 Task: Look for space in Vratsa, Bulgaria from 3rd August, 2023 to 17th August, 2023 for 3 adults, 1 child in price range Rs.3000 to Rs.15000. Place can be entire place with 3 bedrooms having 4 beds and 2 bathrooms. Property type can be house. Booking option can be shelf check-in. Required host language is English.
Action: Mouse moved to (521, 155)
Screenshot: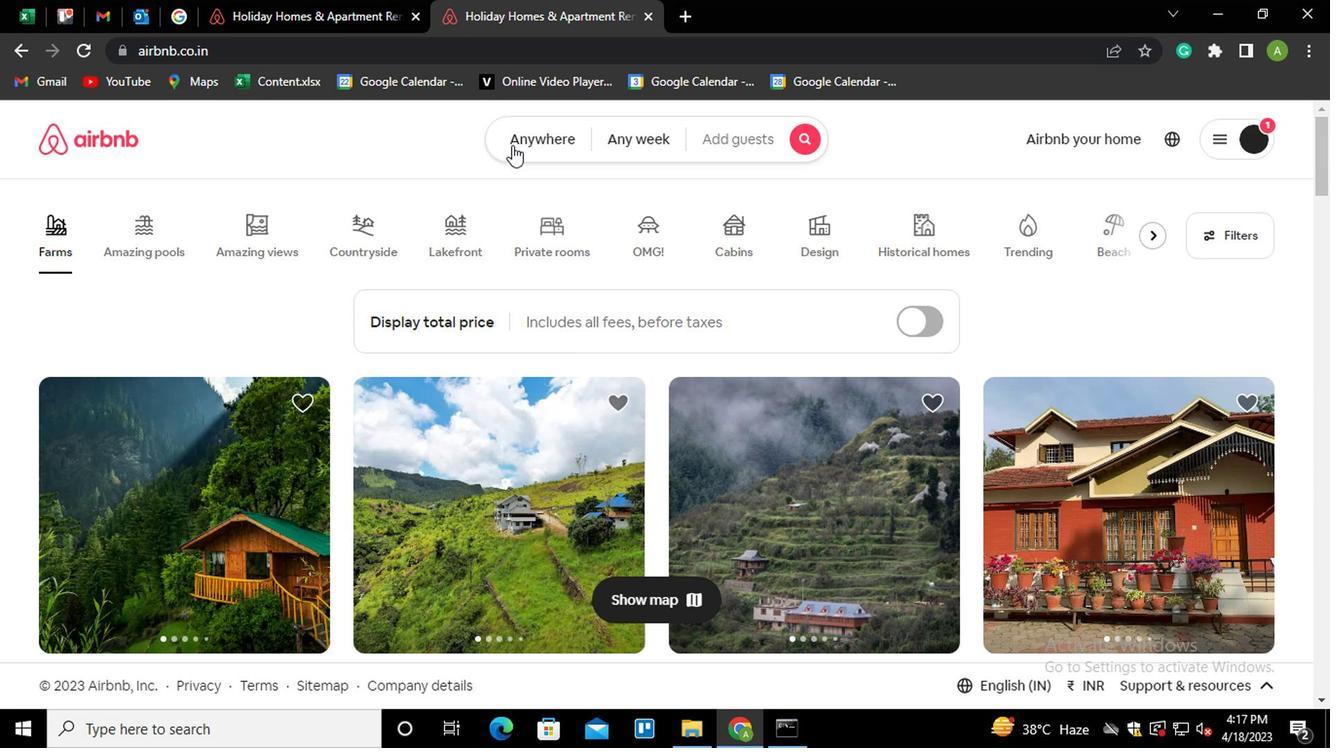 
Action: Mouse pressed left at (521, 155)
Screenshot: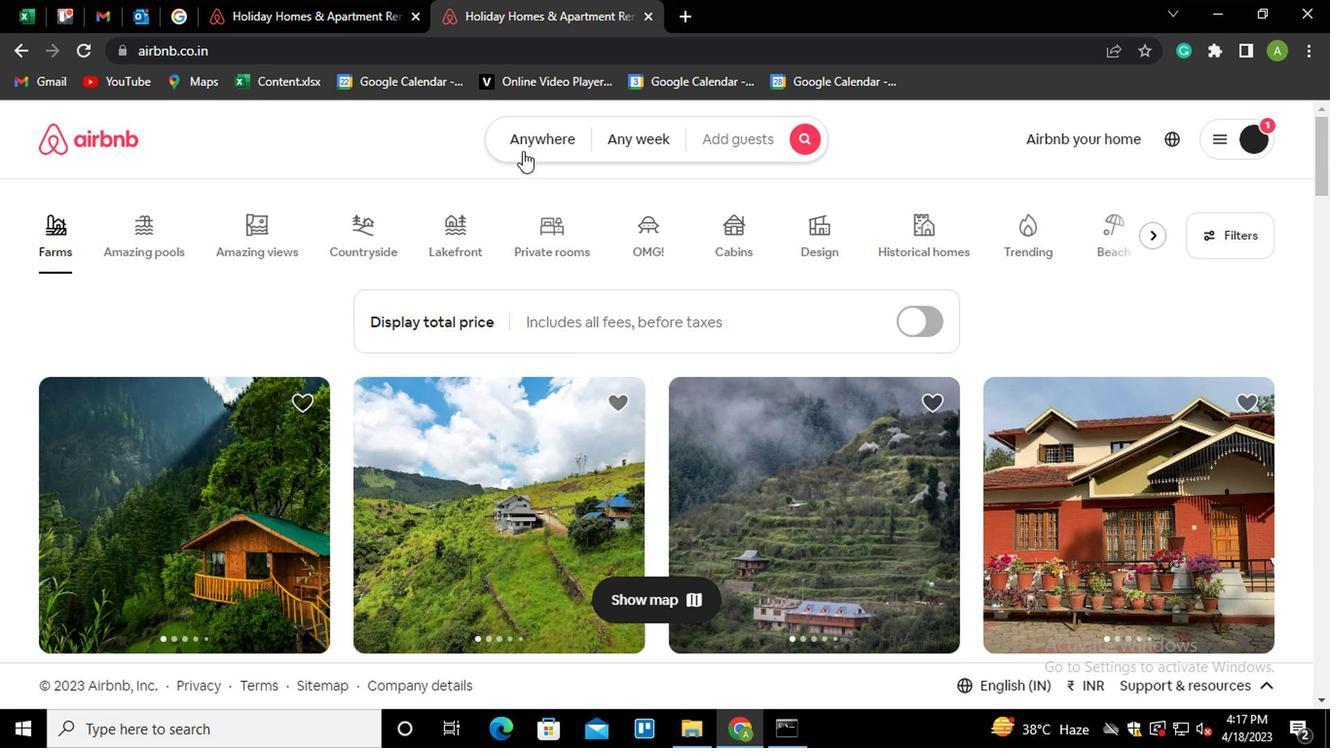 
Action: Mouse moved to (347, 225)
Screenshot: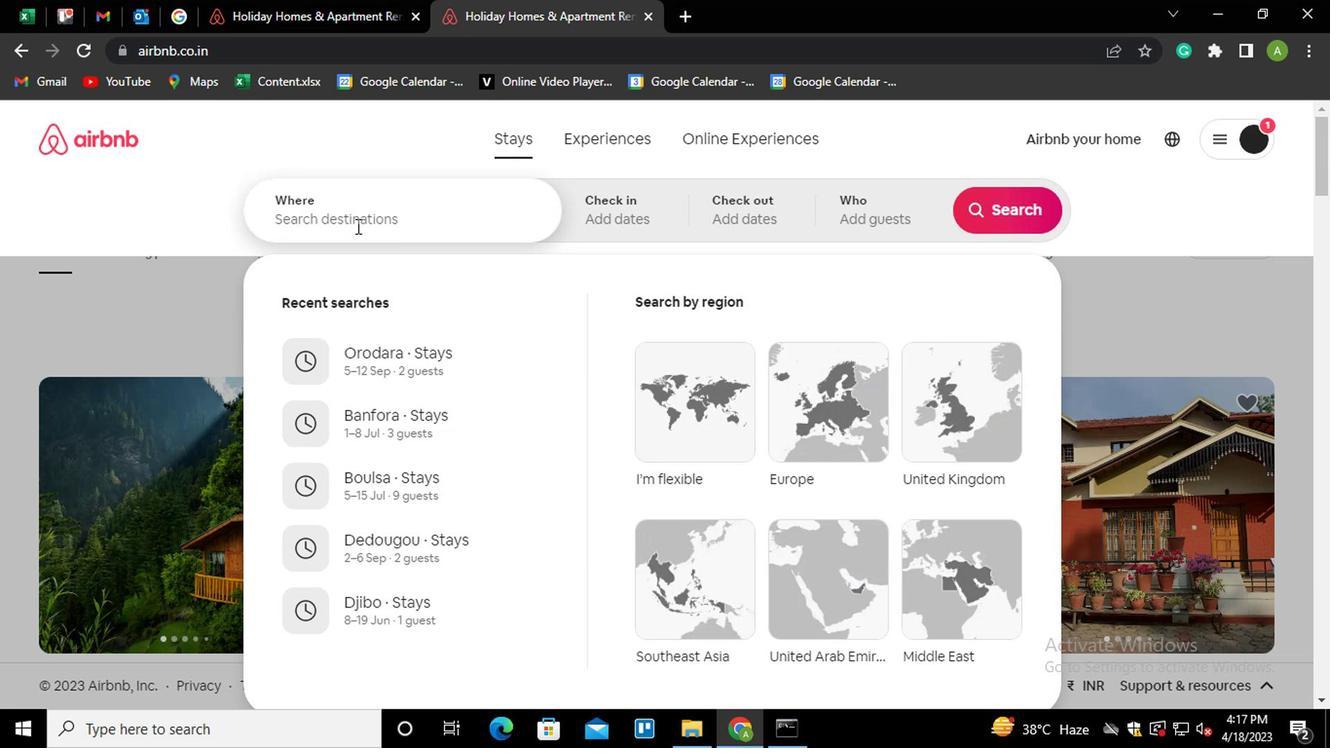 
Action: Mouse pressed left at (347, 225)
Screenshot: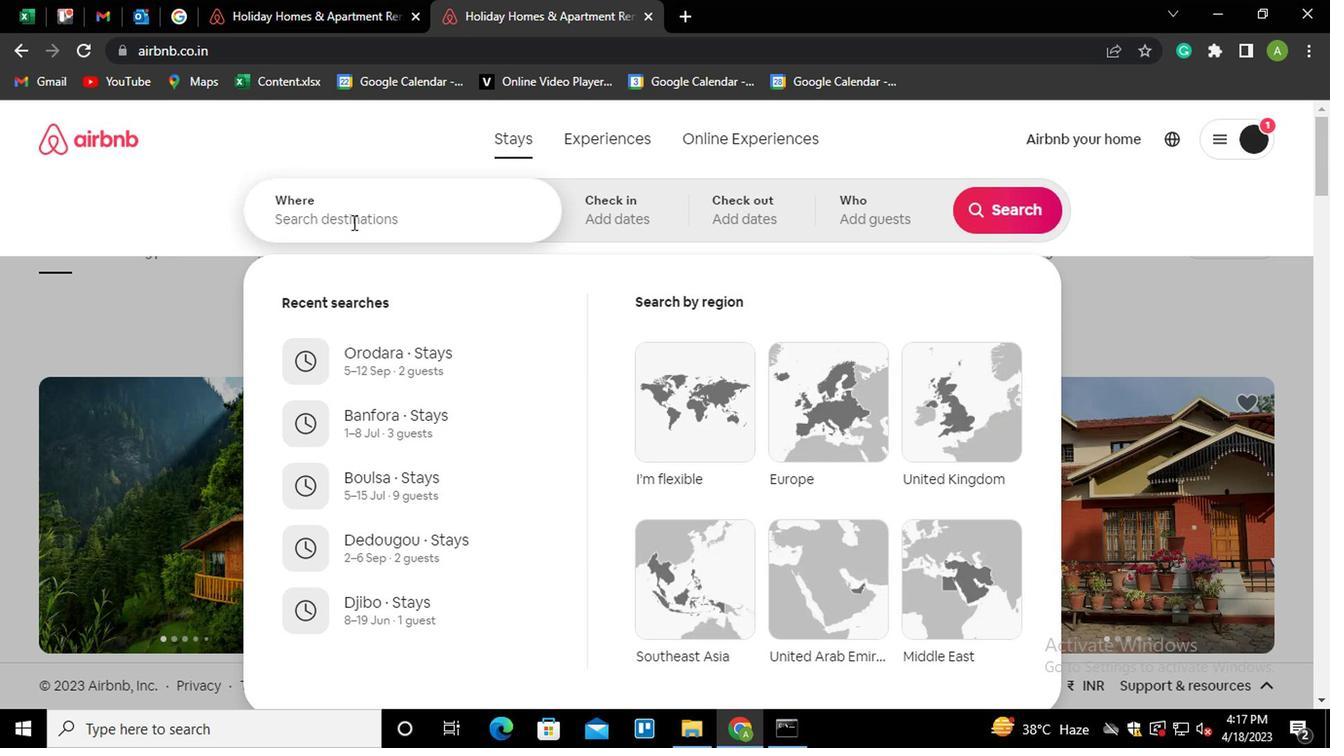 
Action: Key pressed <Key.shift_r><Key.shift_r><Key.shift_r><Key.shift_r><Key.shift_r><Key.shift_r><Key.shift_r><Key.shift_r>Vras<Key.backspace>tsa<Key.down><Key.enter>
Screenshot: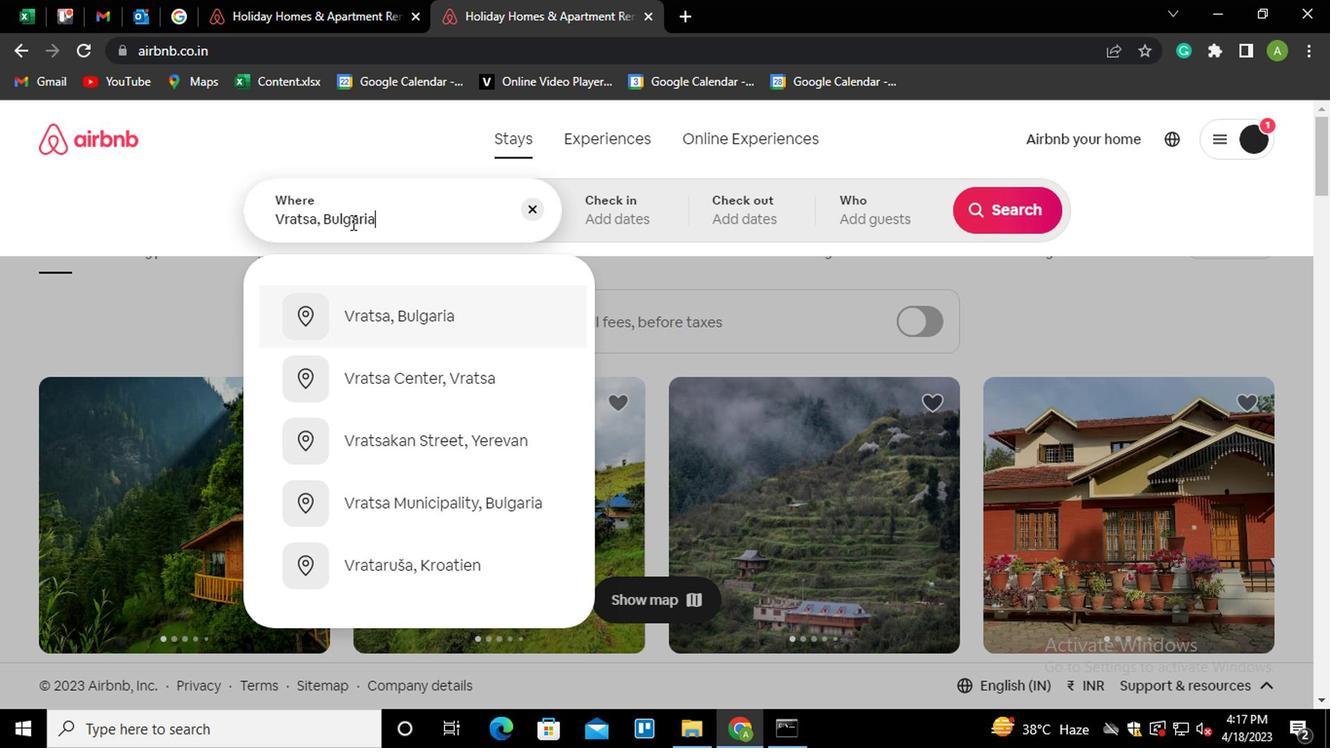 
Action: Mouse moved to (993, 361)
Screenshot: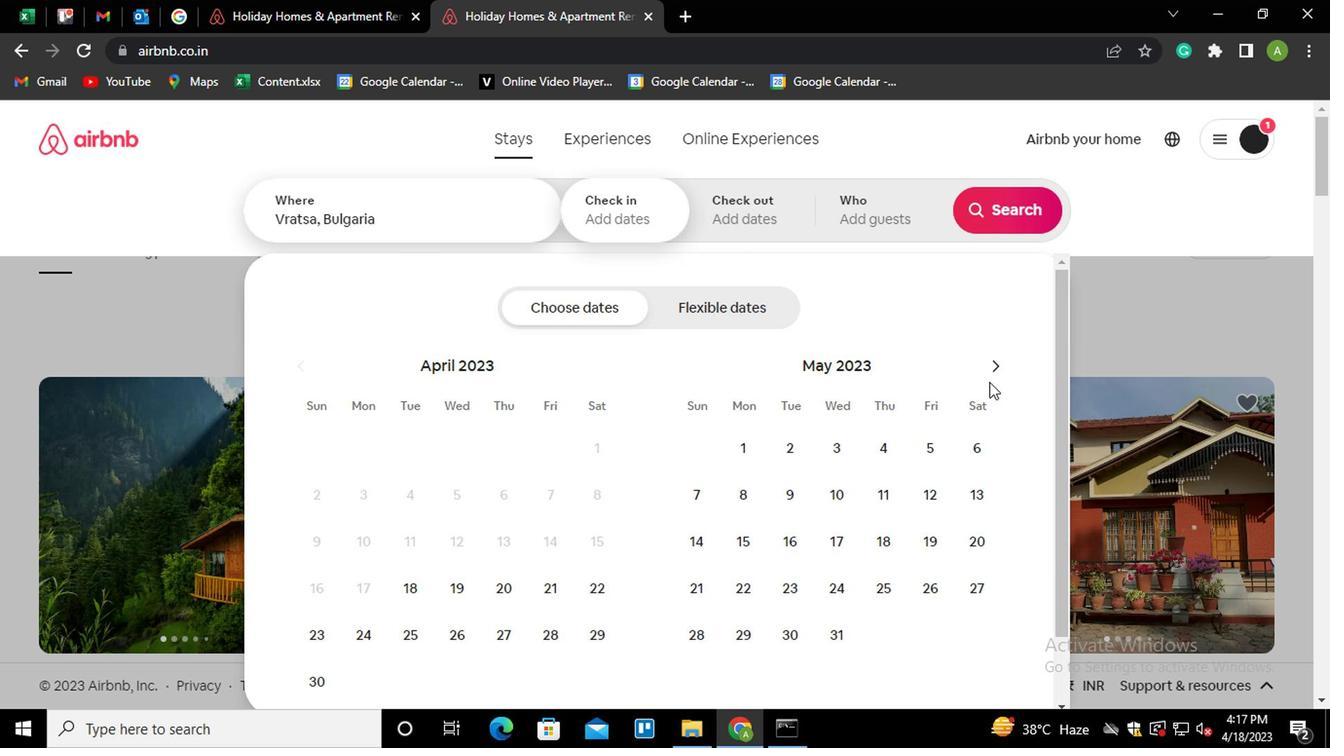 
Action: Mouse pressed left at (993, 361)
Screenshot: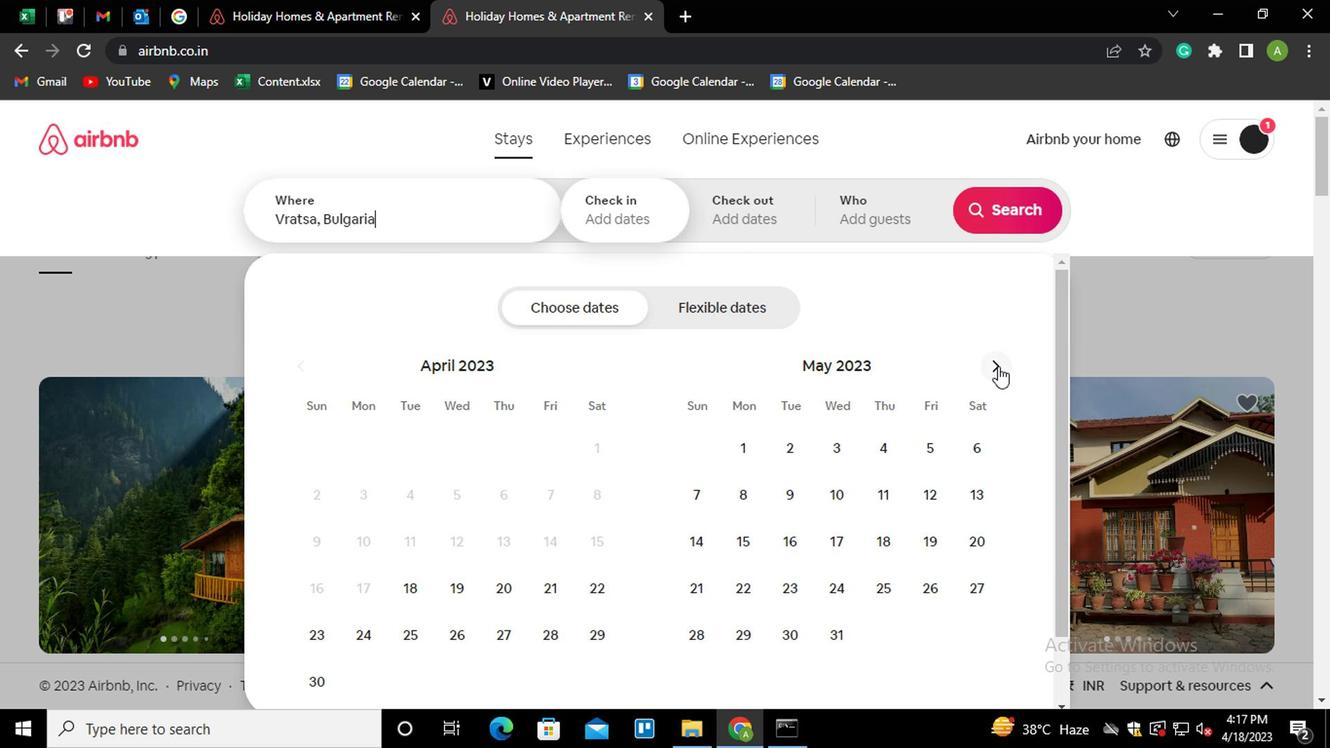 
Action: Mouse moved to (991, 361)
Screenshot: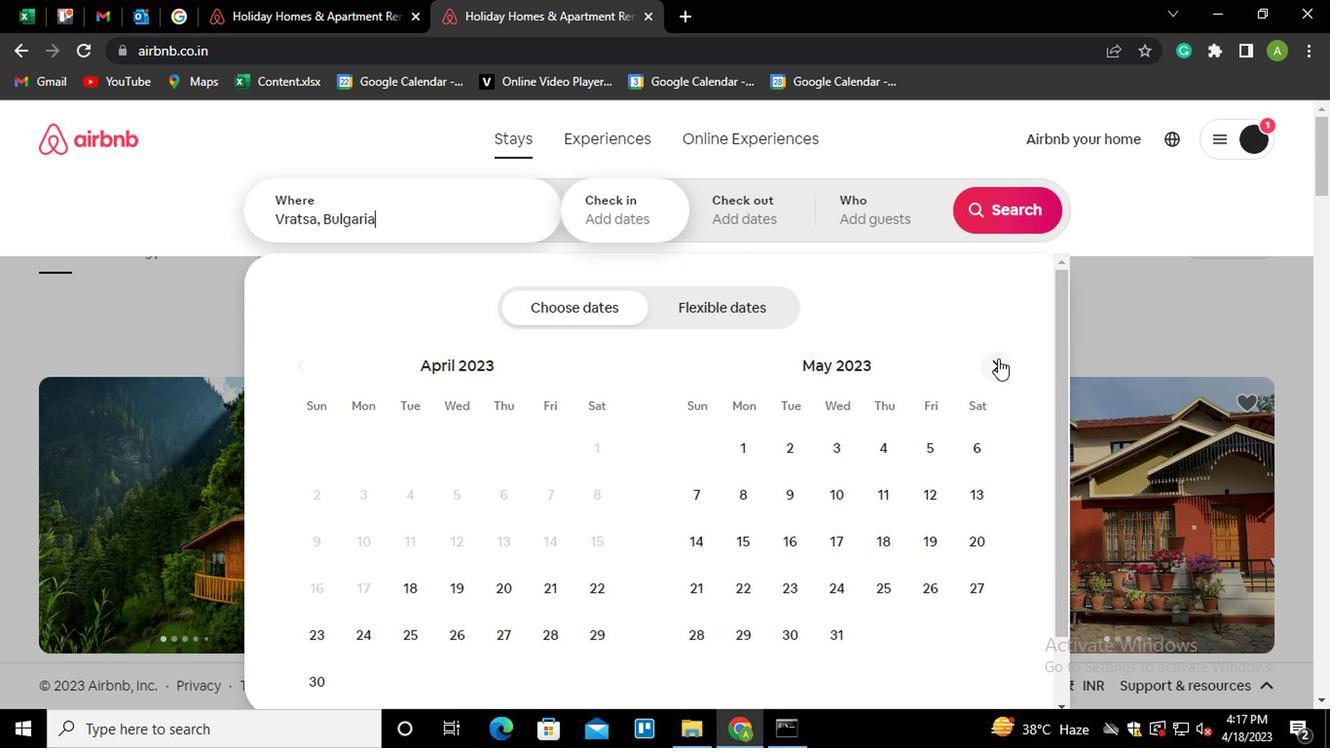 
Action: Mouse pressed left at (991, 361)
Screenshot: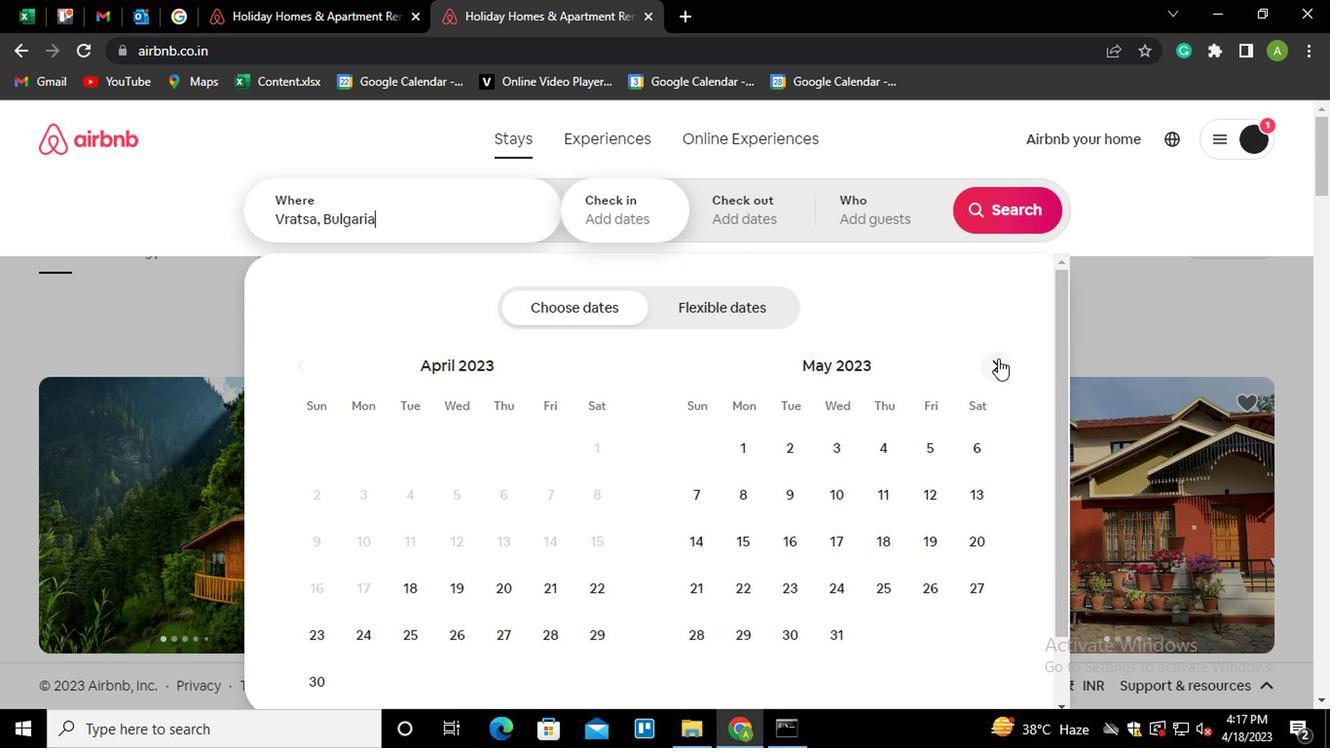 
Action: Mouse moved to (990, 363)
Screenshot: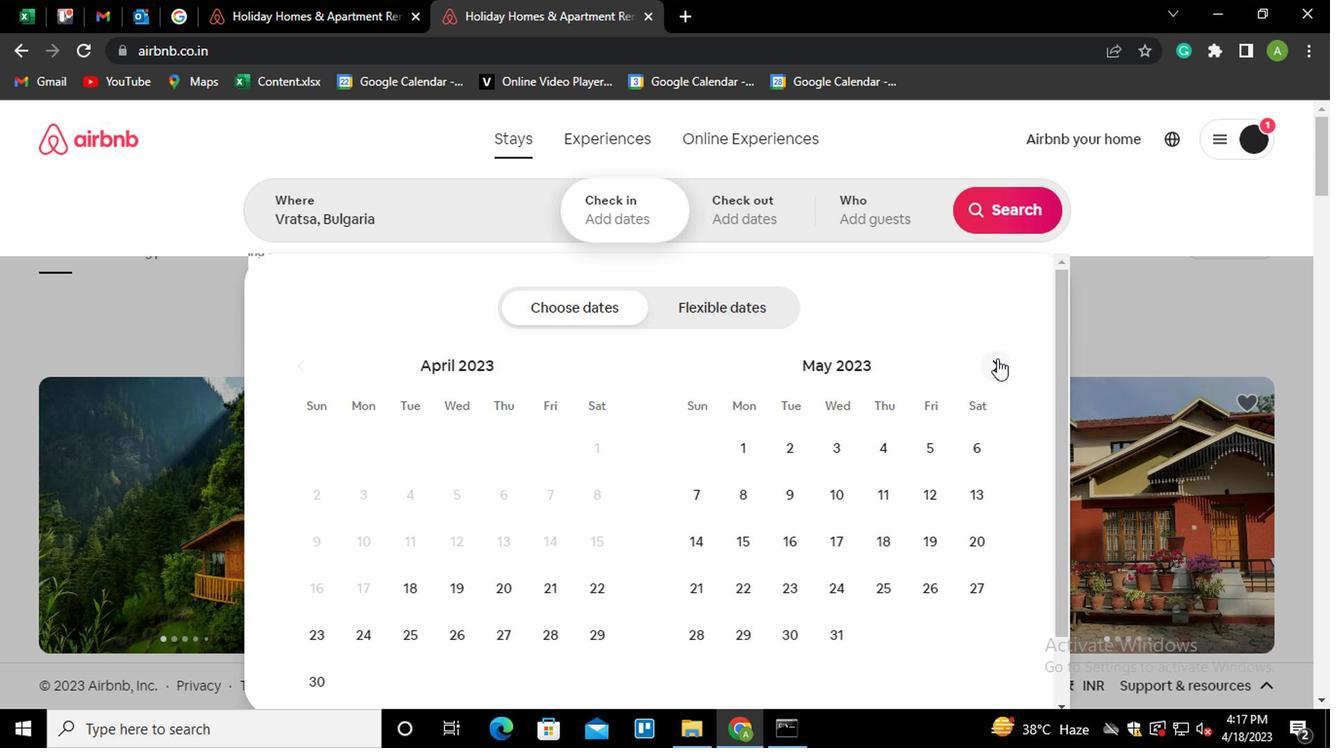 
Action: Mouse pressed left at (990, 363)
Screenshot: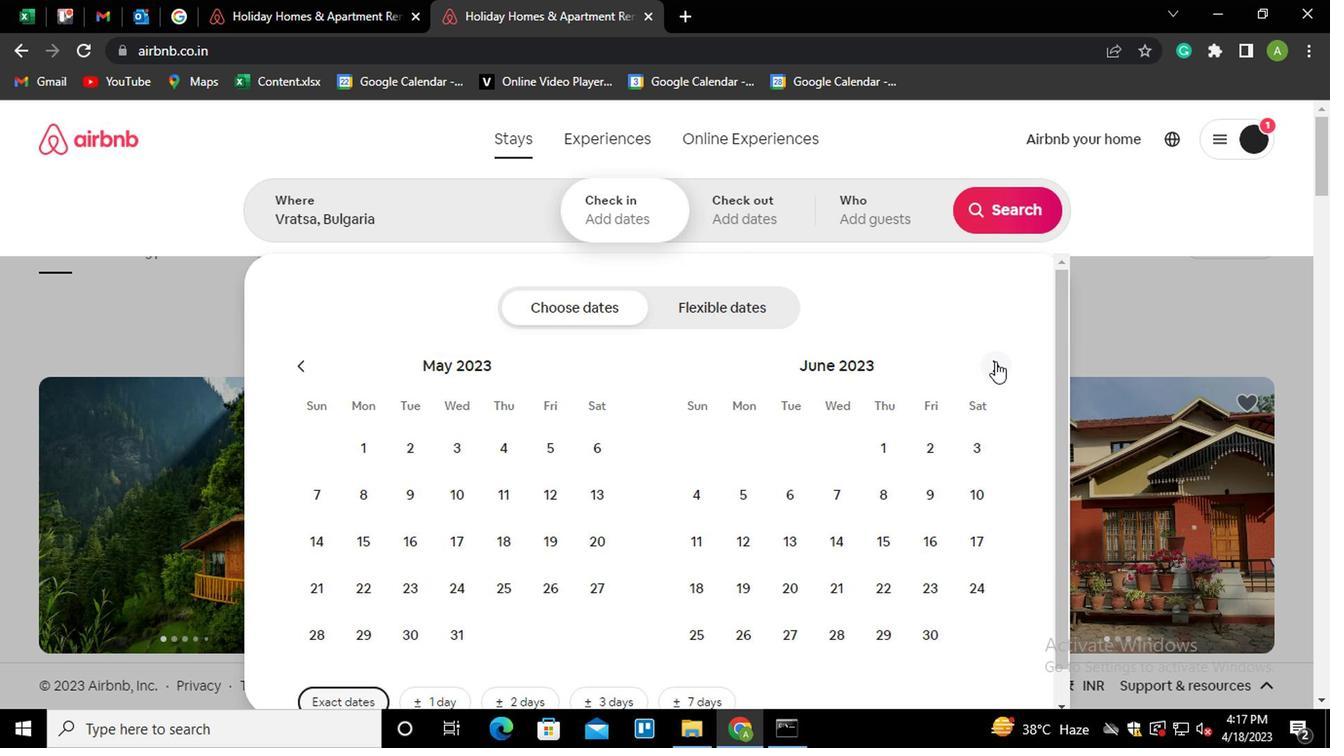 
Action: Mouse moved to (989, 370)
Screenshot: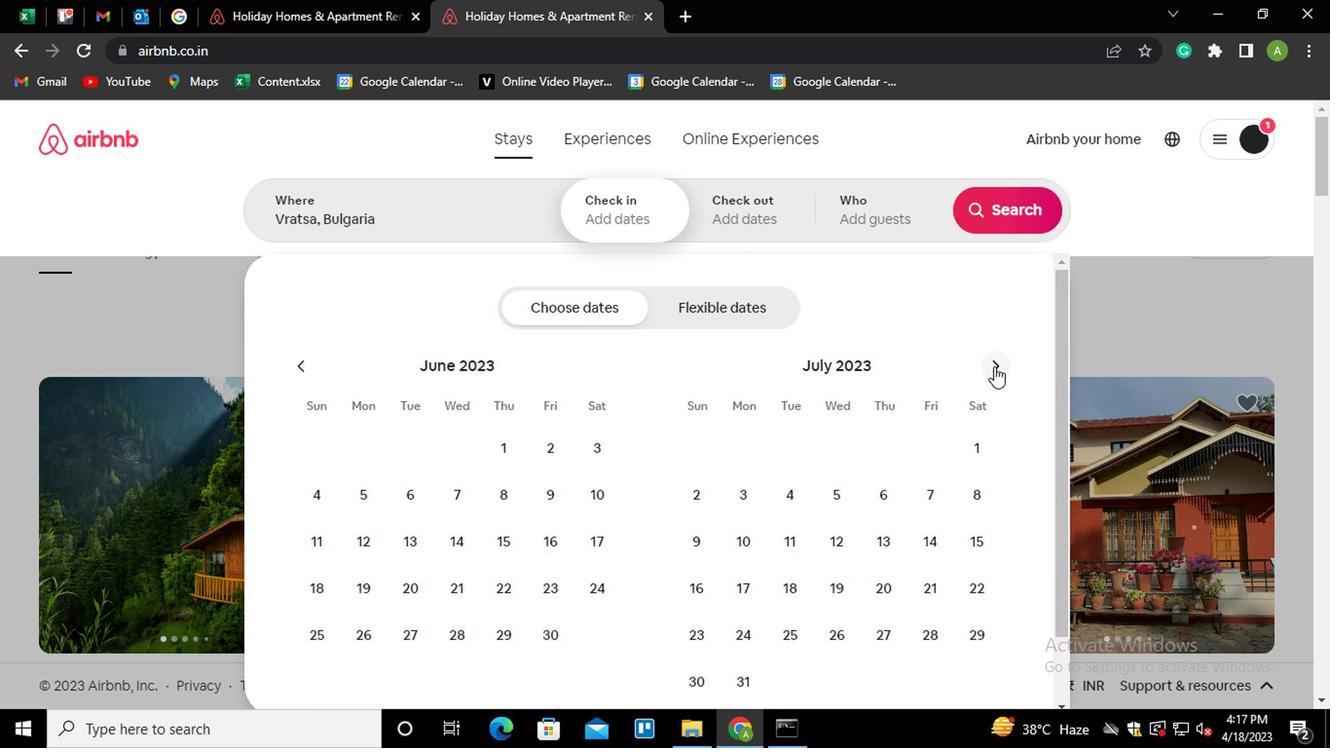 
Action: Mouse pressed left at (989, 370)
Screenshot: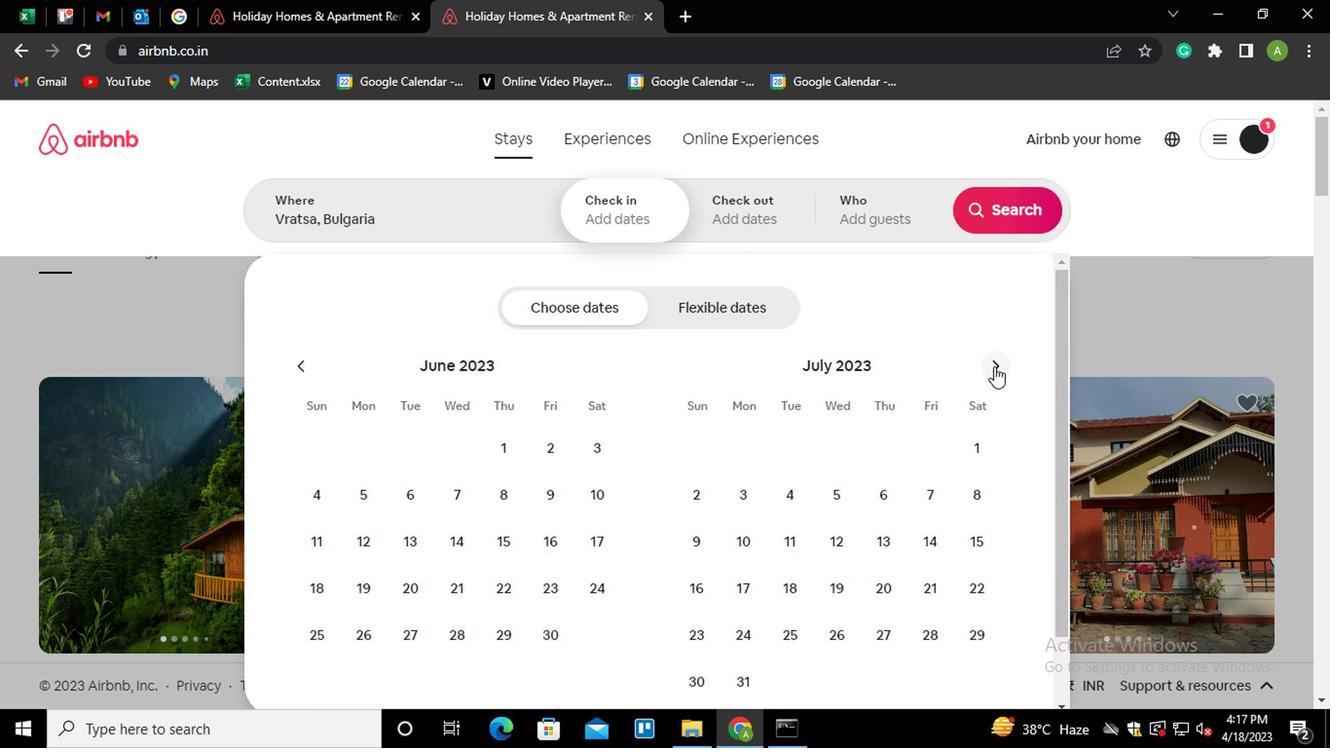 
Action: Mouse moved to (896, 449)
Screenshot: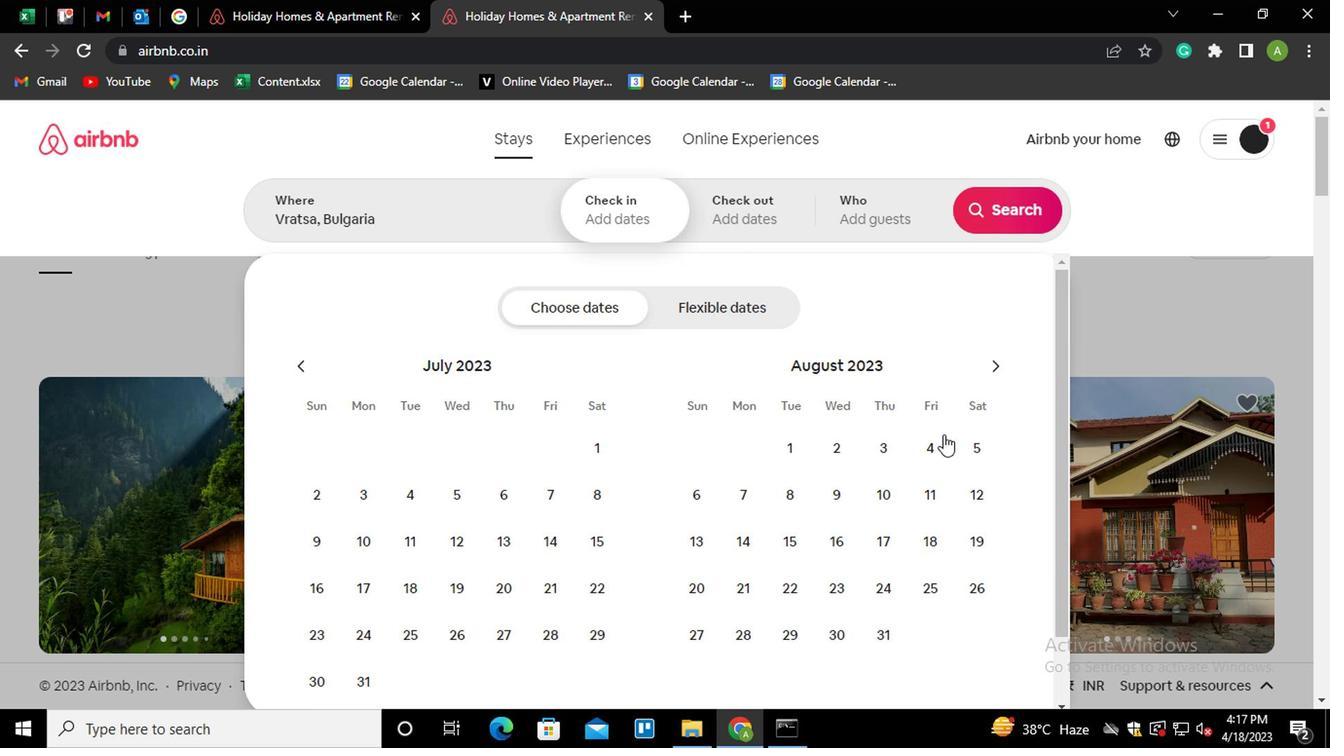 
Action: Mouse pressed left at (896, 449)
Screenshot: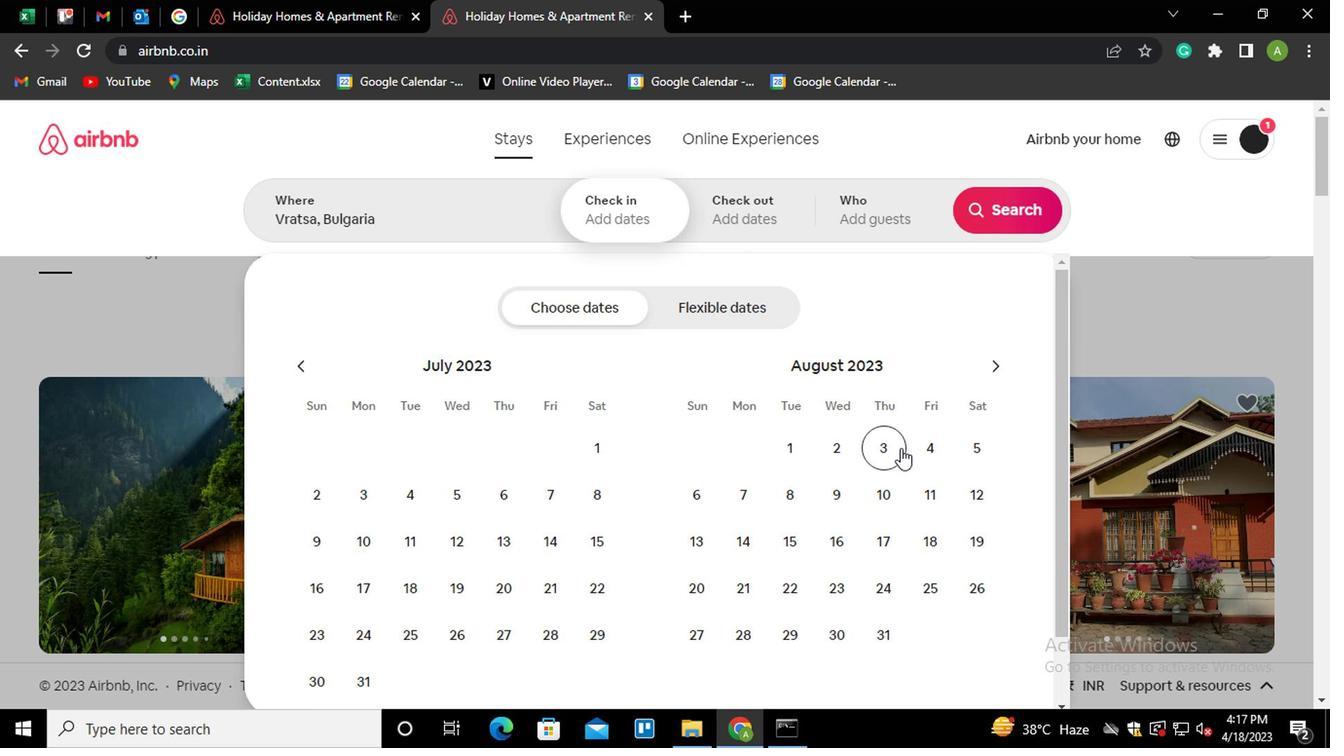 
Action: Mouse moved to (886, 535)
Screenshot: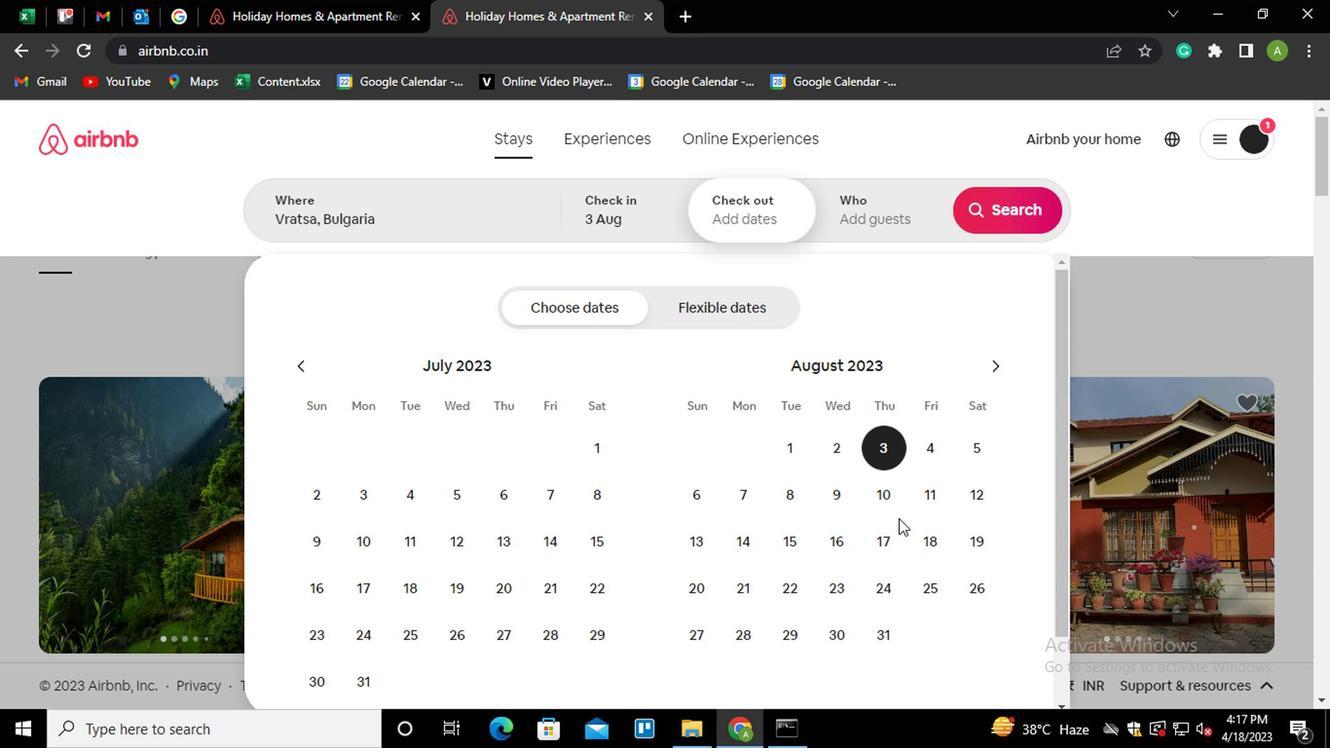 
Action: Mouse pressed left at (886, 535)
Screenshot: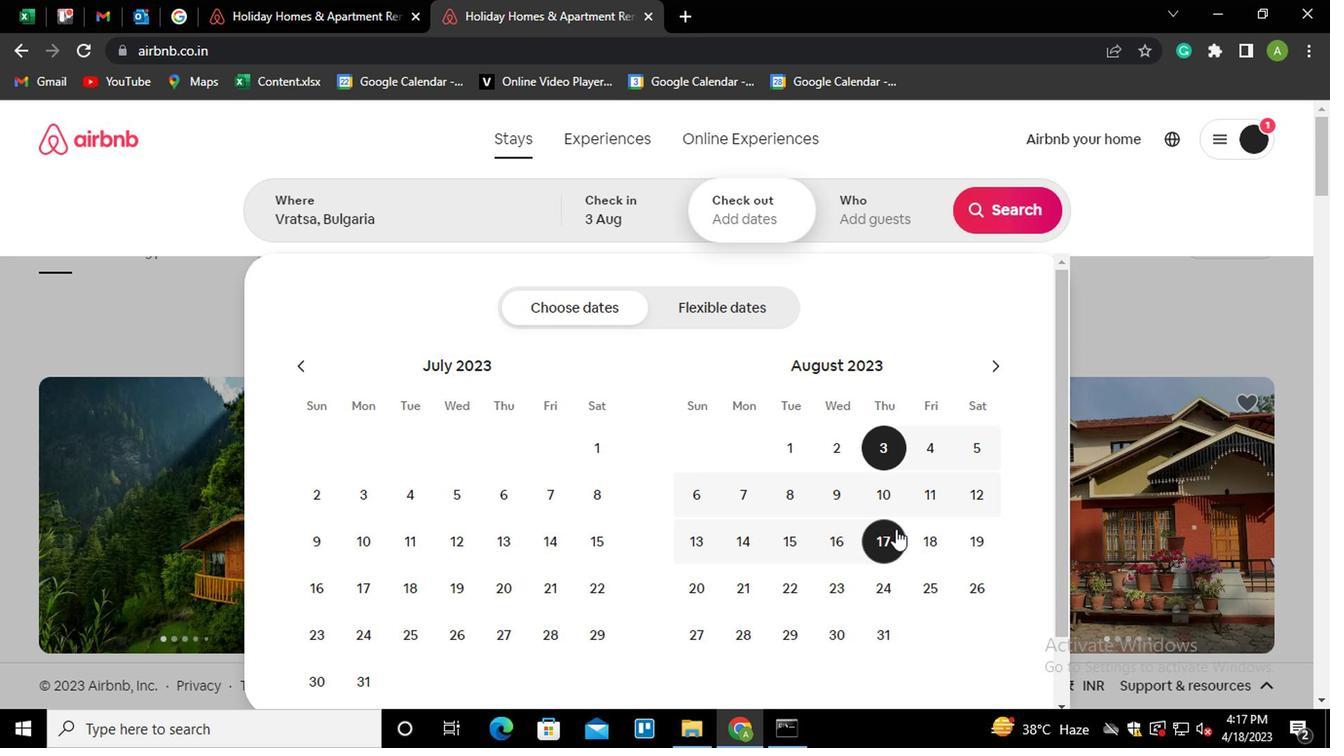 
Action: Mouse moved to (872, 213)
Screenshot: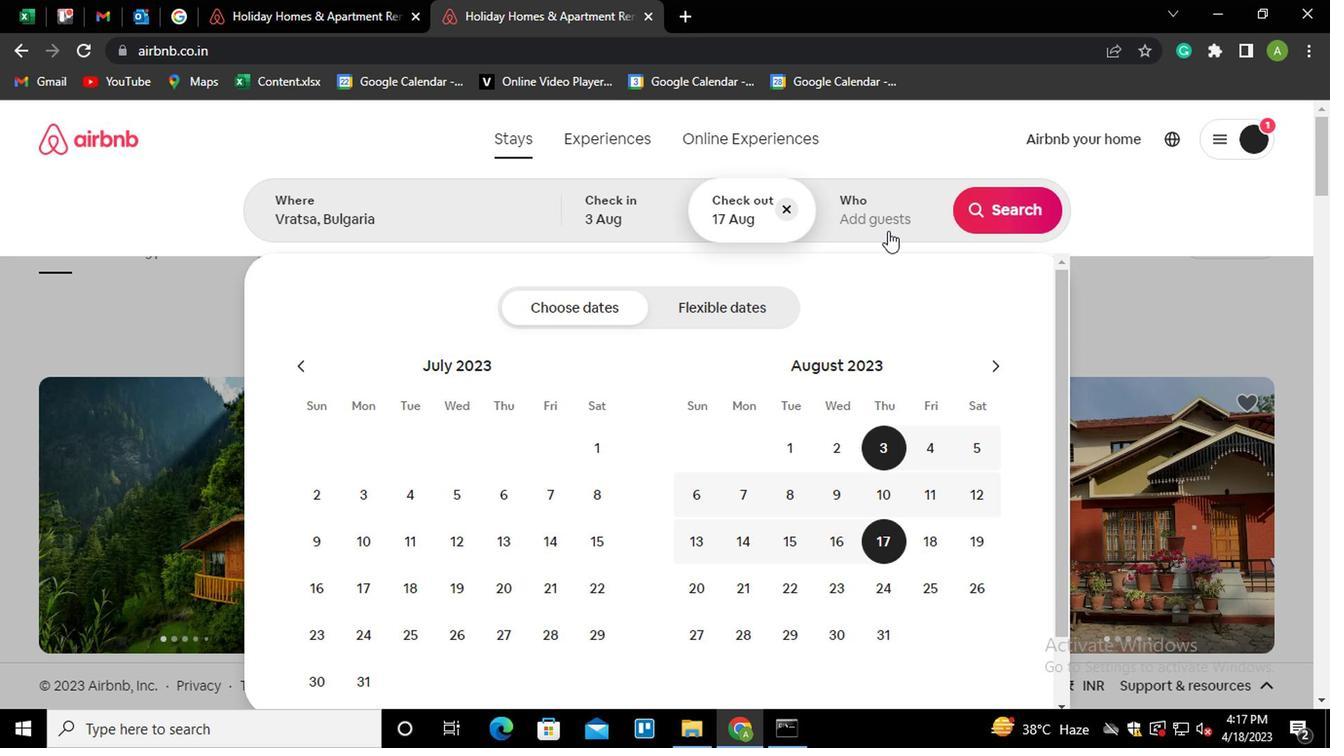 
Action: Mouse pressed left at (872, 213)
Screenshot: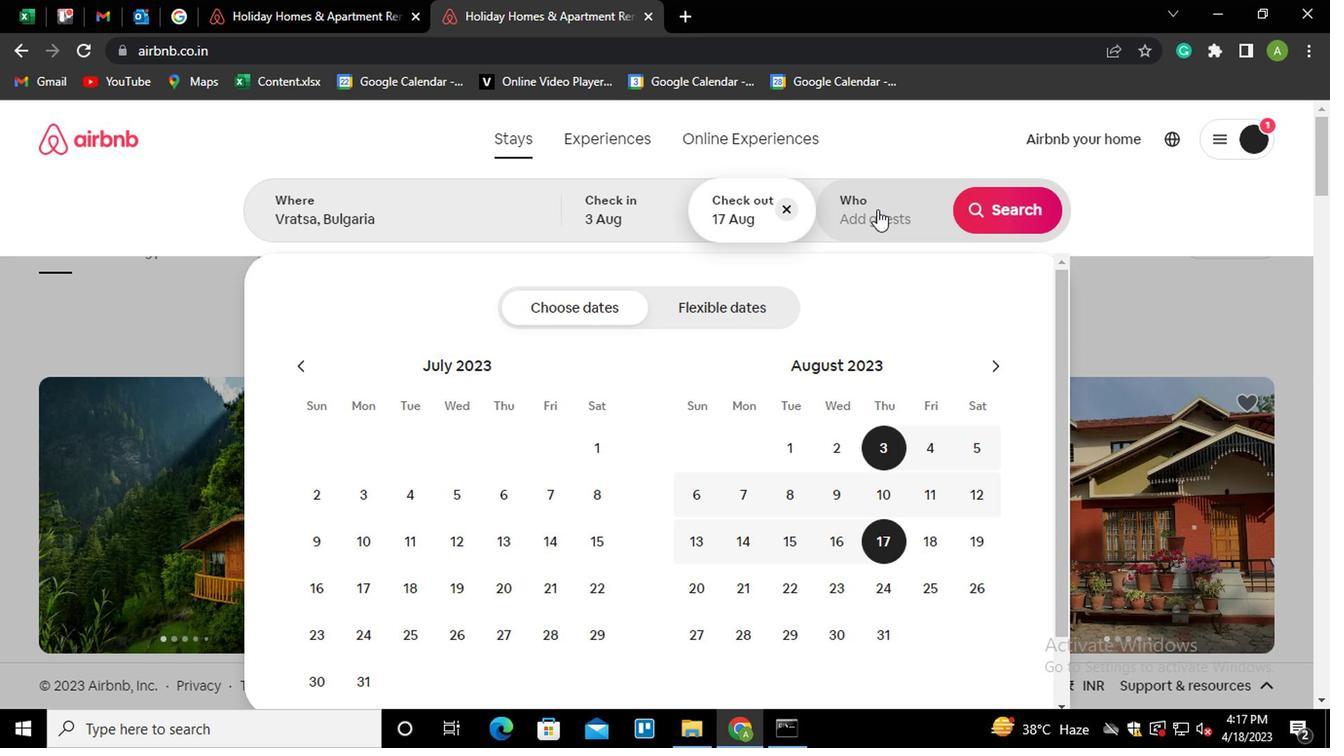 
Action: Mouse moved to (1013, 313)
Screenshot: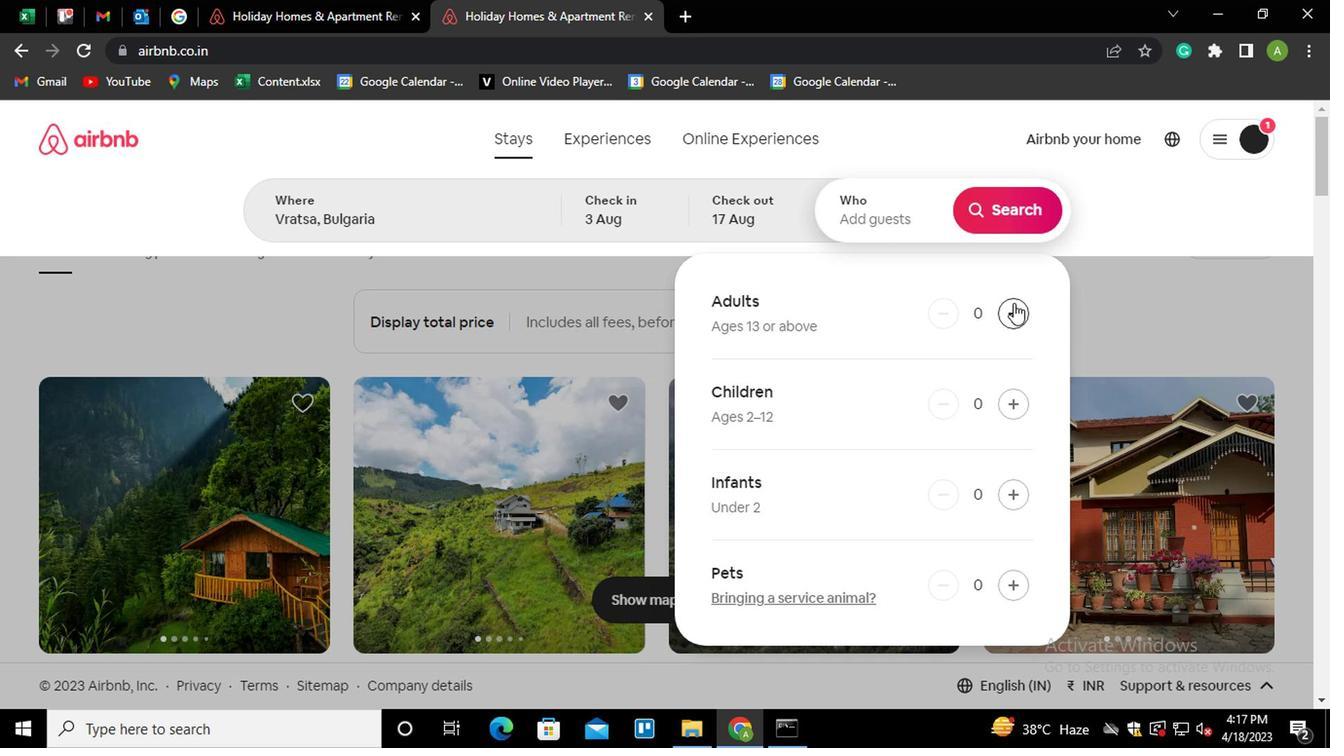 
Action: Mouse pressed left at (1013, 313)
Screenshot: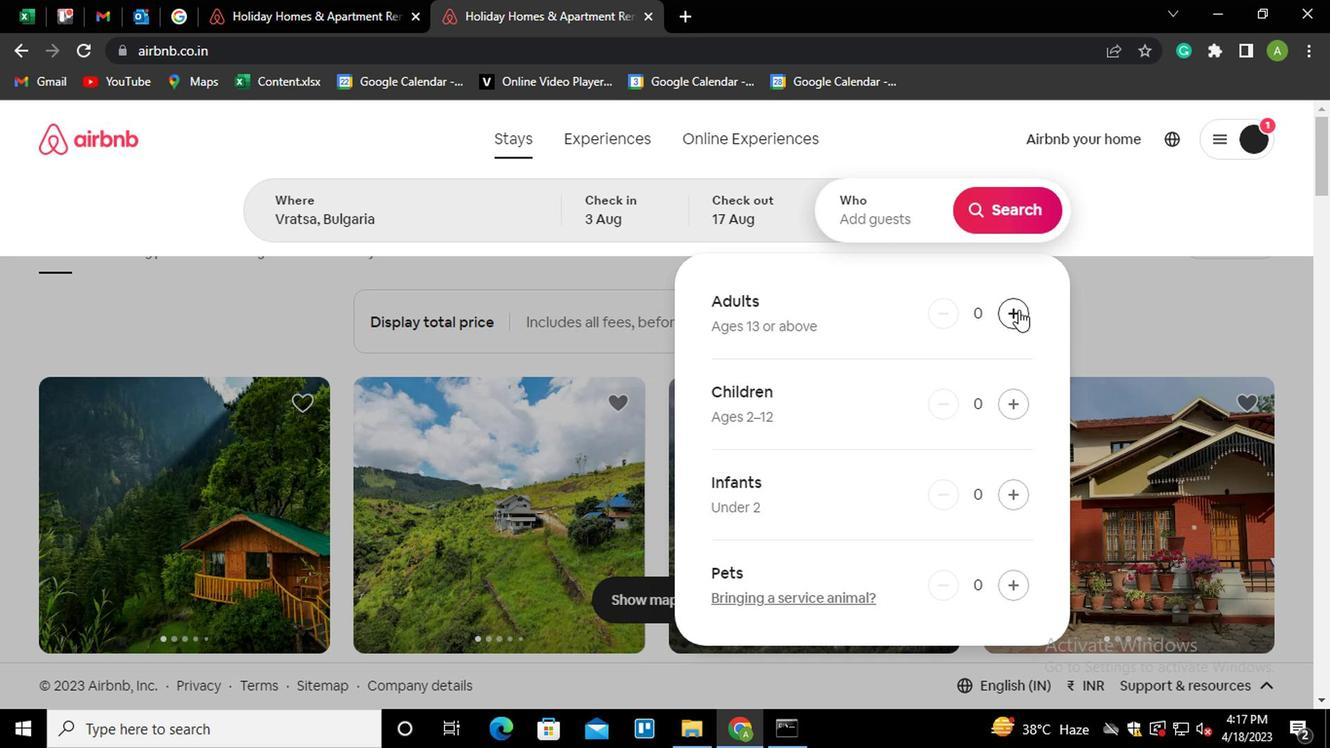 
Action: Mouse pressed left at (1013, 313)
Screenshot: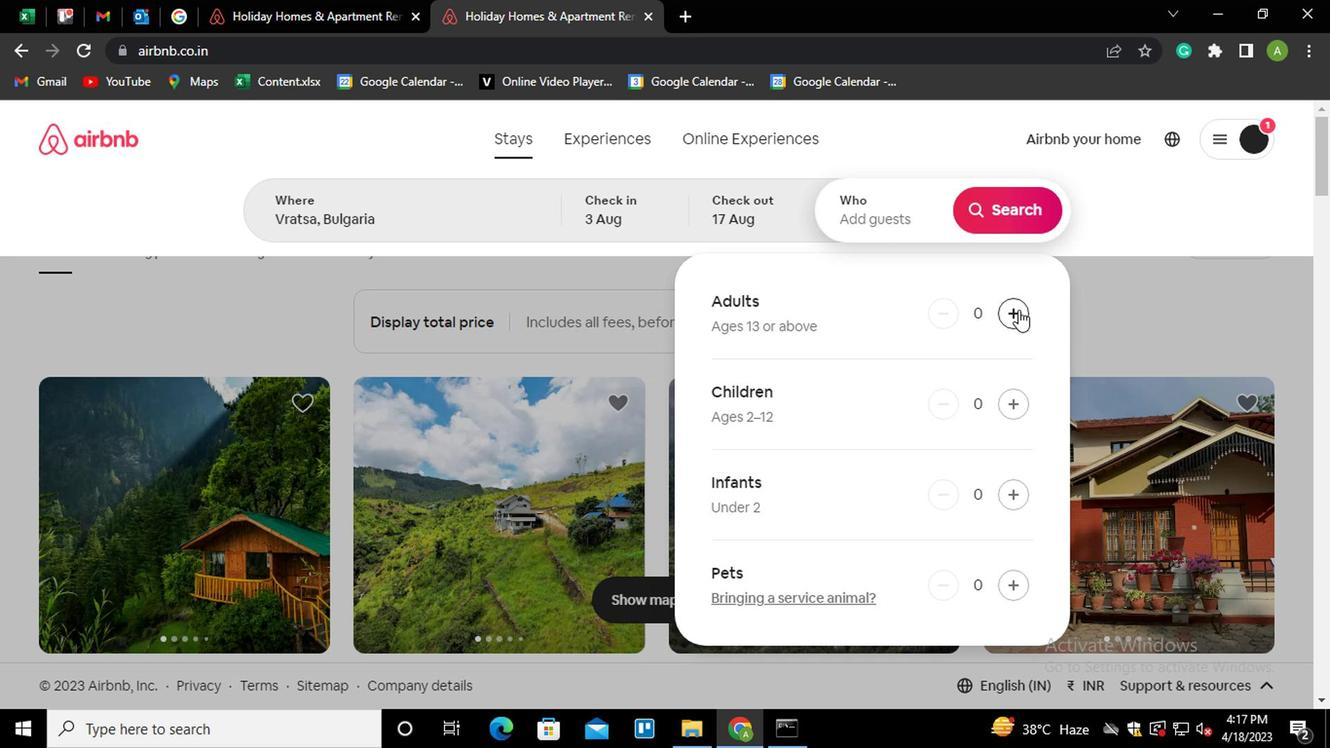 
Action: Mouse pressed left at (1013, 313)
Screenshot: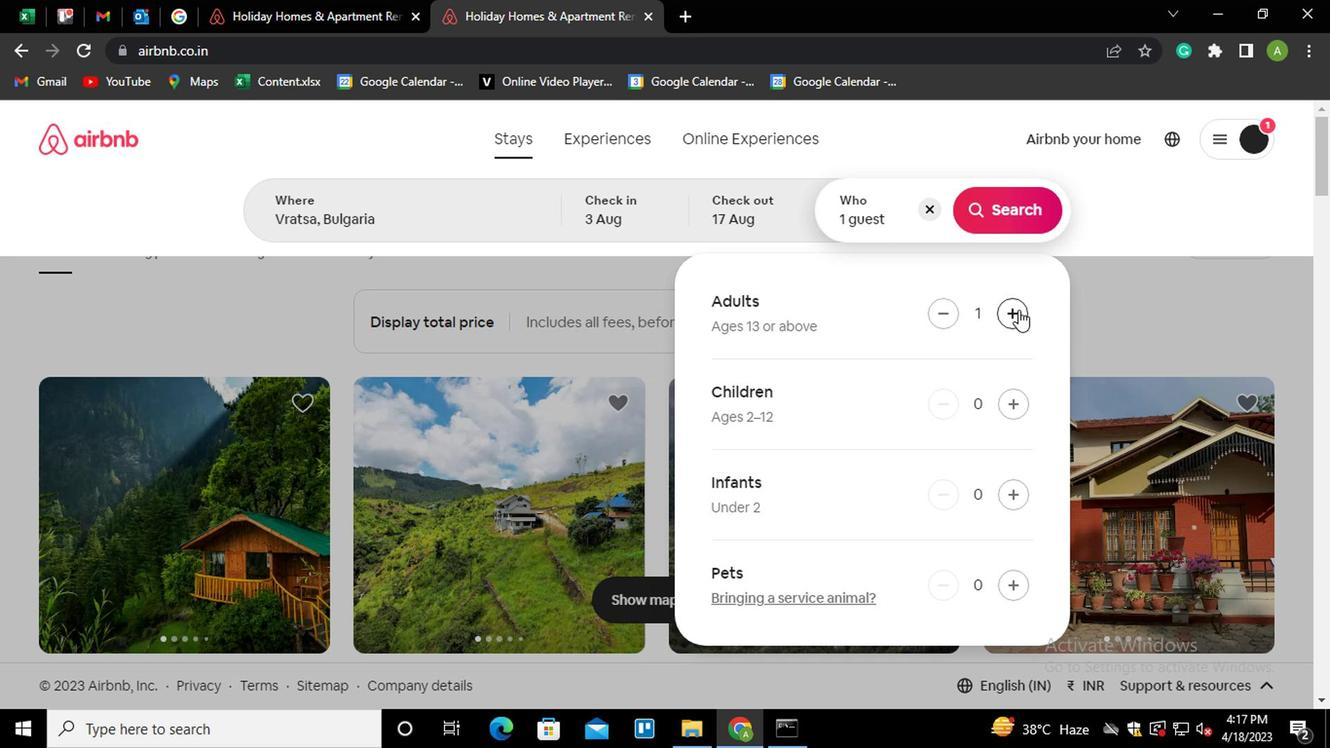 
Action: Mouse moved to (1000, 402)
Screenshot: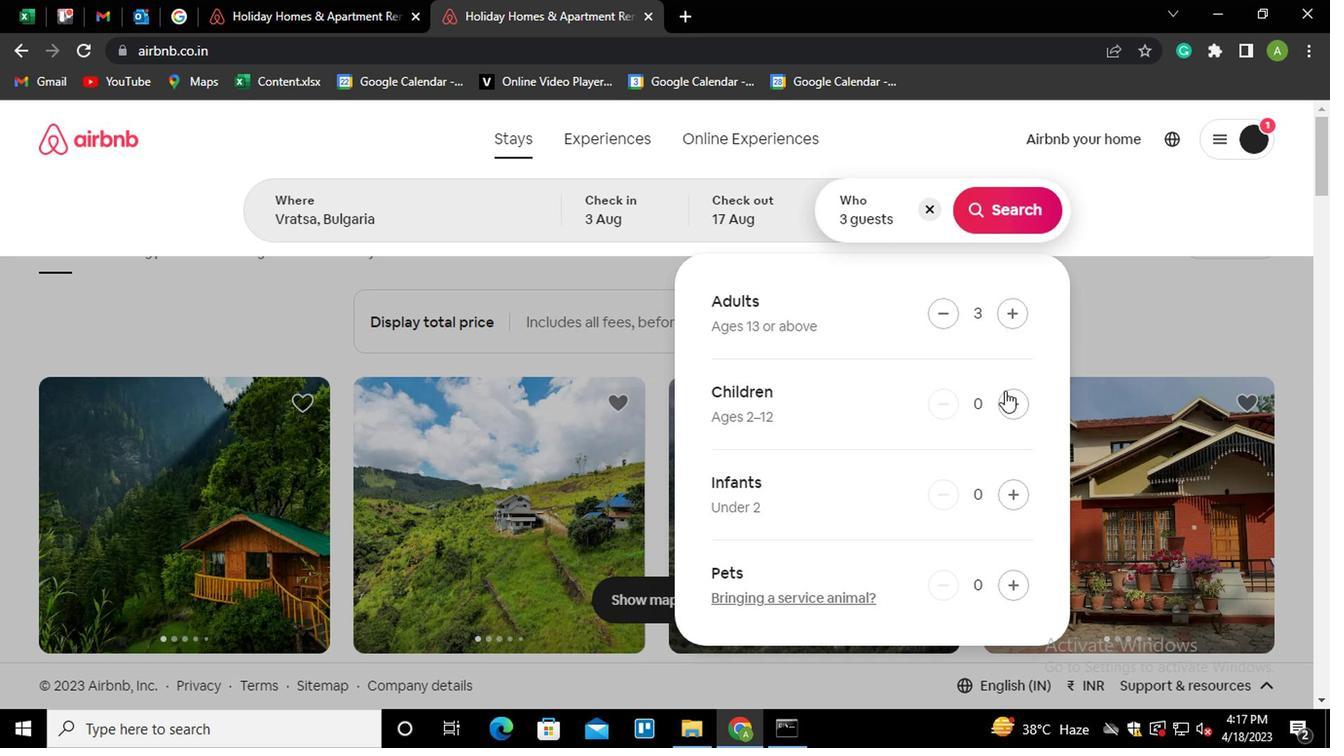 
Action: Mouse pressed left at (1000, 402)
Screenshot: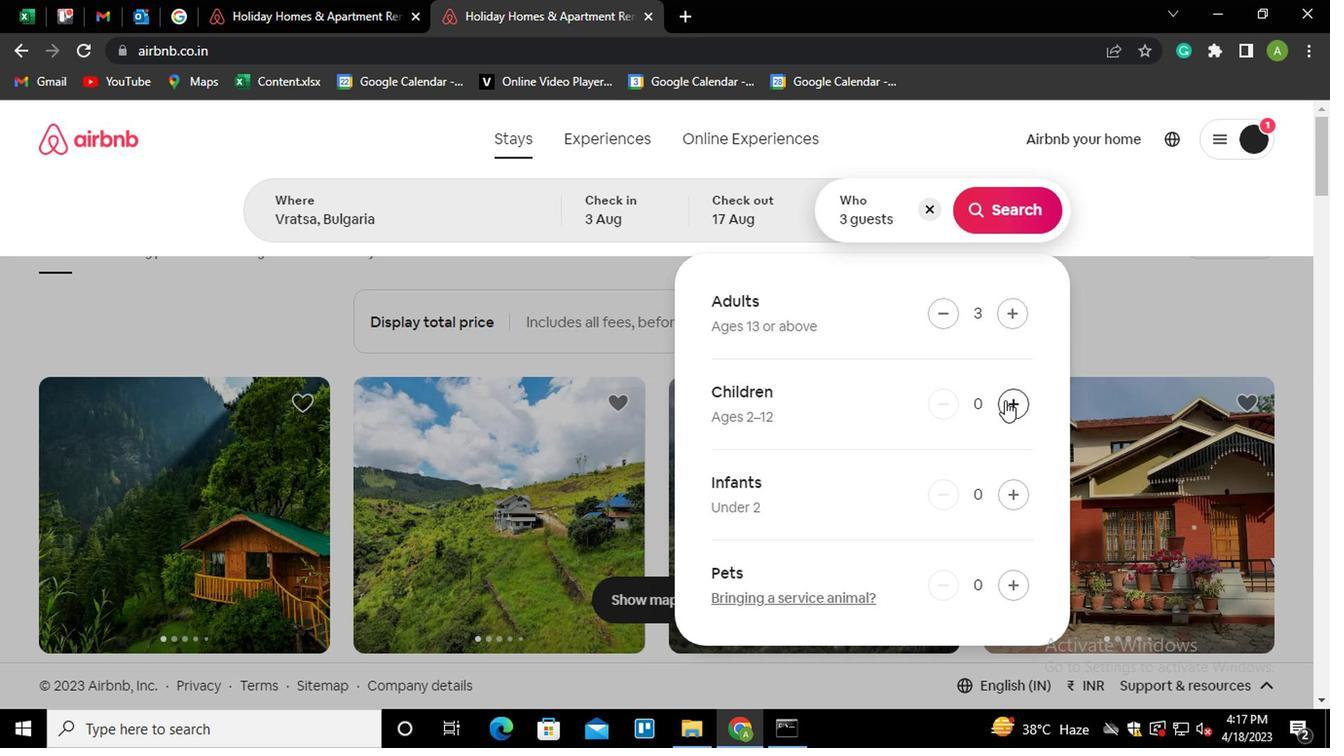 
Action: Mouse moved to (1004, 223)
Screenshot: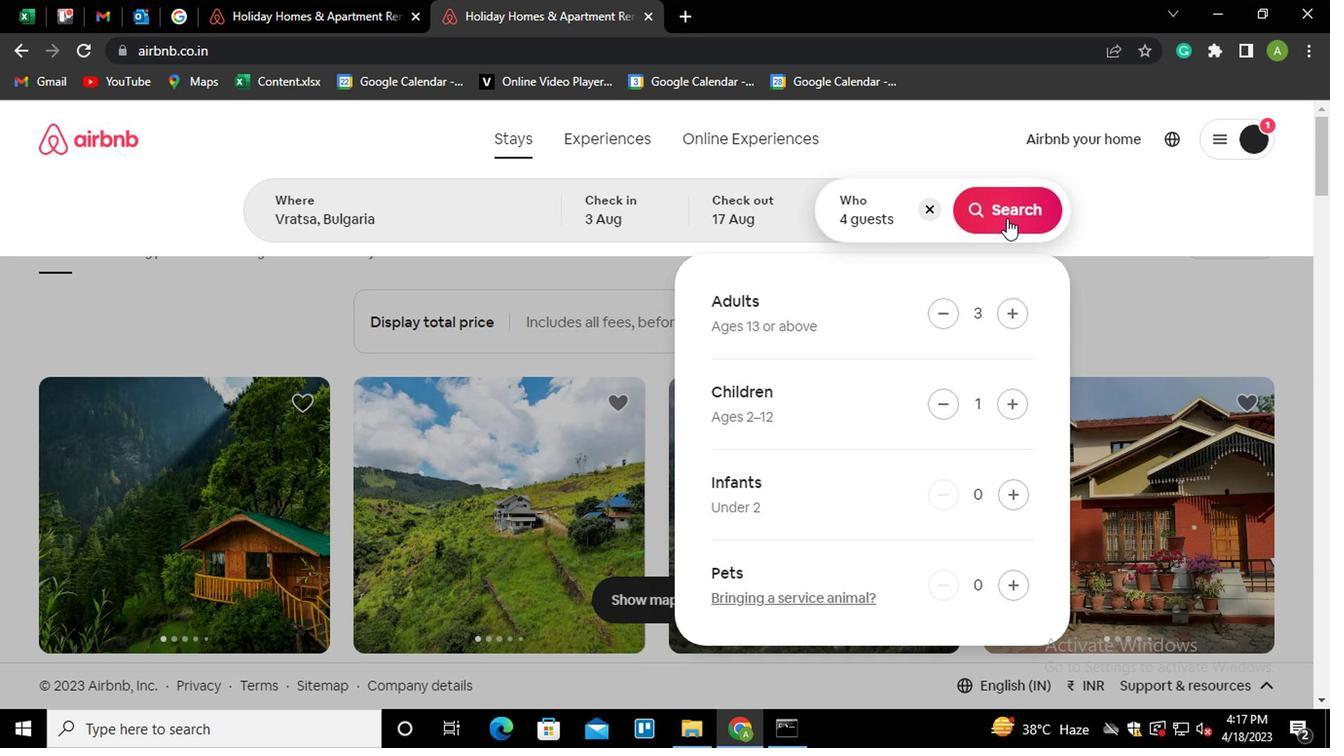 
Action: Mouse pressed left at (1004, 223)
Screenshot: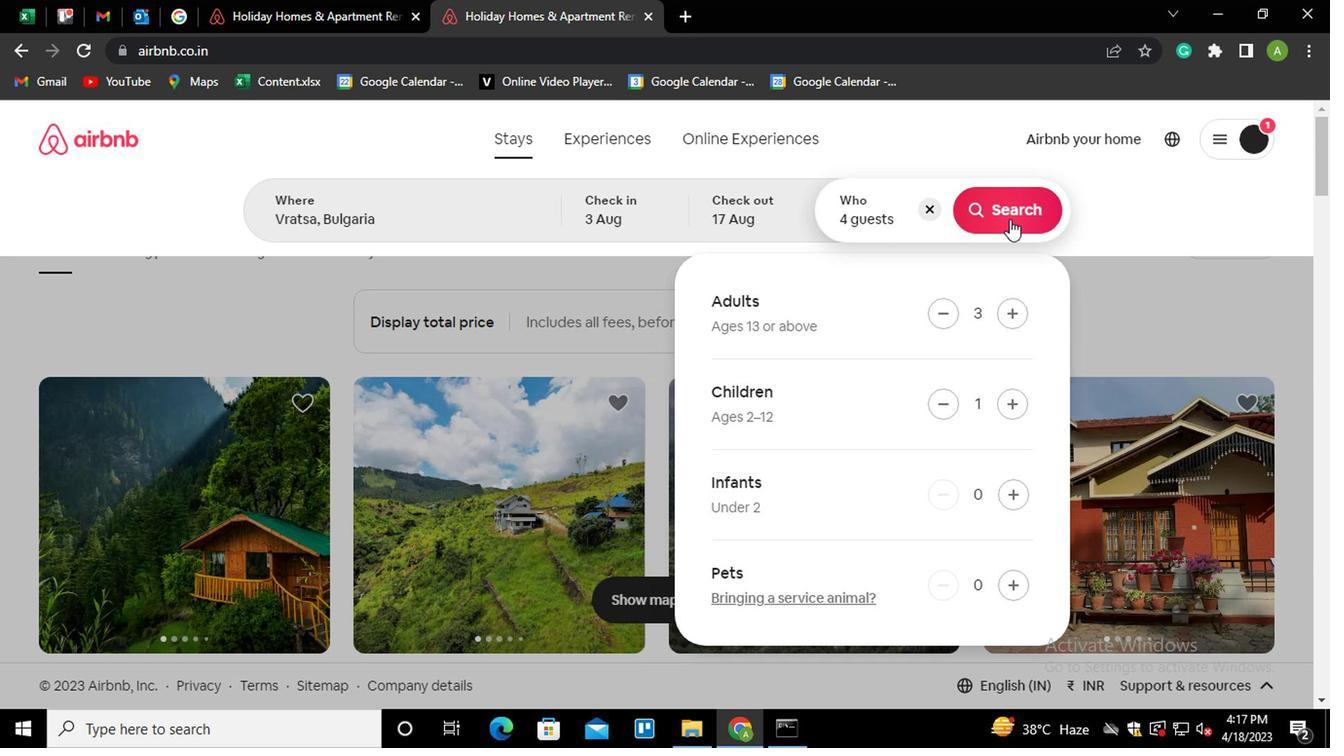 
Action: Mouse moved to (1249, 225)
Screenshot: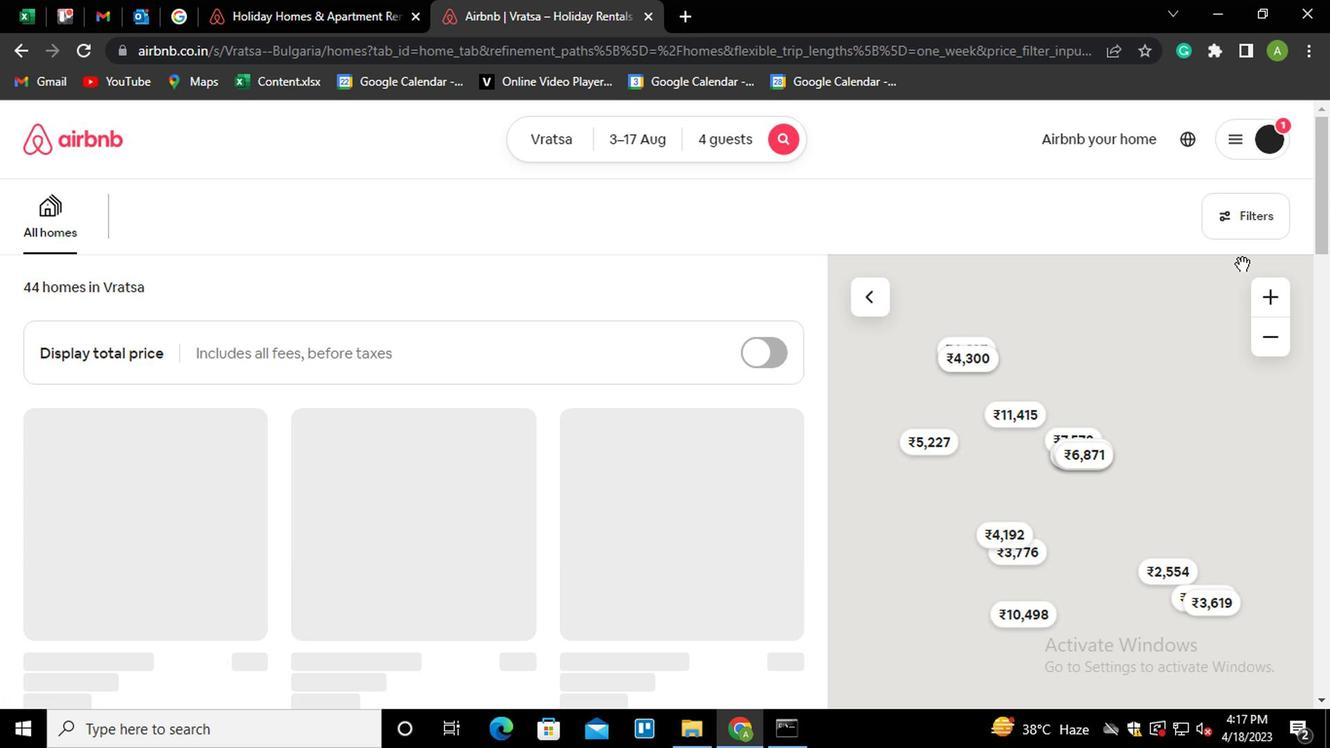 
Action: Mouse pressed left at (1249, 225)
Screenshot: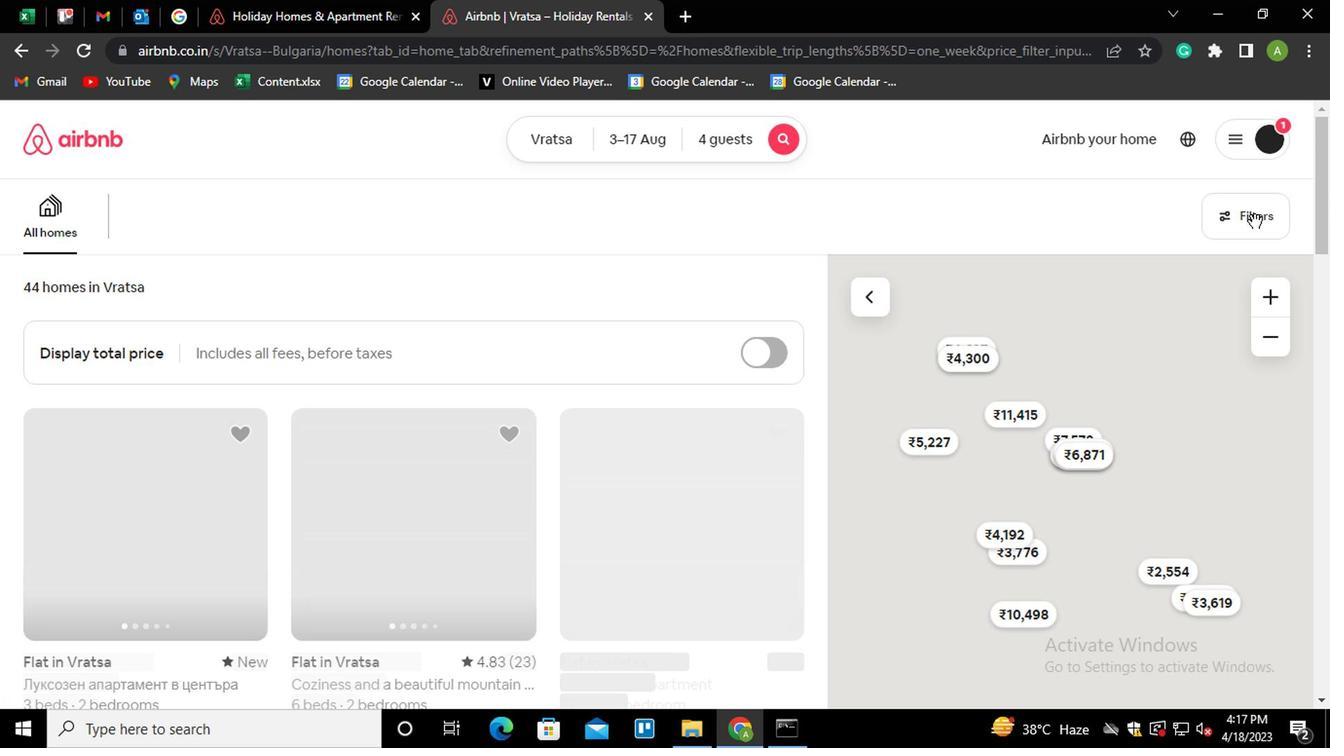 
Action: Mouse moved to (545, 444)
Screenshot: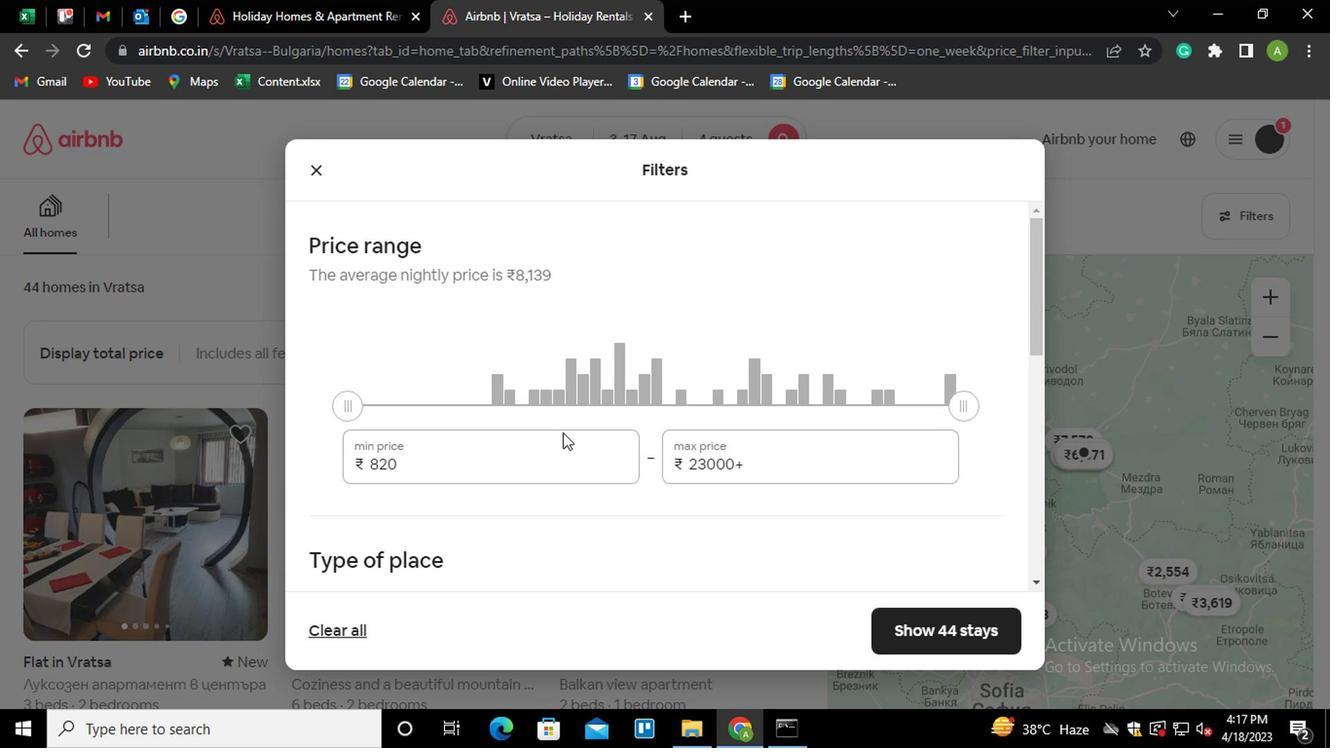 
Action: Mouse pressed left at (545, 444)
Screenshot: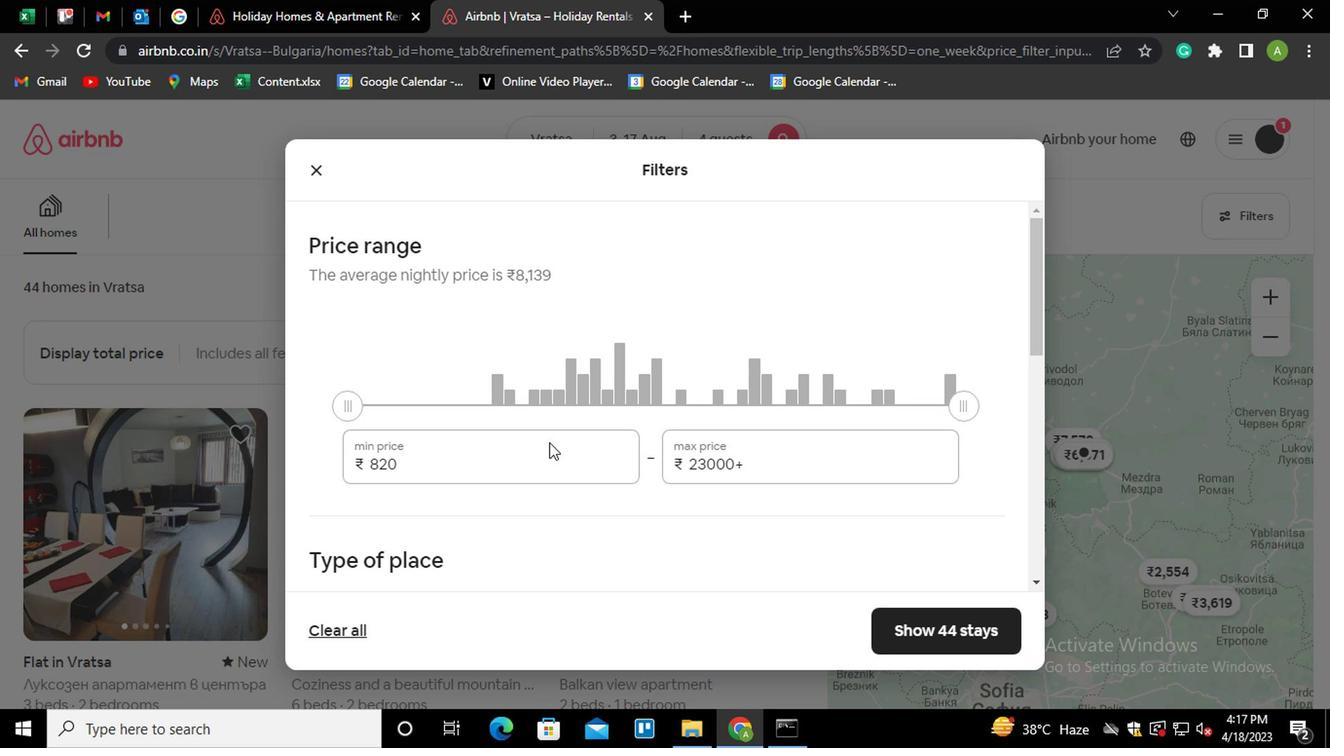 
Action: Key pressed <Key.shift_r><Key.home>3000
Screenshot: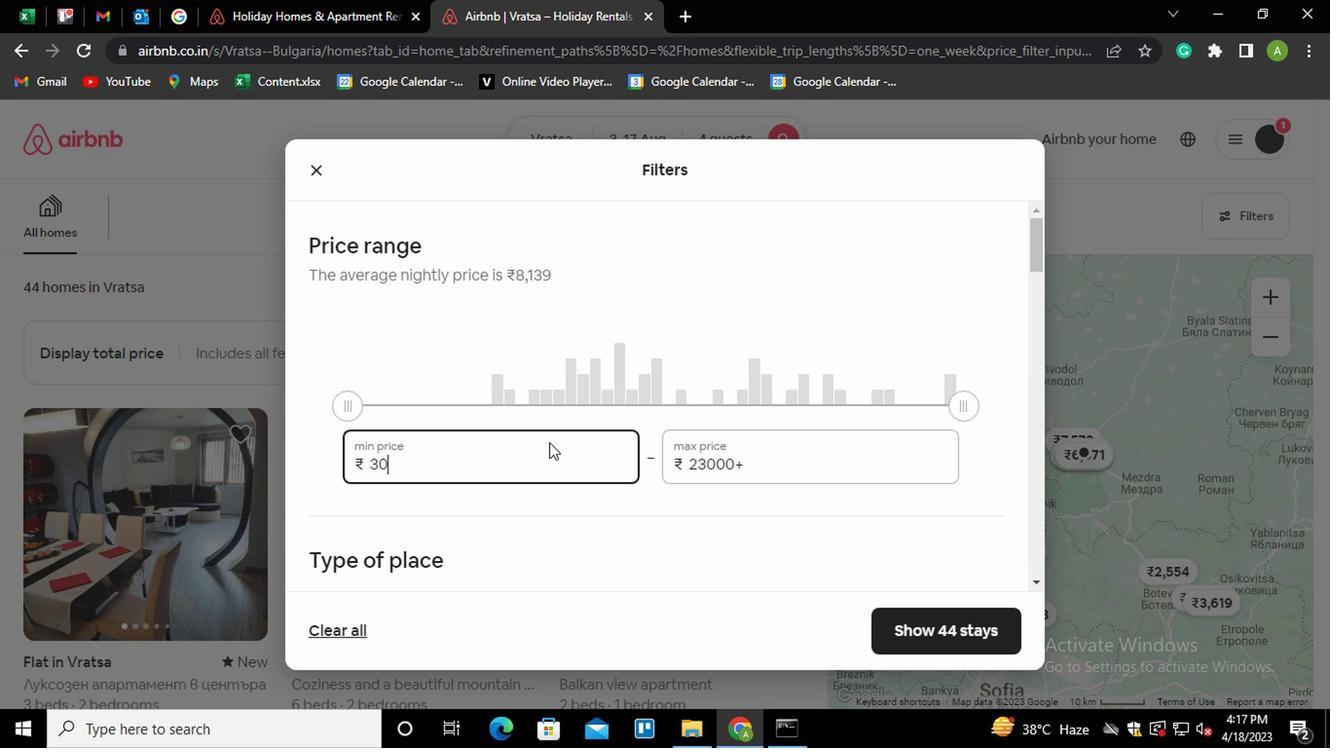 
Action: Mouse moved to (763, 470)
Screenshot: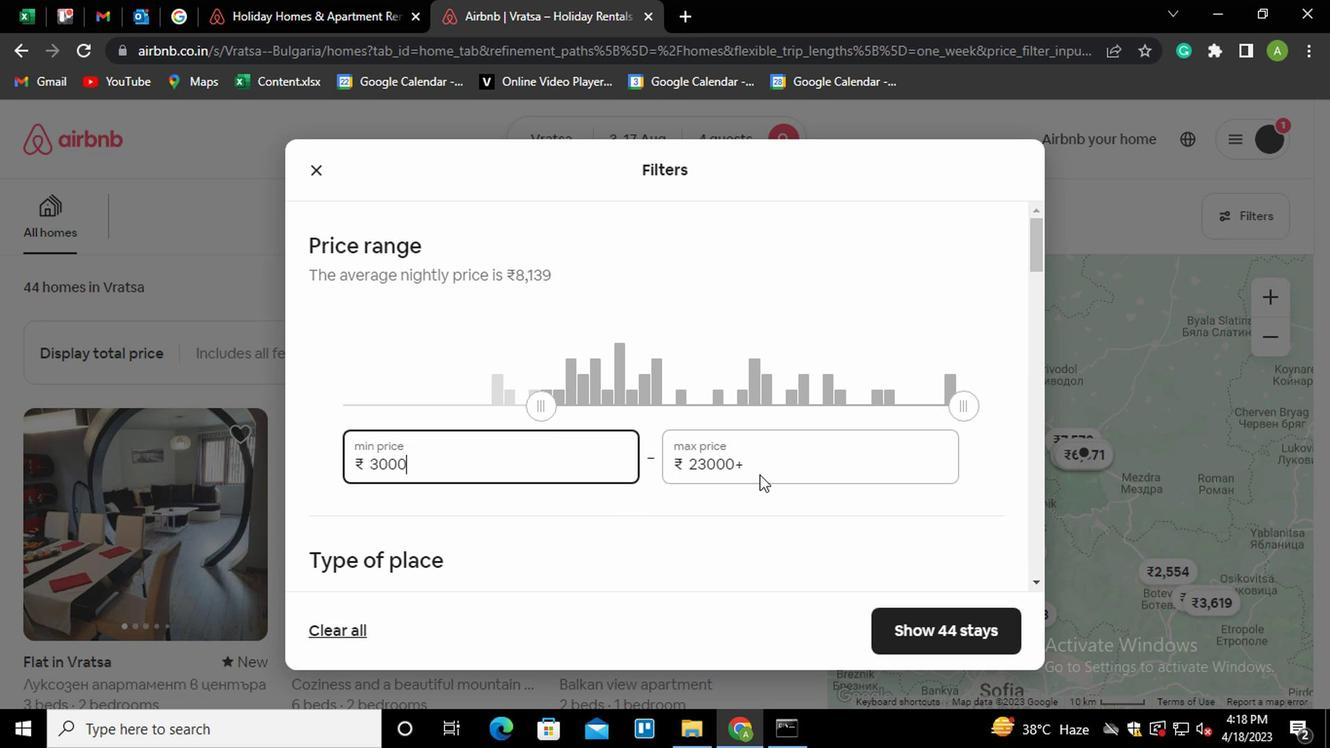 
Action: Mouse pressed left at (763, 470)
Screenshot: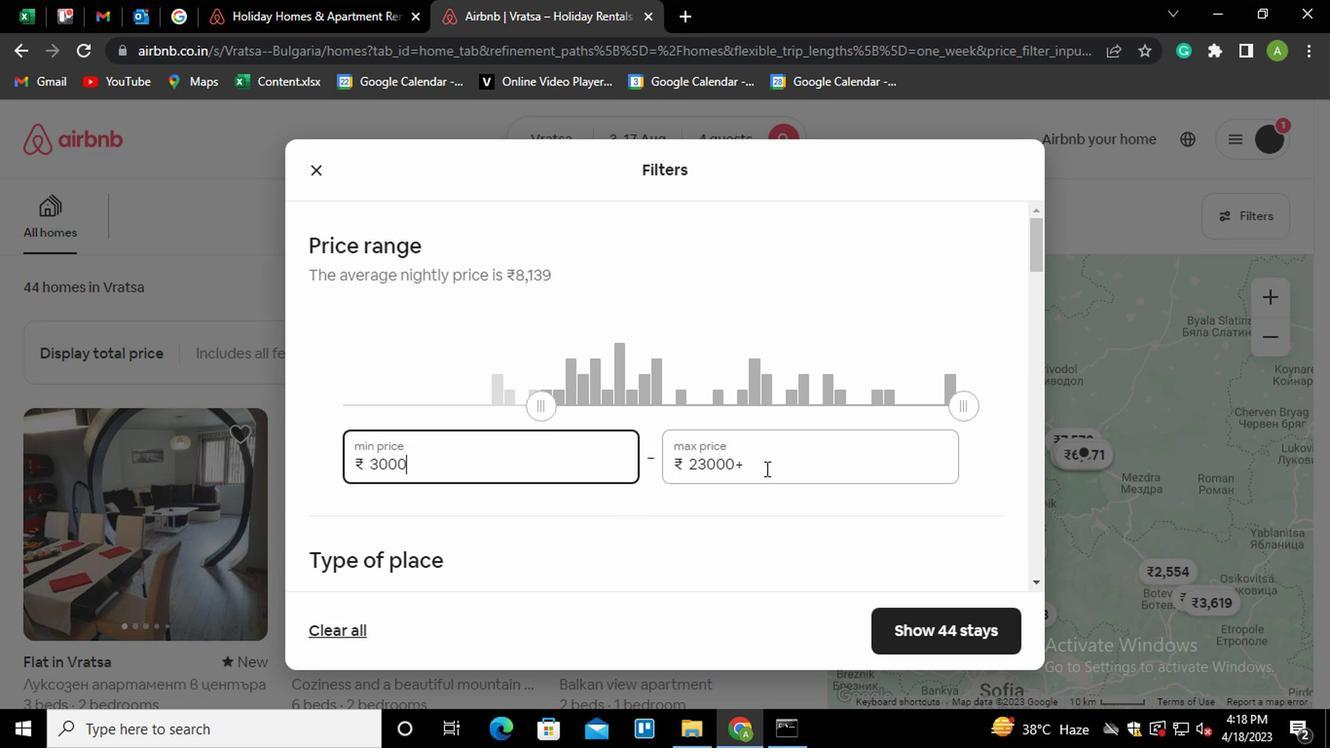 
Action: Mouse moved to (761, 470)
Screenshot: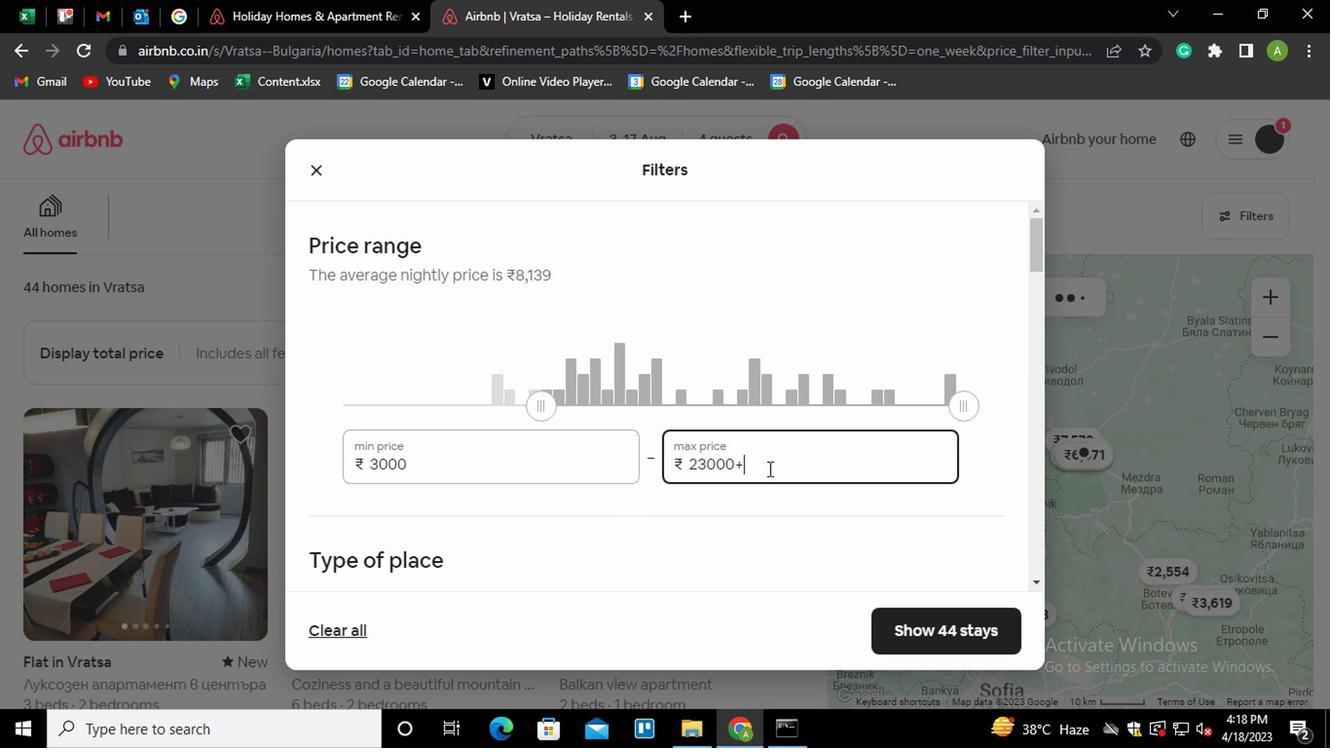 
Action: Key pressed <Key.shift_r><Key.home>15000
Screenshot: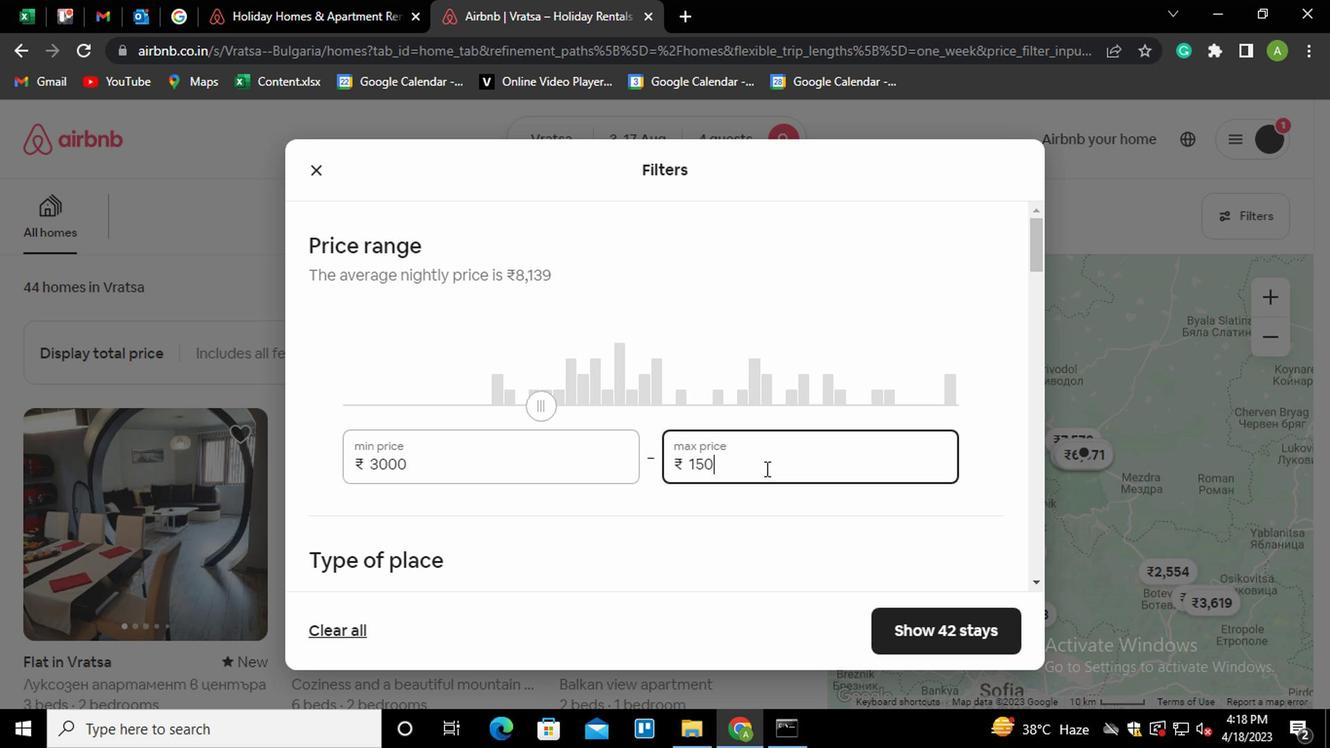 
Action: Mouse moved to (758, 470)
Screenshot: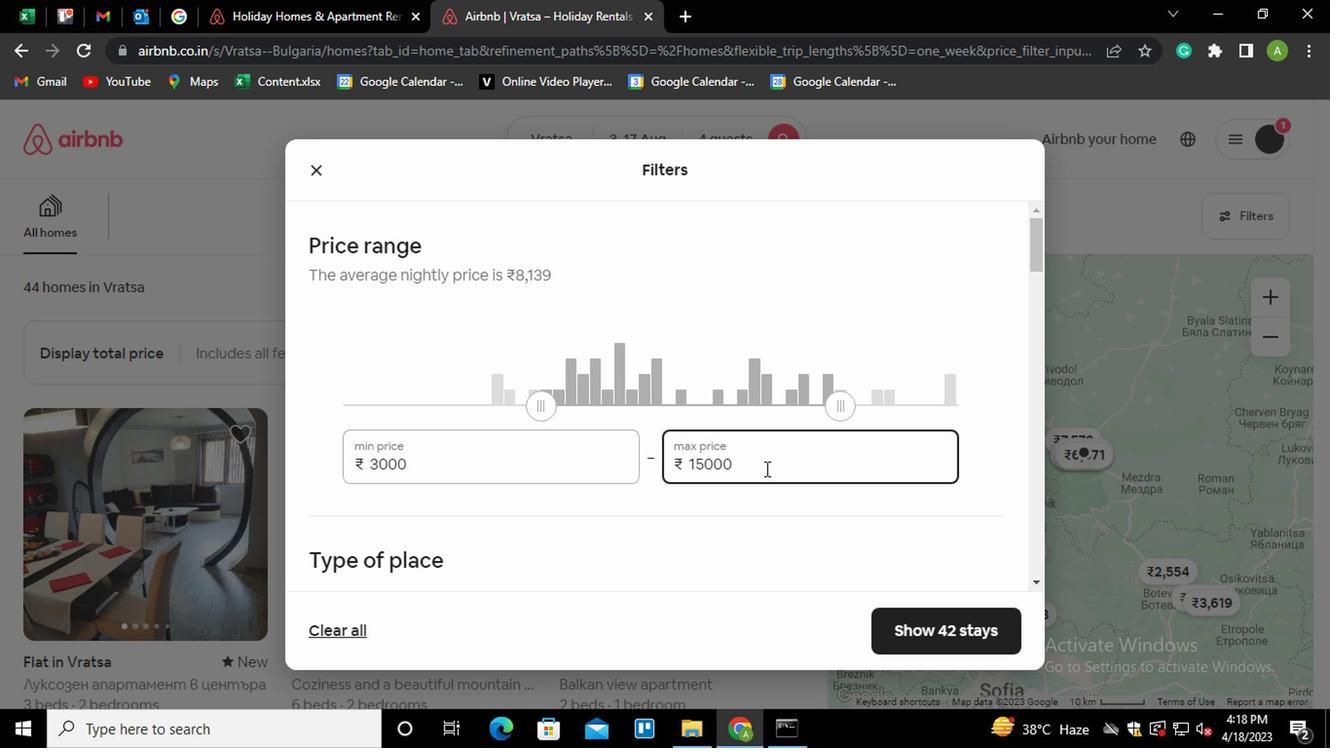
Action: Mouse scrolled (758, 469) with delta (0, -1)
Screenshot: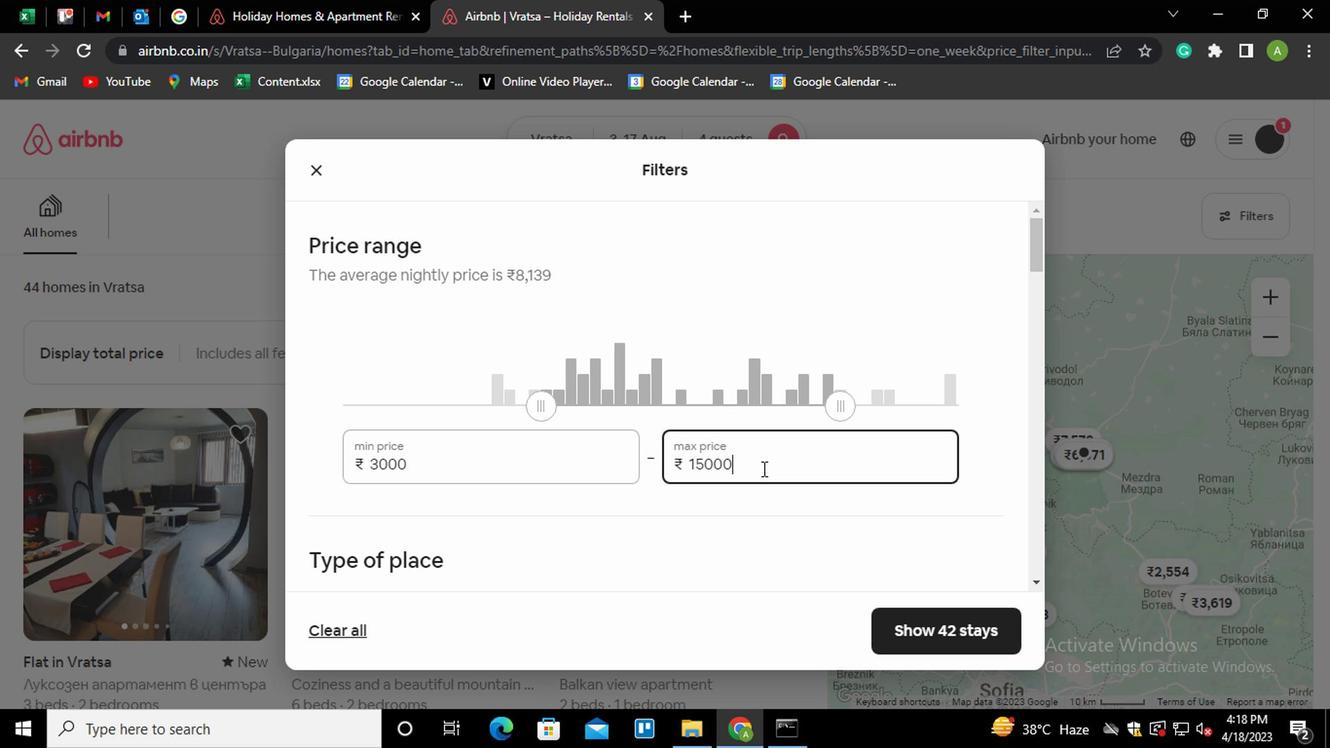 
Action: Mouse scrolled (758, 469) with delta (0, -1)
Screenshot: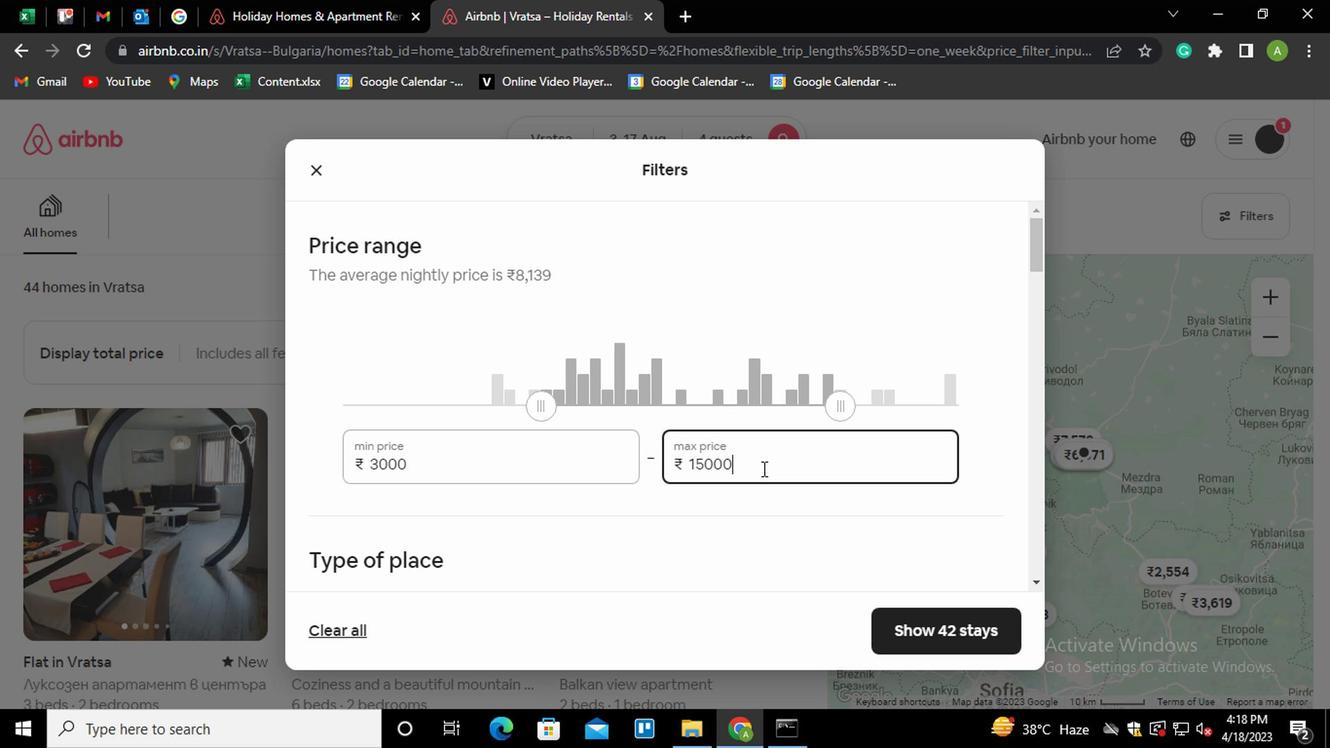 
Action: Mouse scrolled (758, 469) with delta (0, -1)
Screenshot: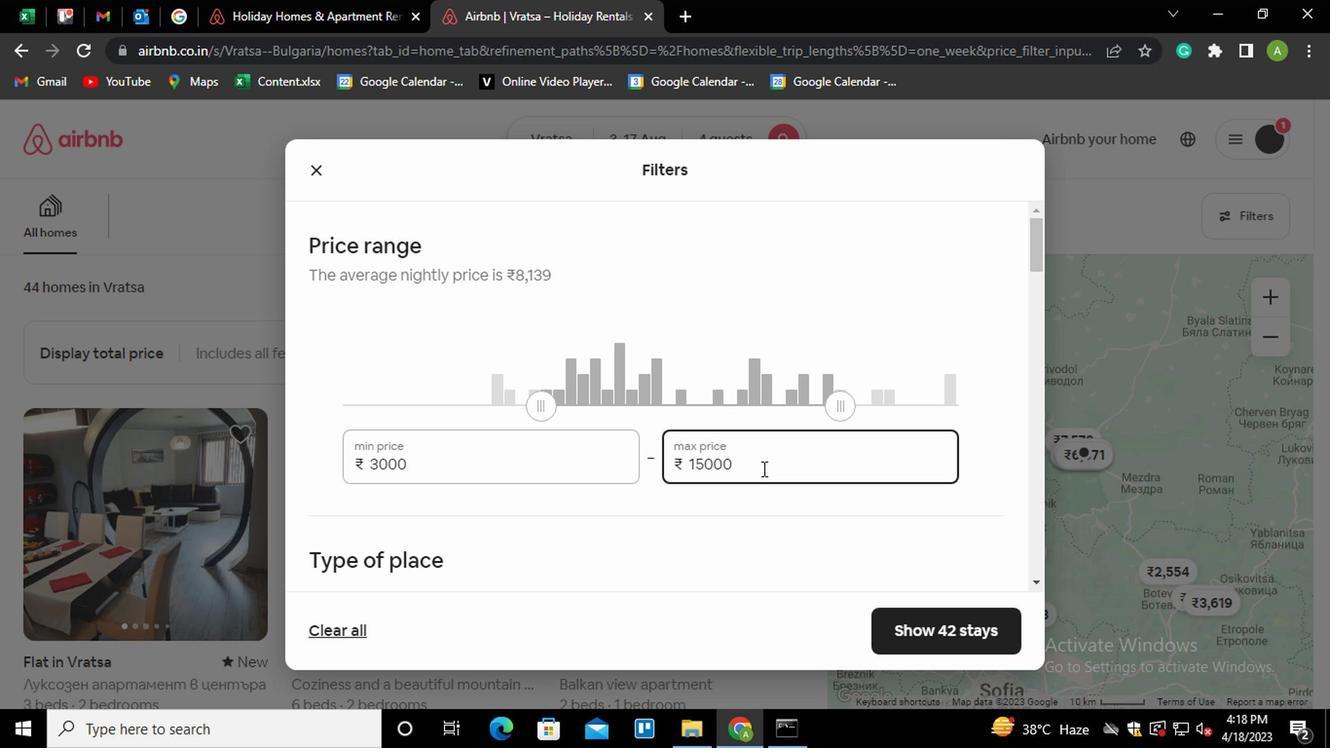 
Action: Mouse moved to (344, 334)
Screenshot: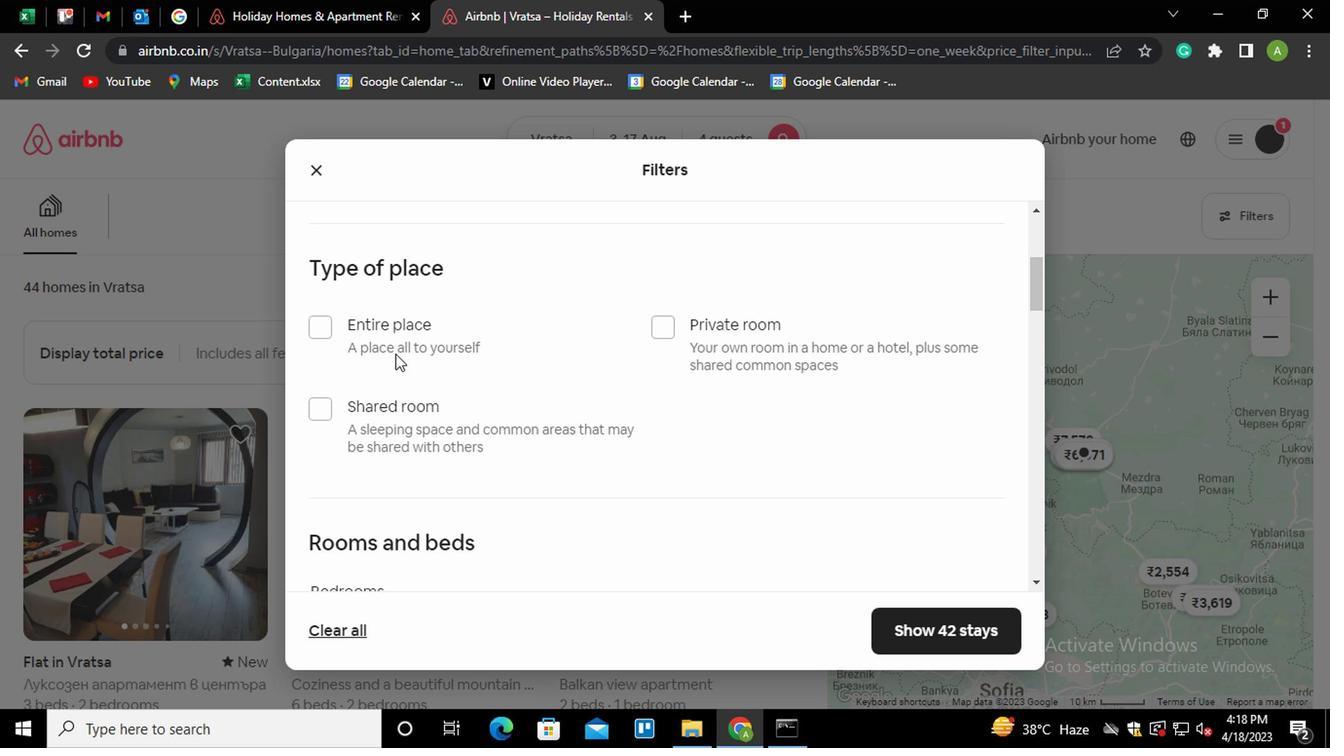 
Action: Mouse pressed left at (344, 334)
Screenshot: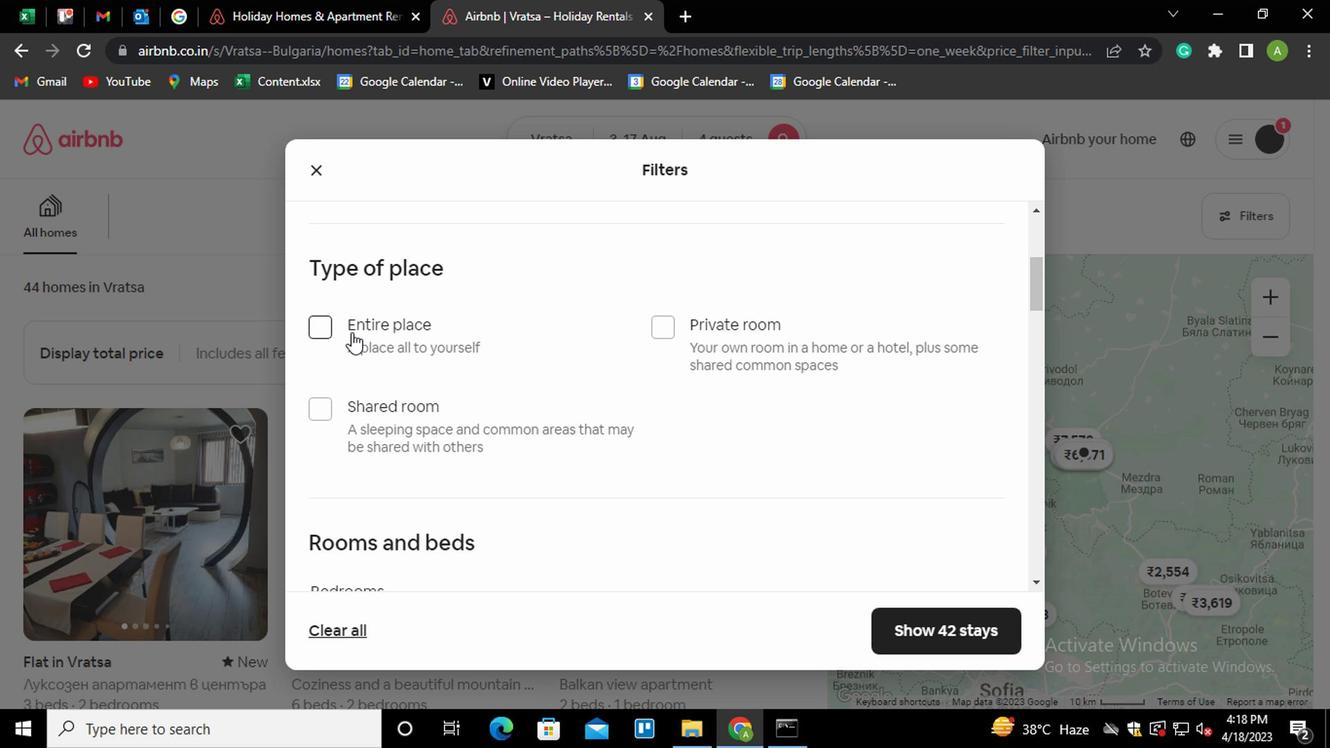 
Action: Mouse moved to (435, 378)
Screenshot: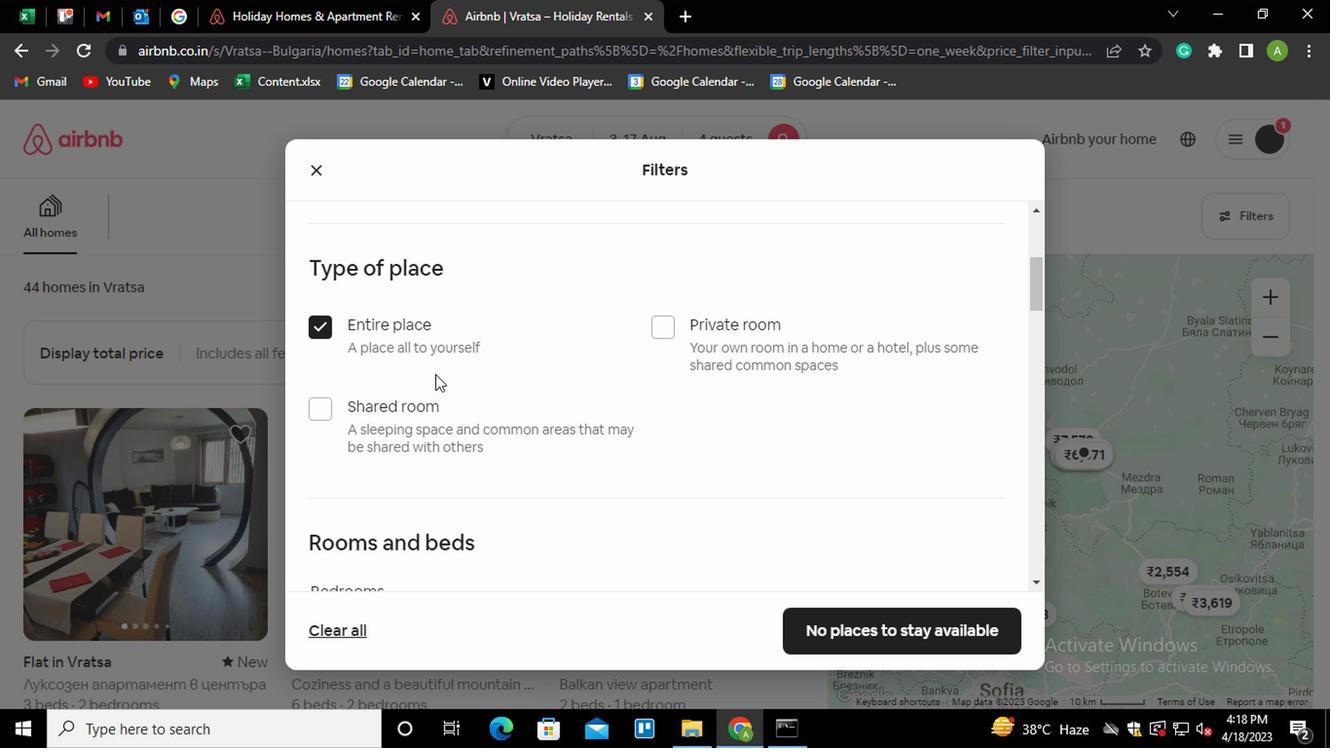 
Action: Mouse scrolled (435, 377) with delta (0, 0)
Screenshot: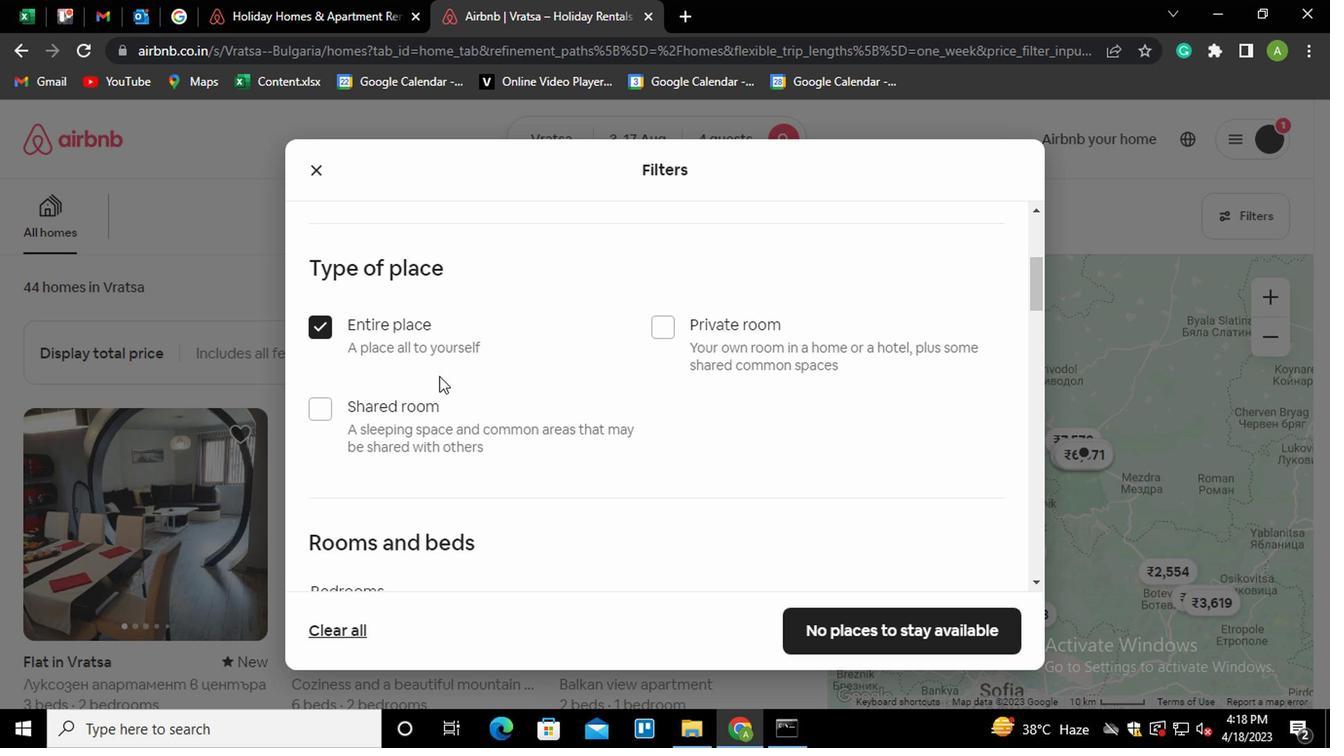 
Action: Mouse scrolled (435, 377) with delta (0, 0)
Screenshot: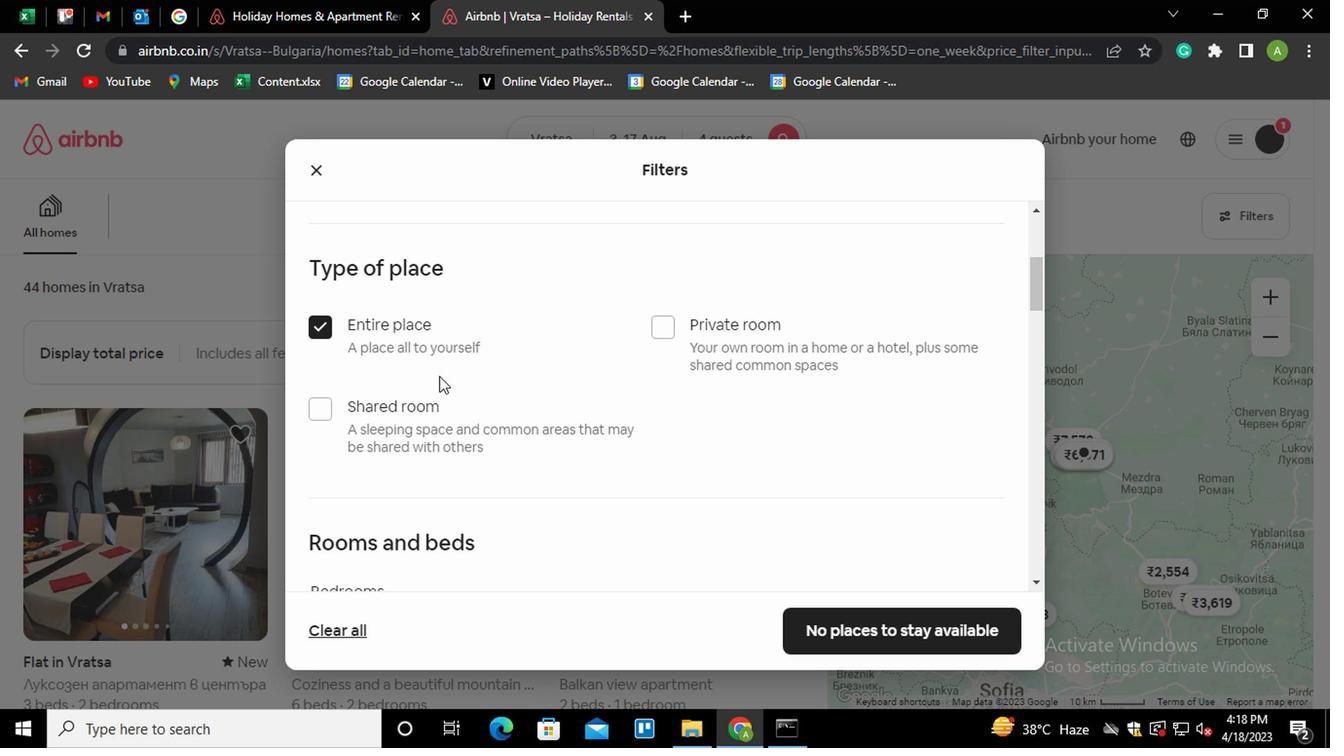 
Action: Mouse scrolled (435, 377) with delta (0, 0)
Screenshot: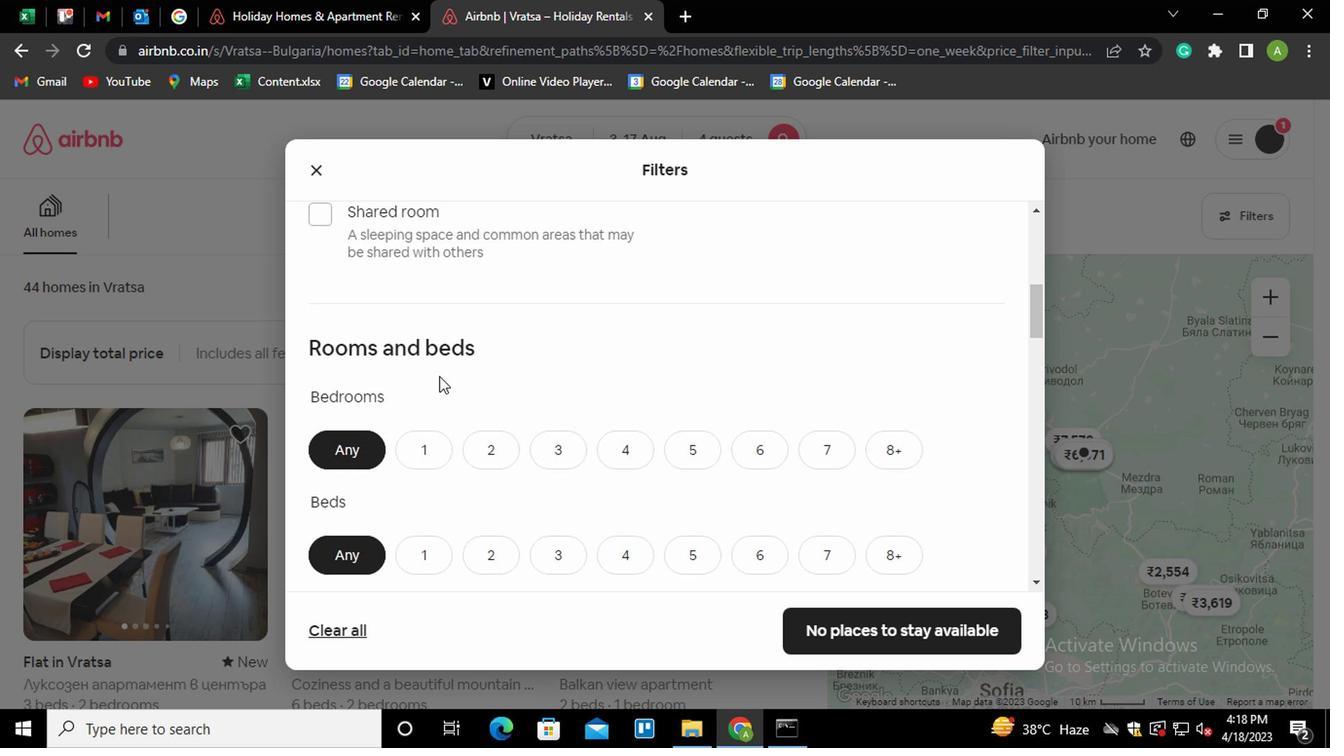 
Action: Mouse moved to (551, 360)
Screenshot: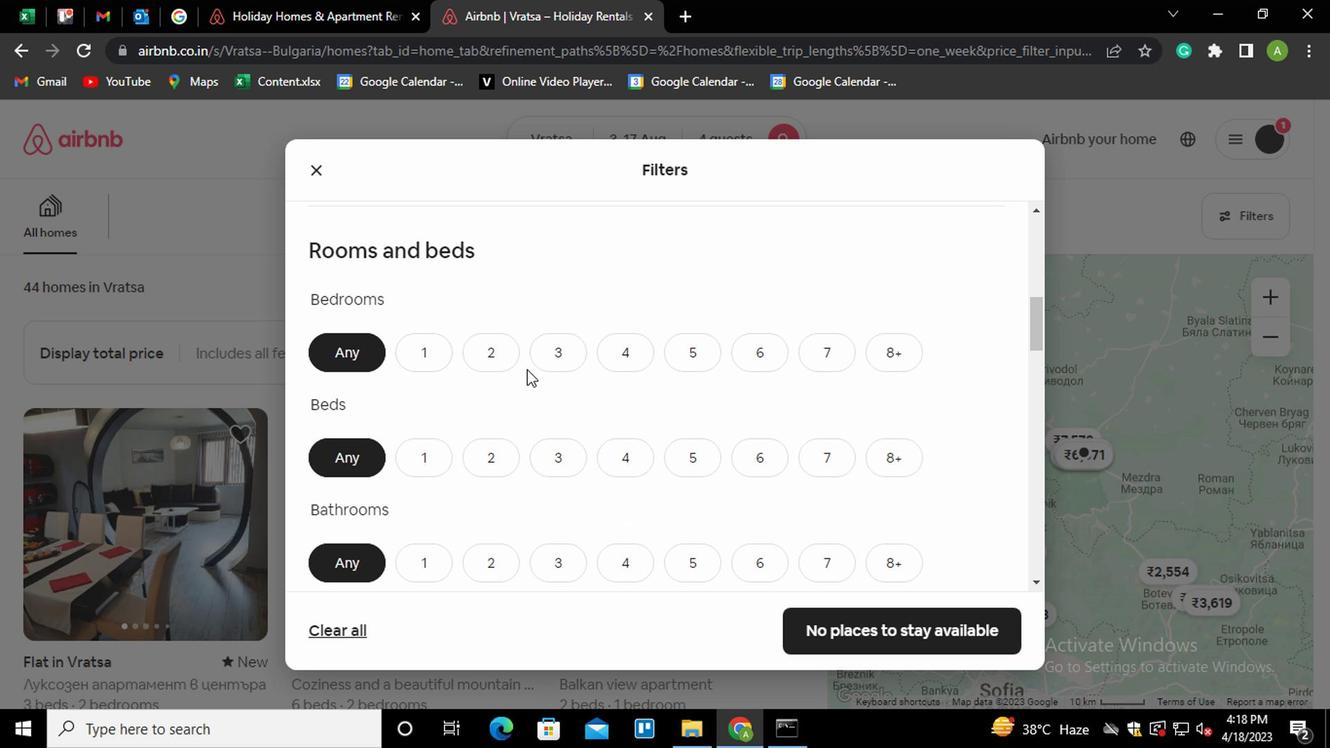 
Action: Mouse pressed left at (551, 360)
Screenshot: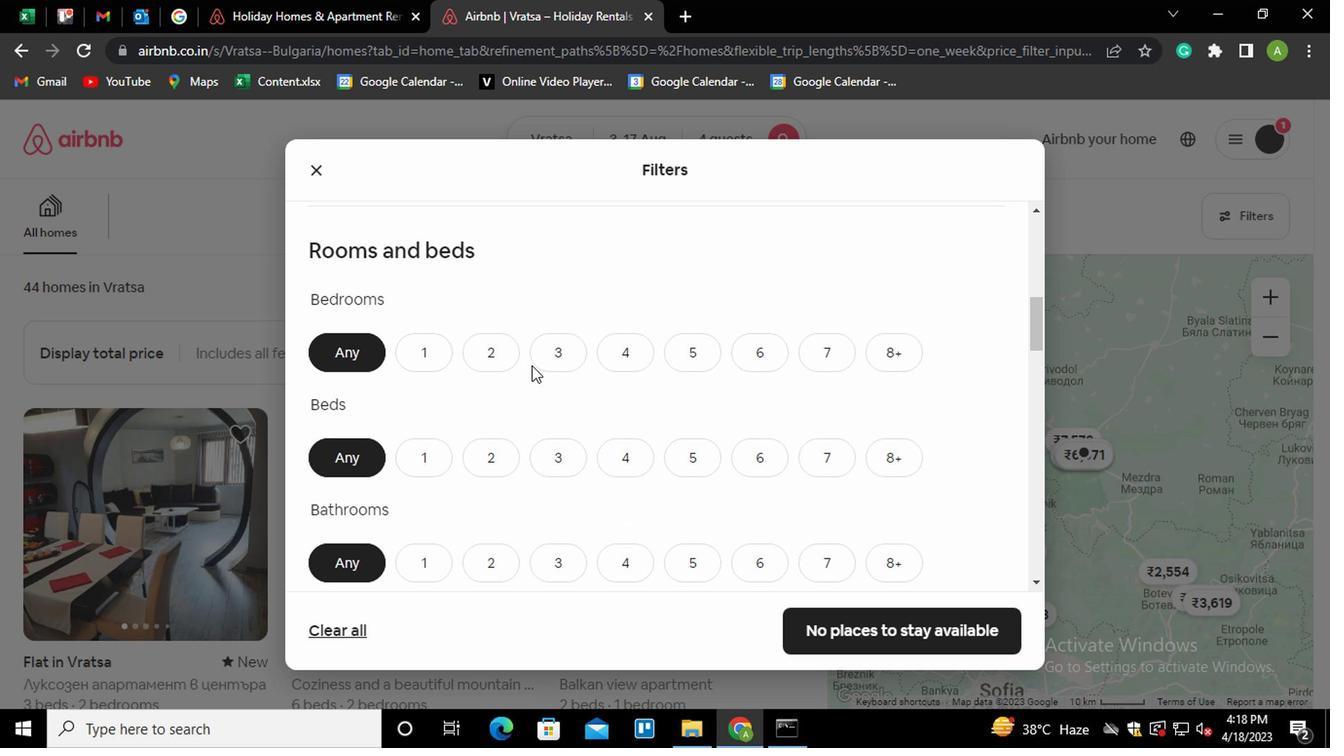 
Action: Mouse moved to (630, 464)
Screenshot: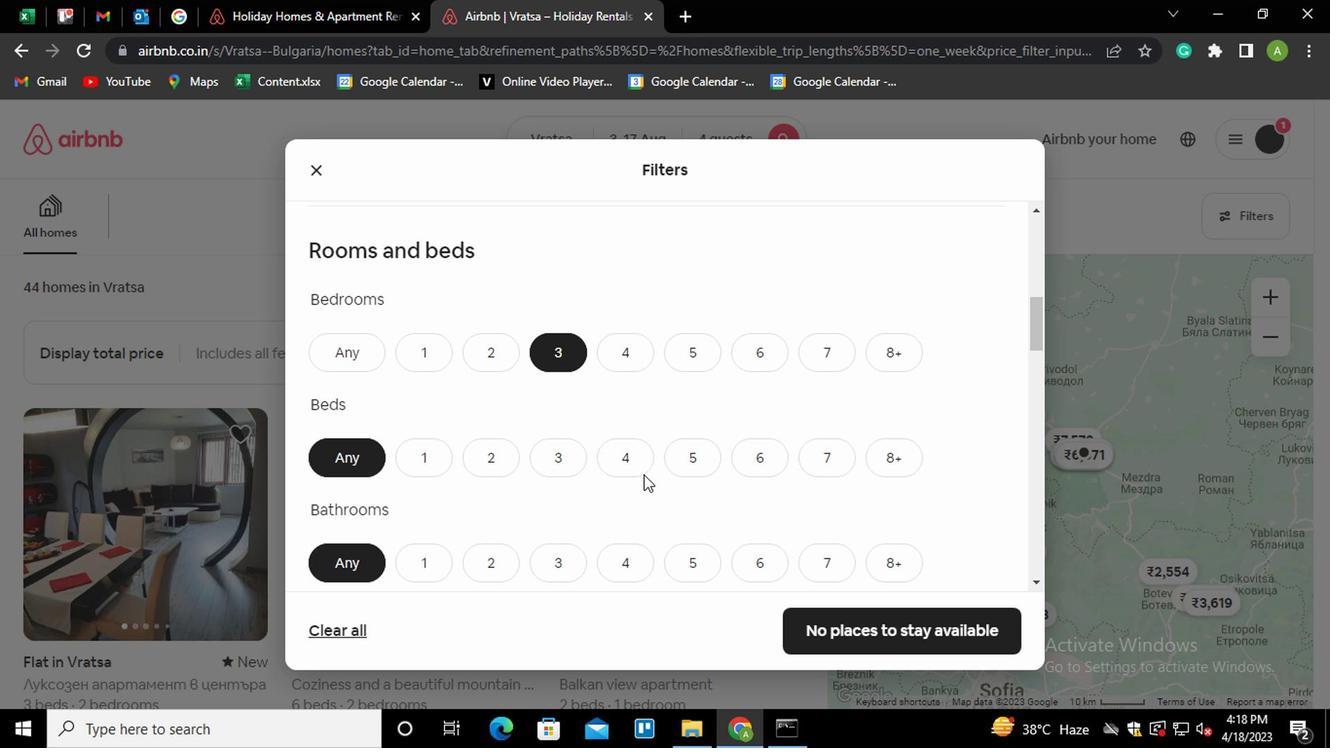 
Action: Mouse pressed left at (630, 464)
Screenshot: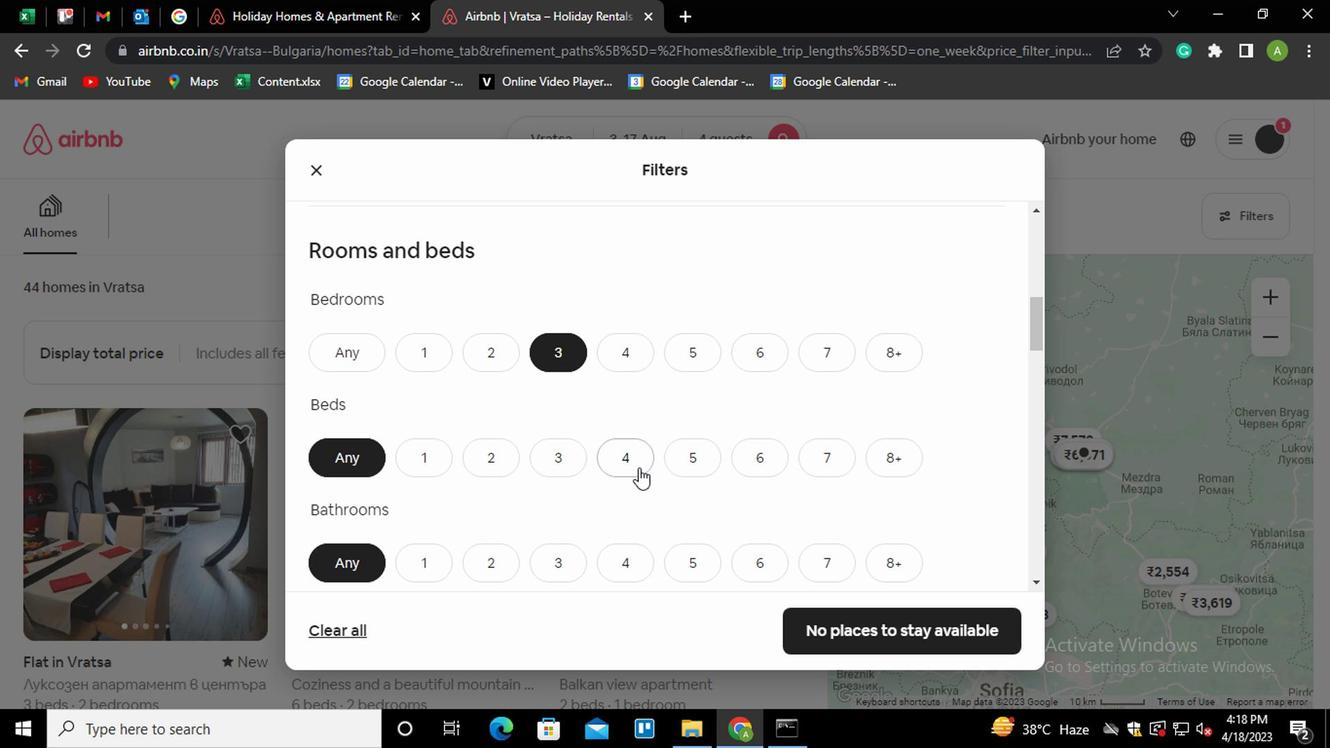 
Action: Mouse moved to (485, 571)
Screenshot: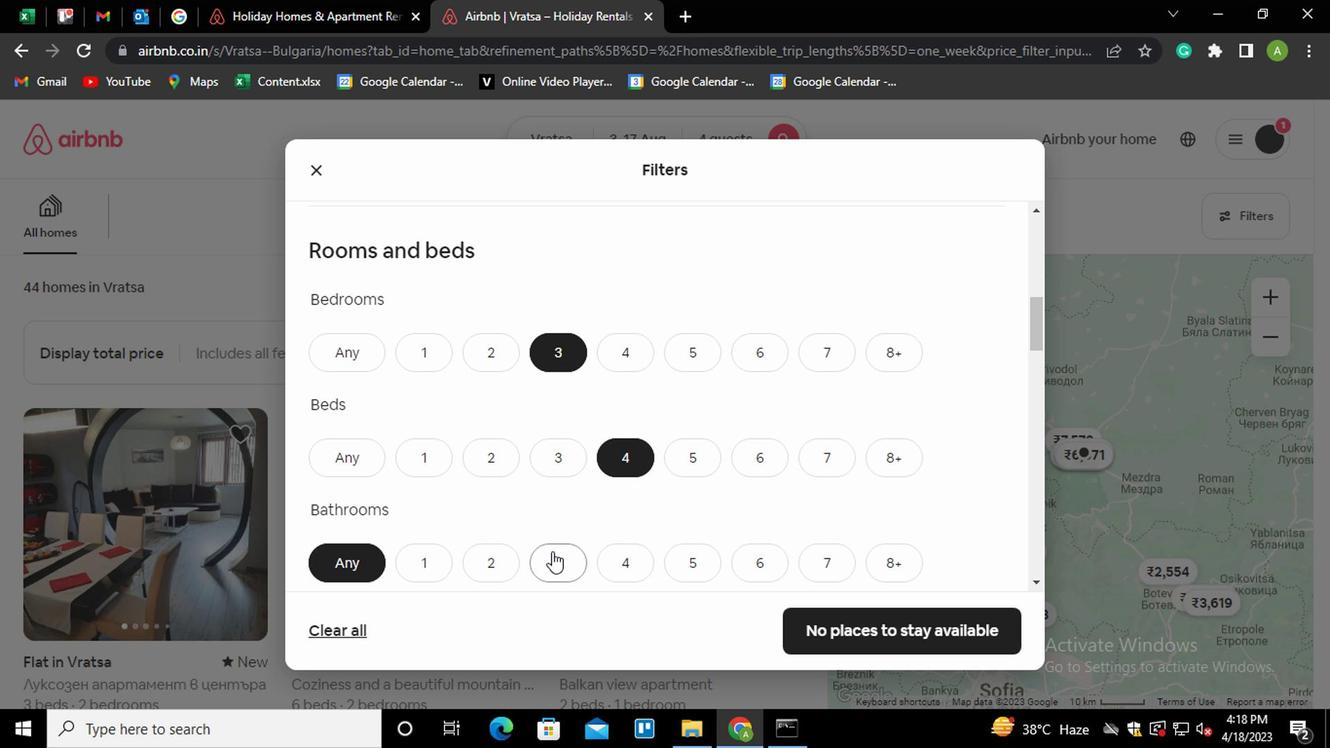 
Action: Mouse pressed left at (485, 571)
Screenshot: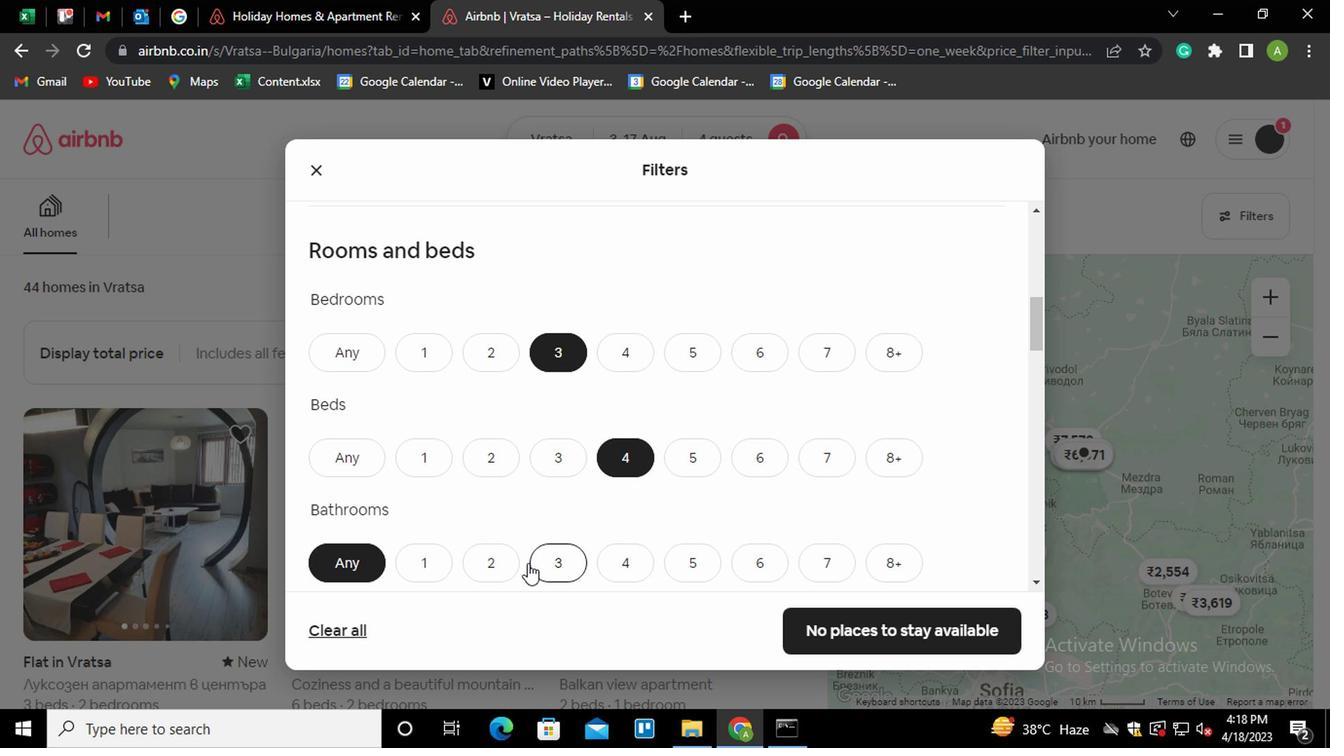 
Action: Mouse moved to (756, 522)
Screenshot: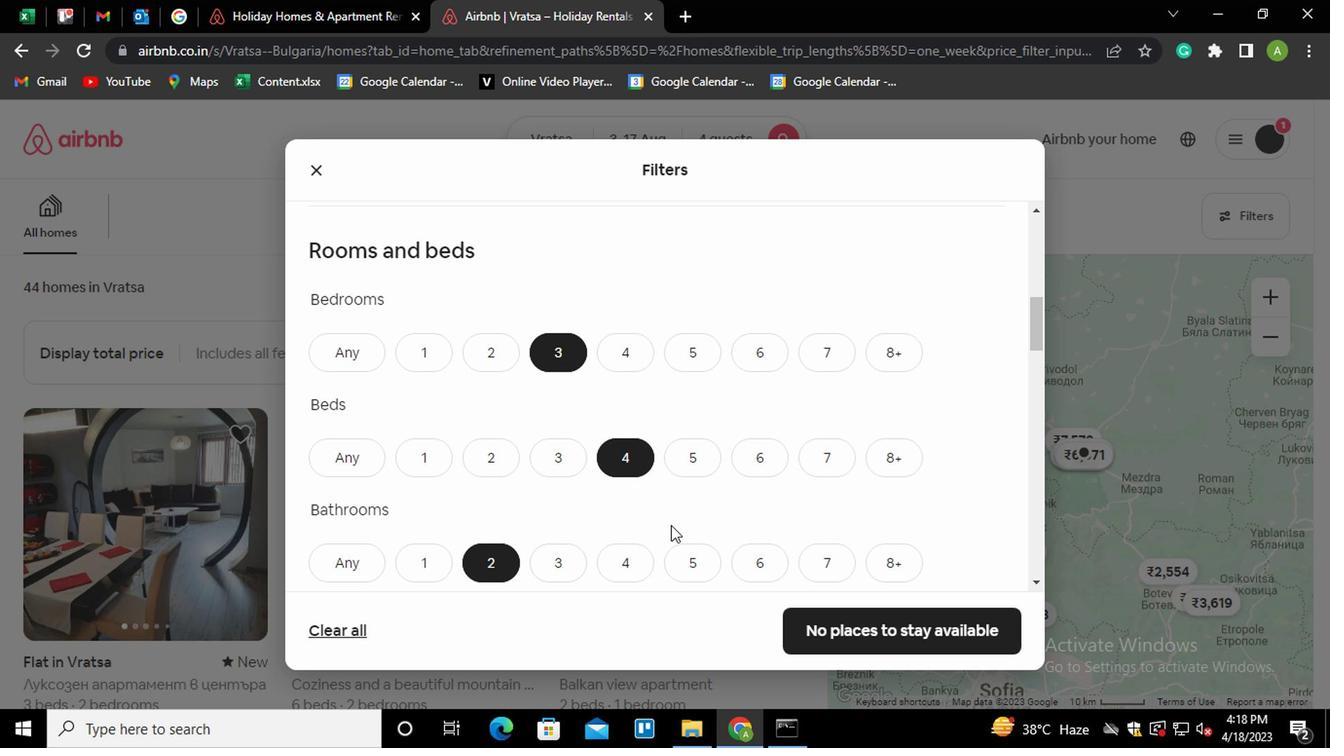 
Action: Mouse scrolled (756, 521) with delta (0, -1)
Screenshot: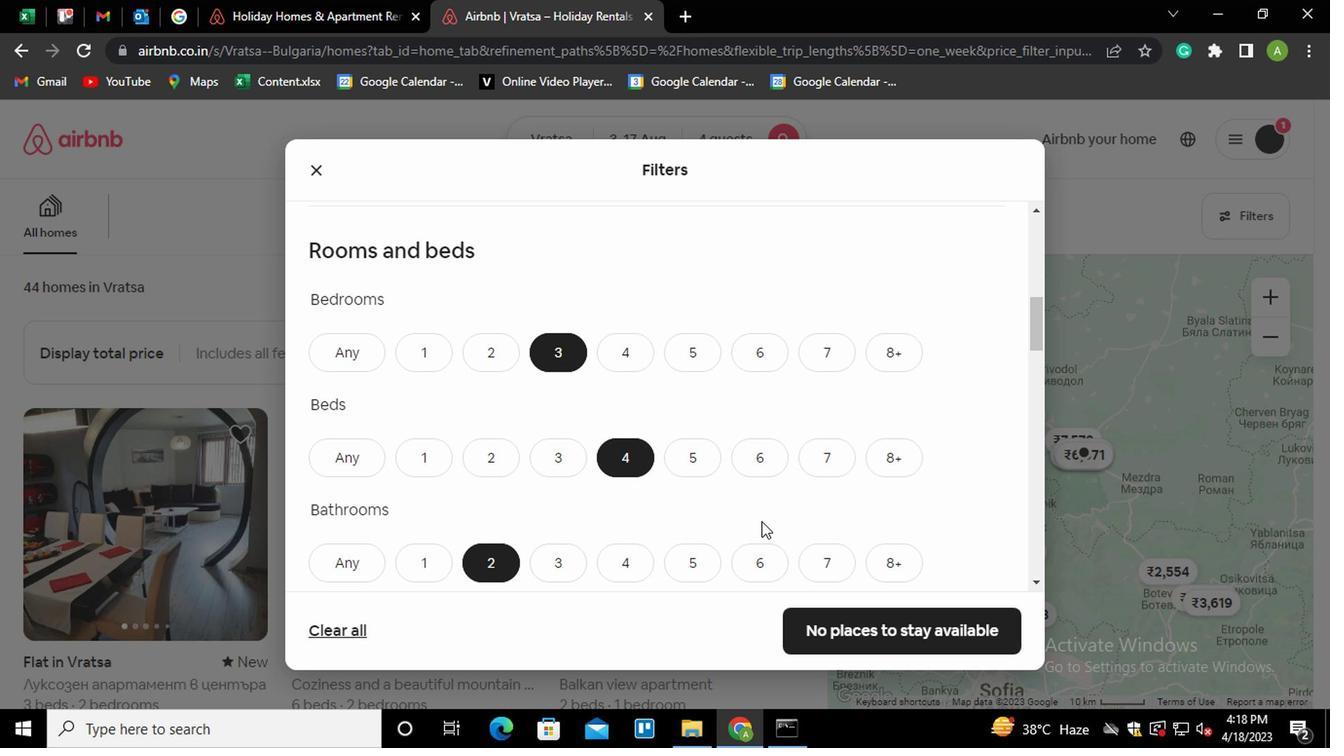 
Action: Mouse scrolled (756, 521) with delta (0, -1)
Screenshot: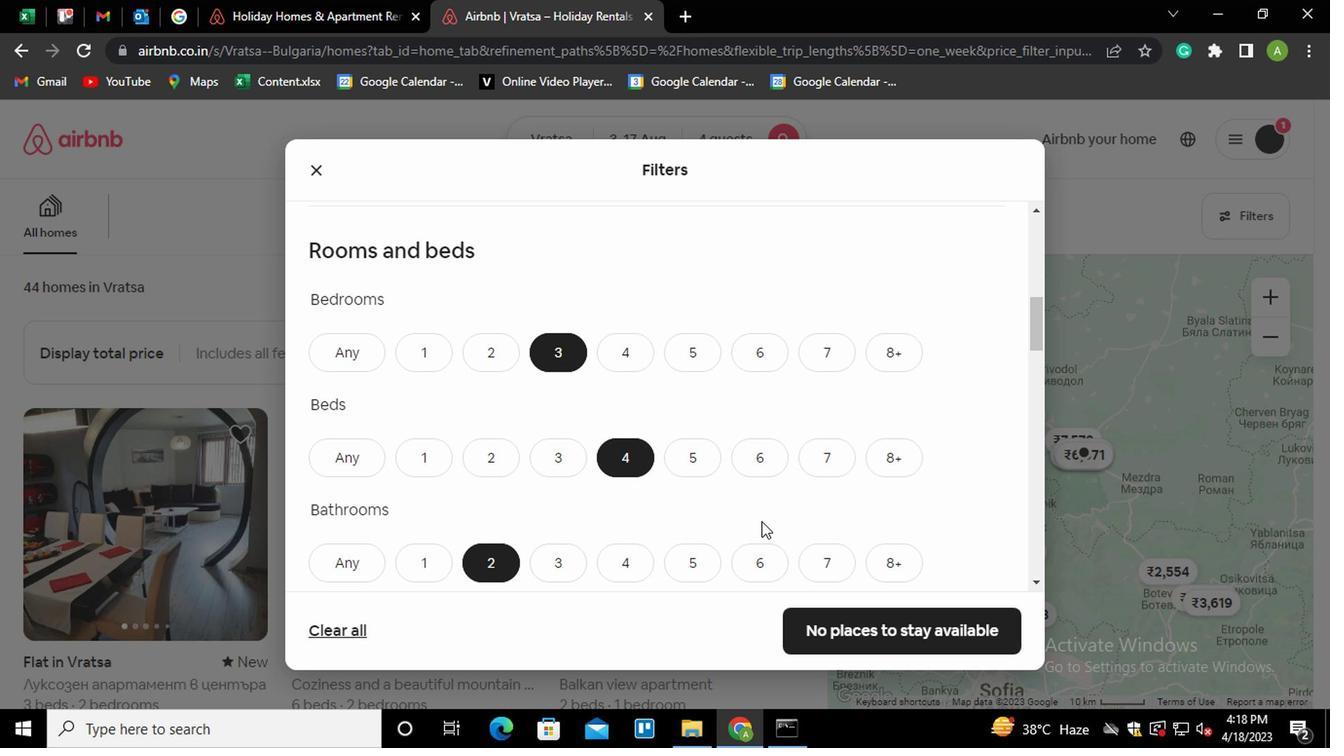 
Action: Mouse scrolled (756, 521) with delta (0, -1)
Screenshot: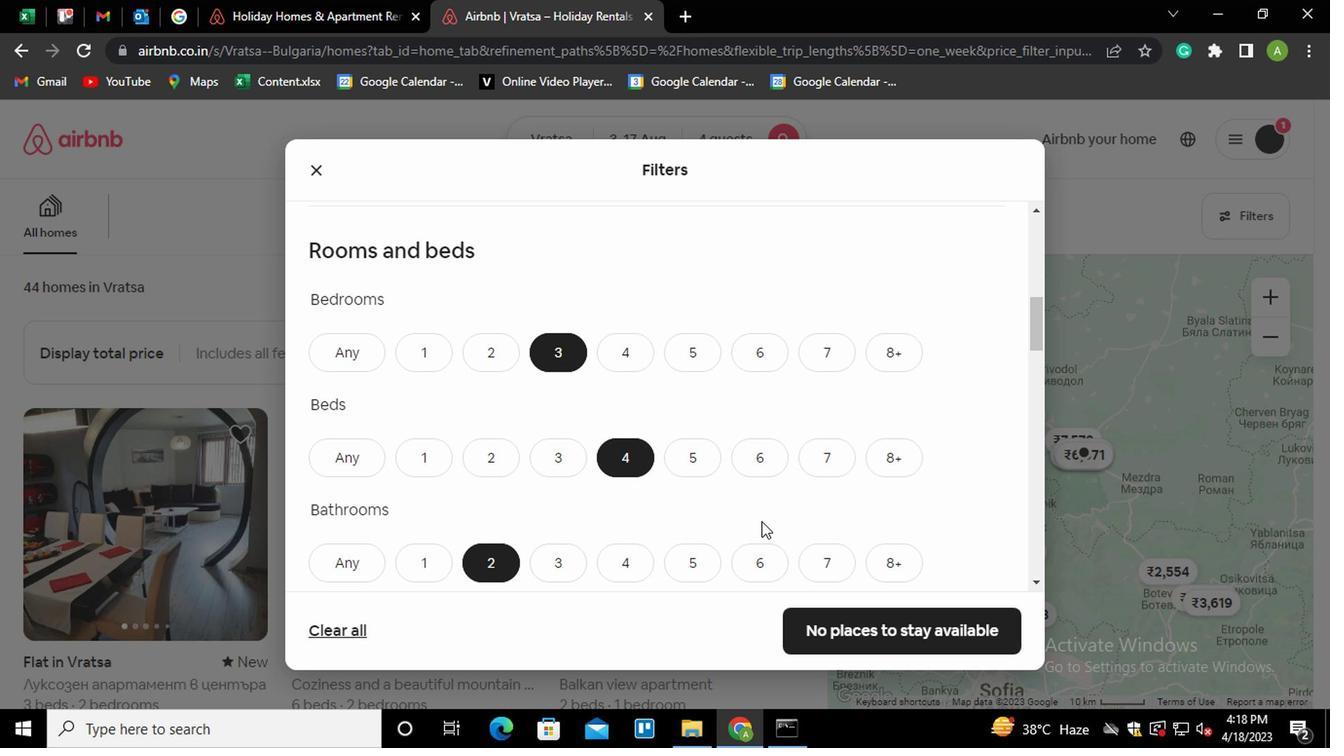 
Action: Mouse moved to (417, 490)
Screenshot: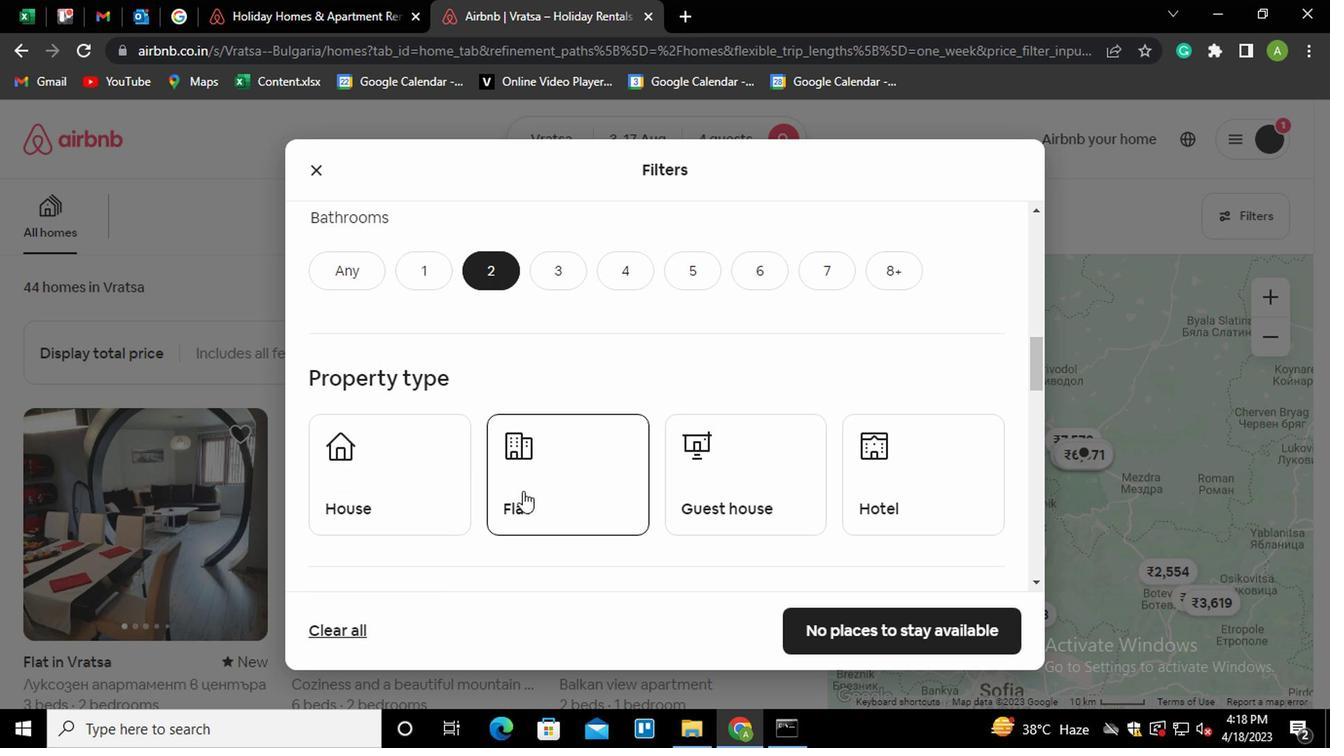 
Action: Mouse pressed left at (417, 490)
Screenshot: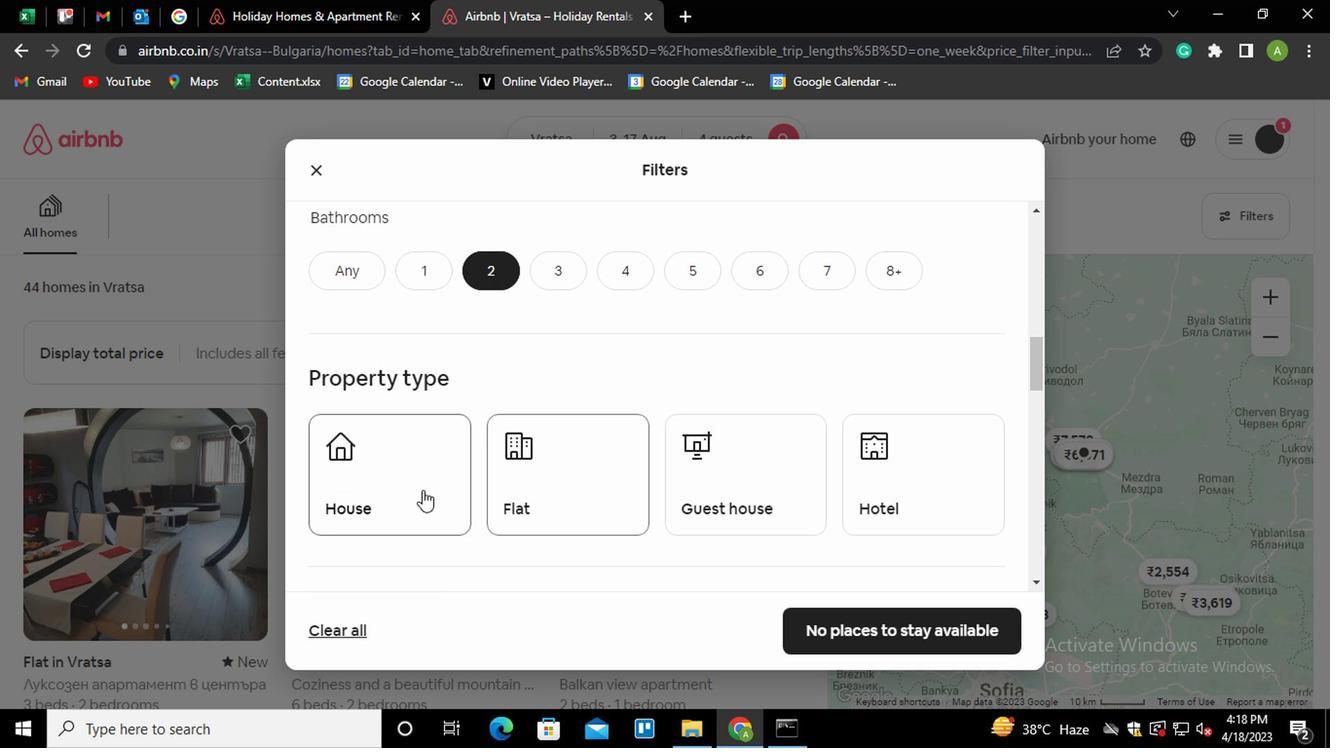 
Action: Mouse moved to (661, 451)
Screenshot: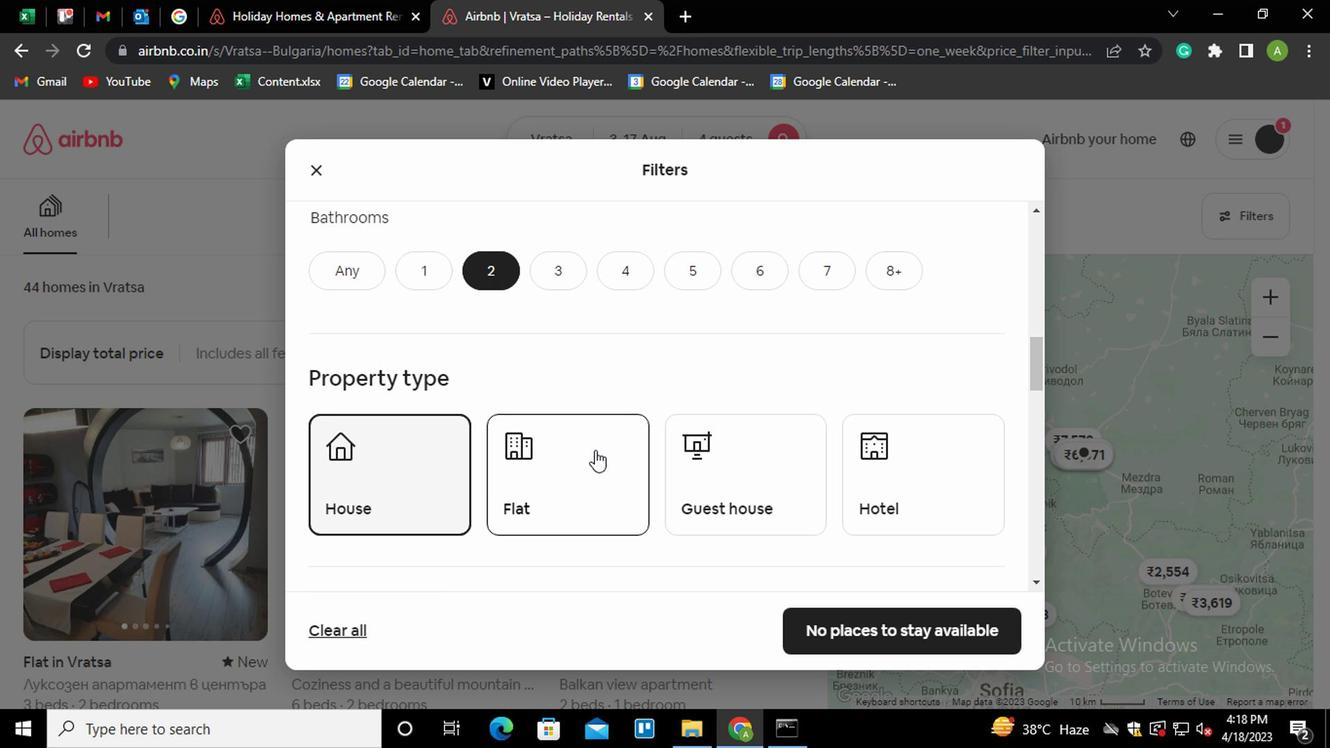 
Action: Mouse scrolled (661, 451) with delta (0, 0)
Screenshot: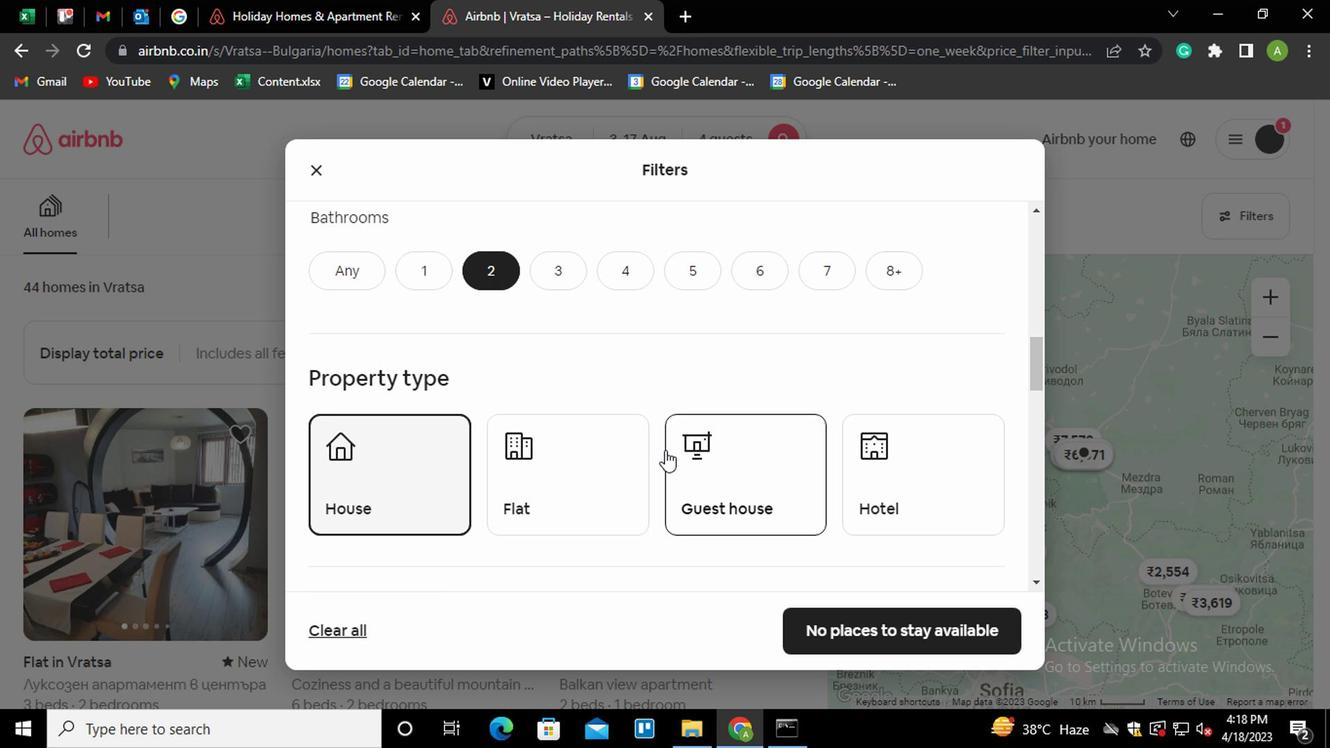 
Action: Mouse scrolled (661, 451) with delta (0, 0)
Screenshot: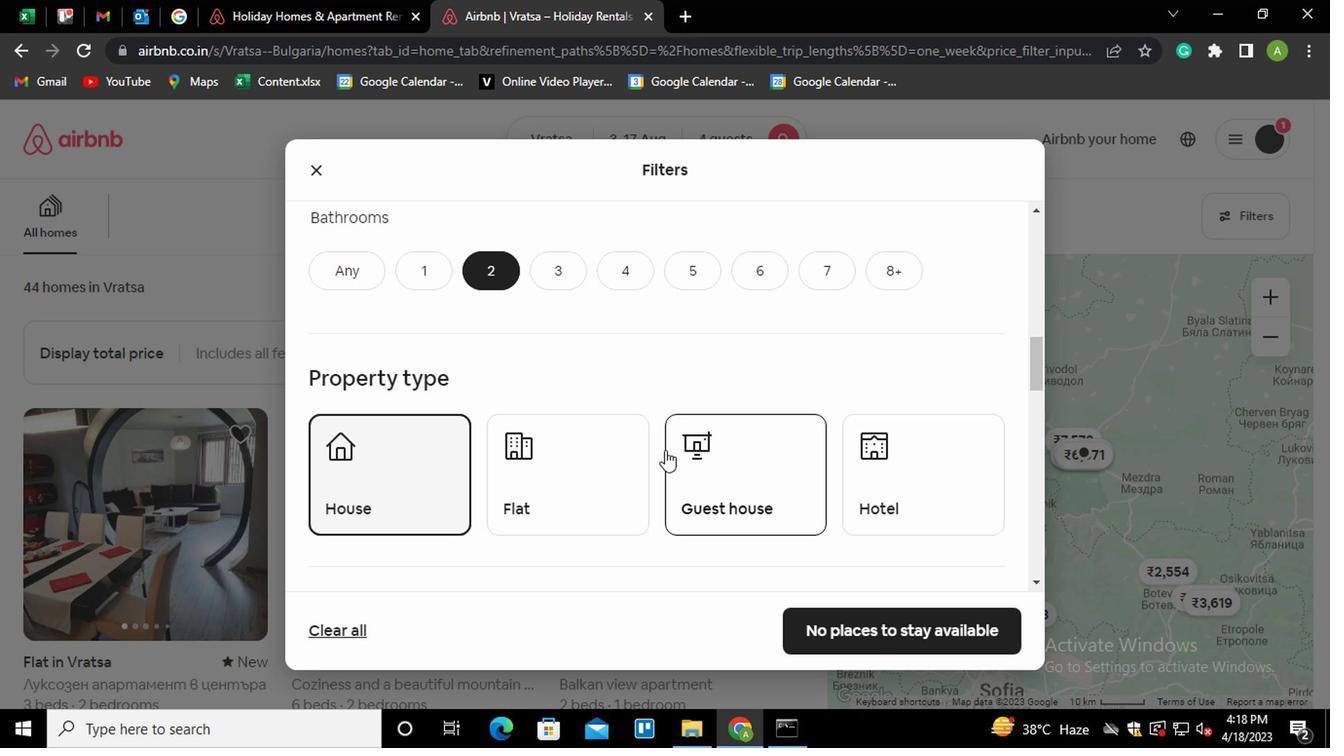 
Action: Mouse scrolled (661, 451) with delta (0, 0)
Screenshot: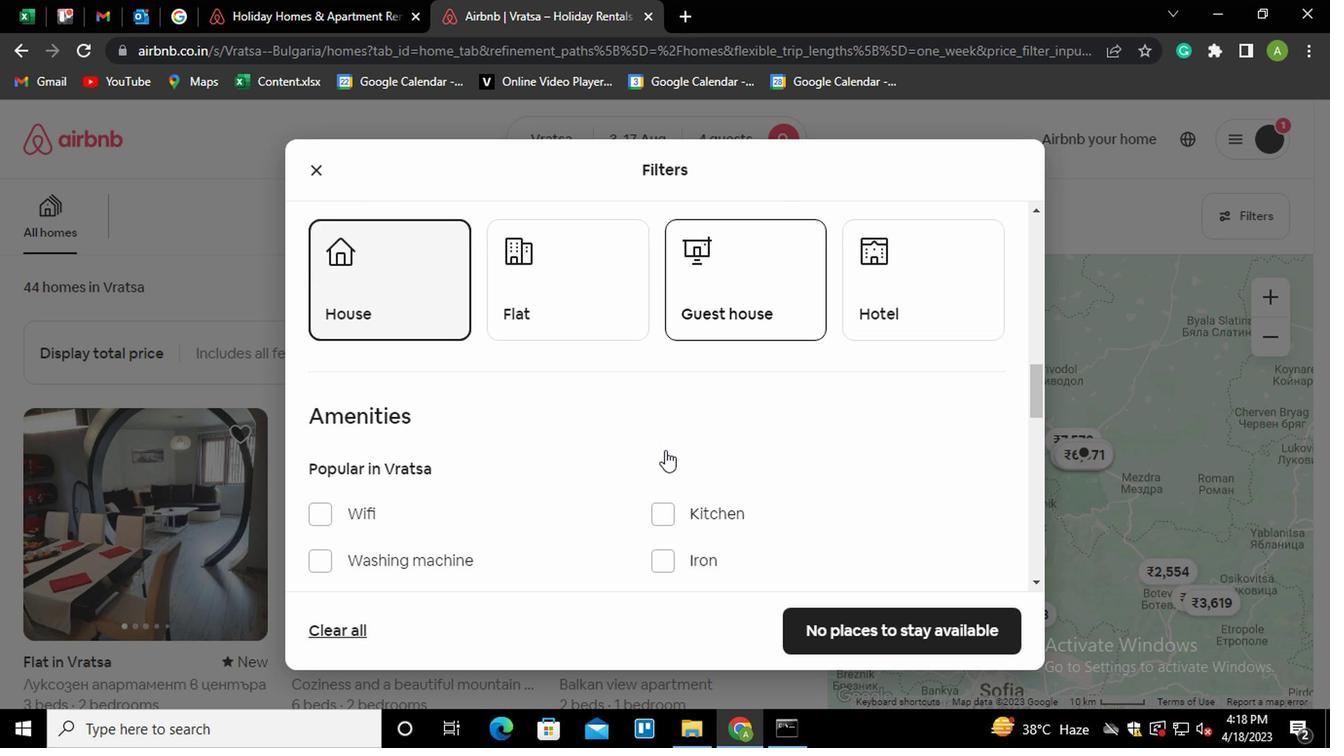 
Action: Mouse scrolled (661, 451) with delta (0, 0)
Screenshot: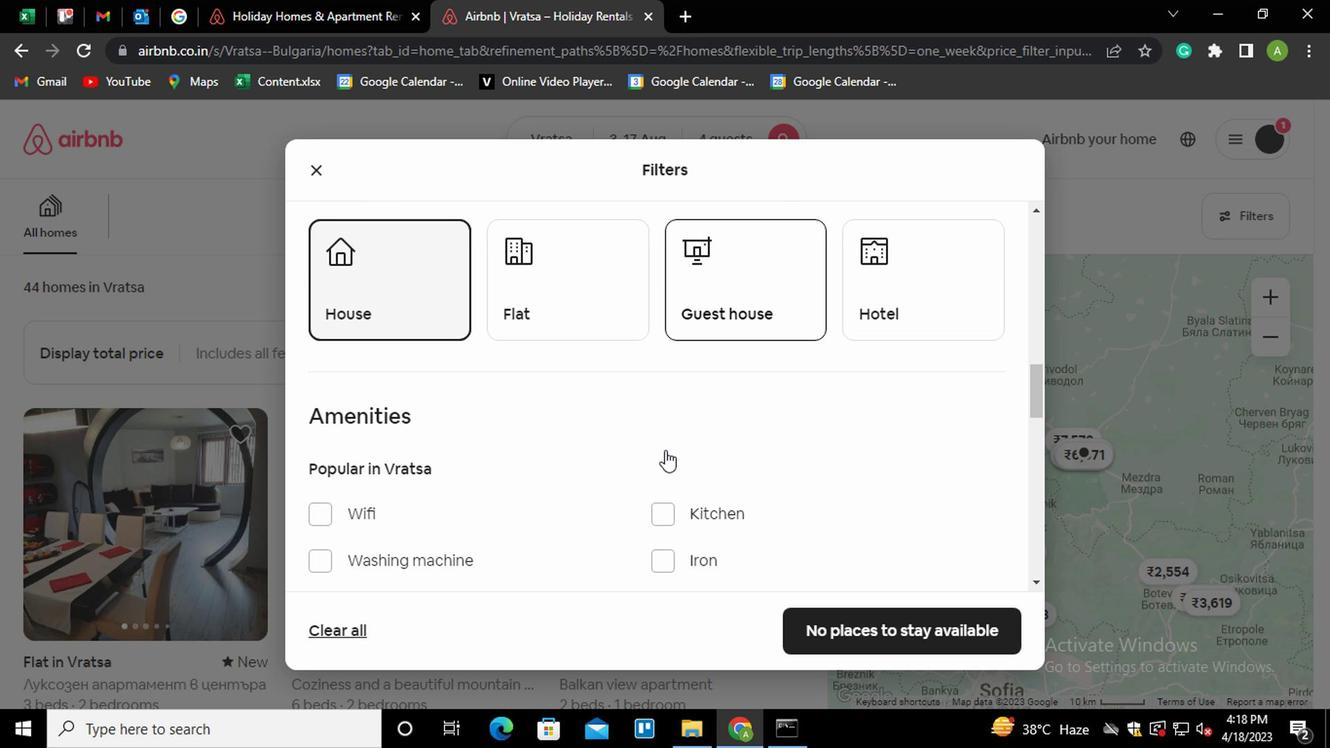 
Action: Mouse scrolled (661, 451) with delta (0, 0)
Screenshot: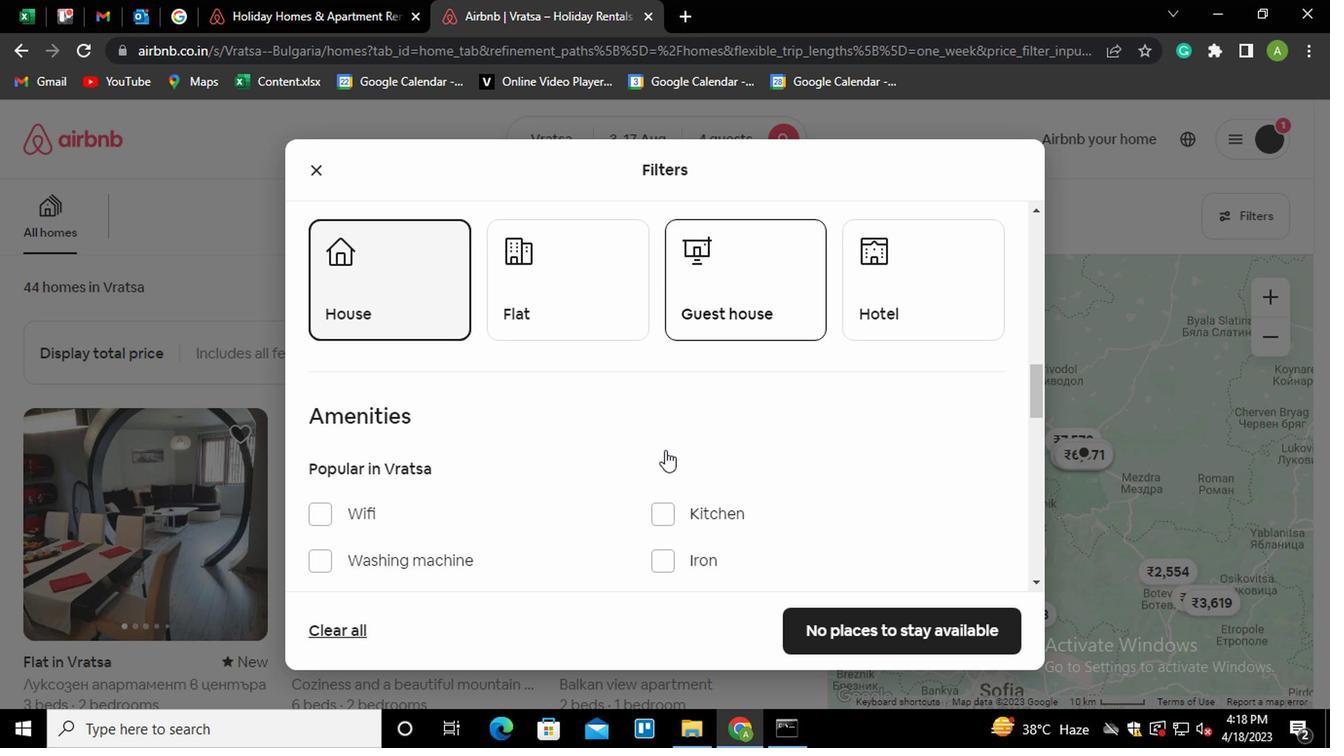 
Action: Mouse moved to (661, 452)
Screenshot: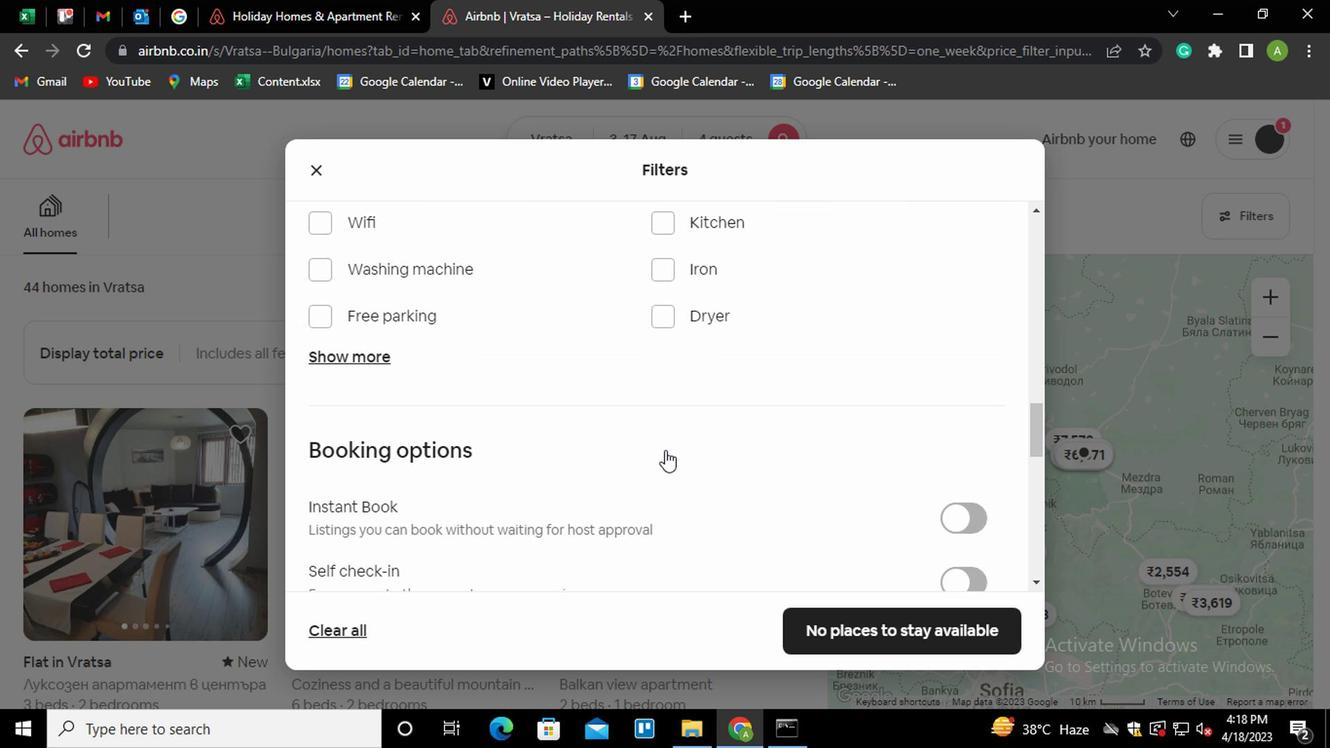 
Action: Mouse scrolled (661, 451) with delta (0, 0)
Screenshot: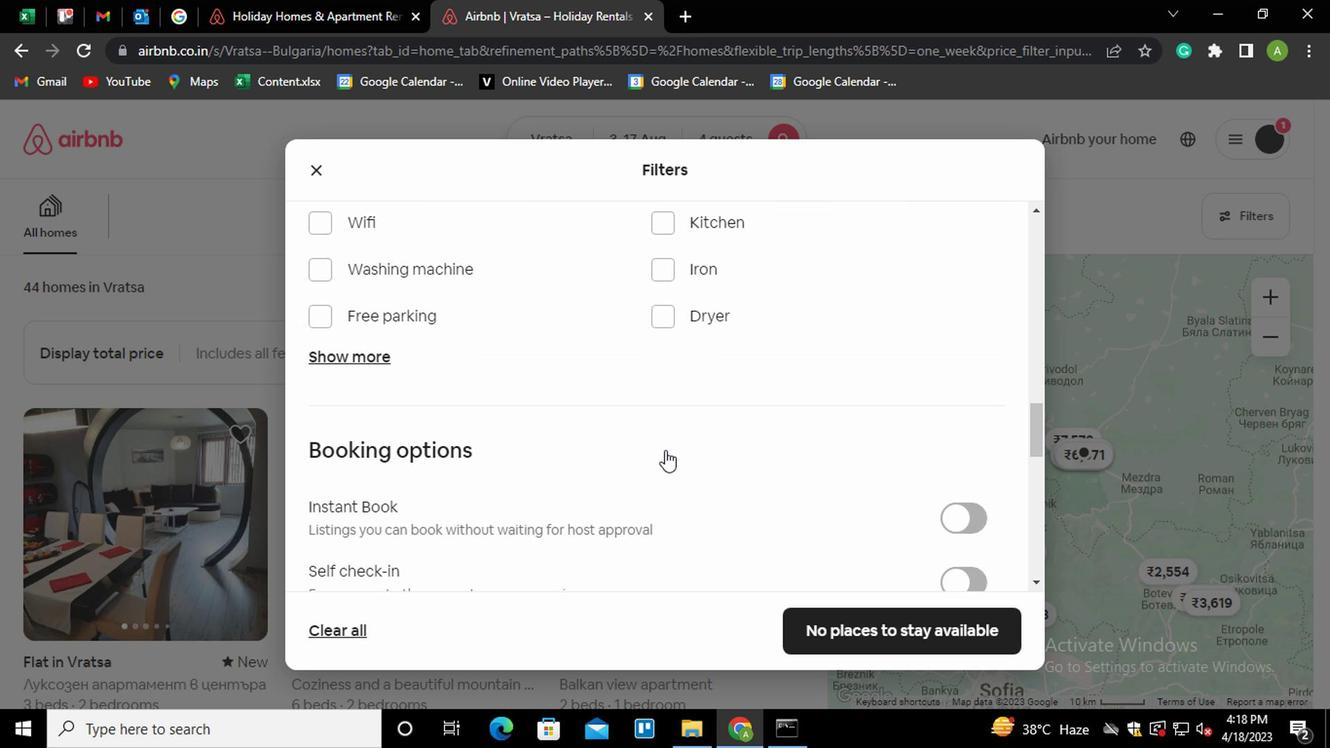 
Action: Mouse scrolled (661, 451) with delta (0, 0)
Screenshot: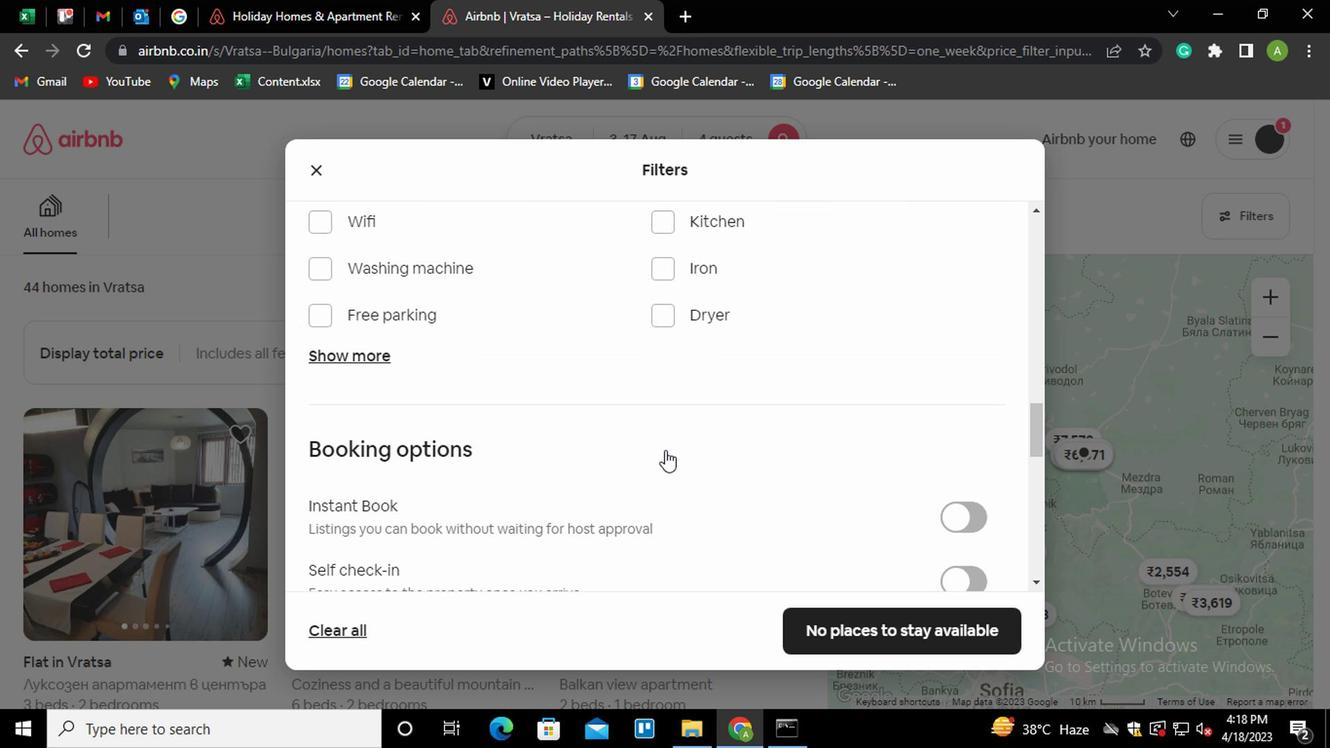 
Action: Mouse scrolled (661, 451) with delta (0, 0)
Screenshot: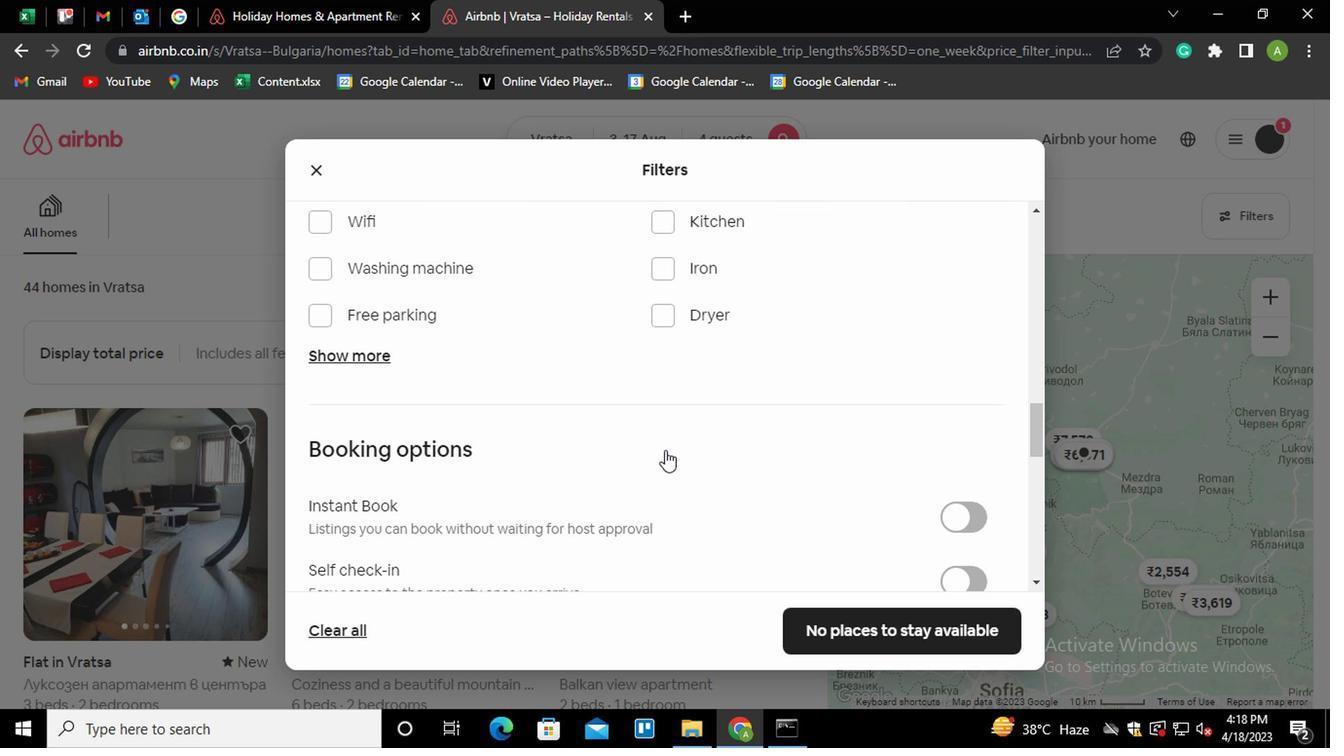 
Action: Mouse scrolled (661, 451) with delta (0, 0)
Screenshot: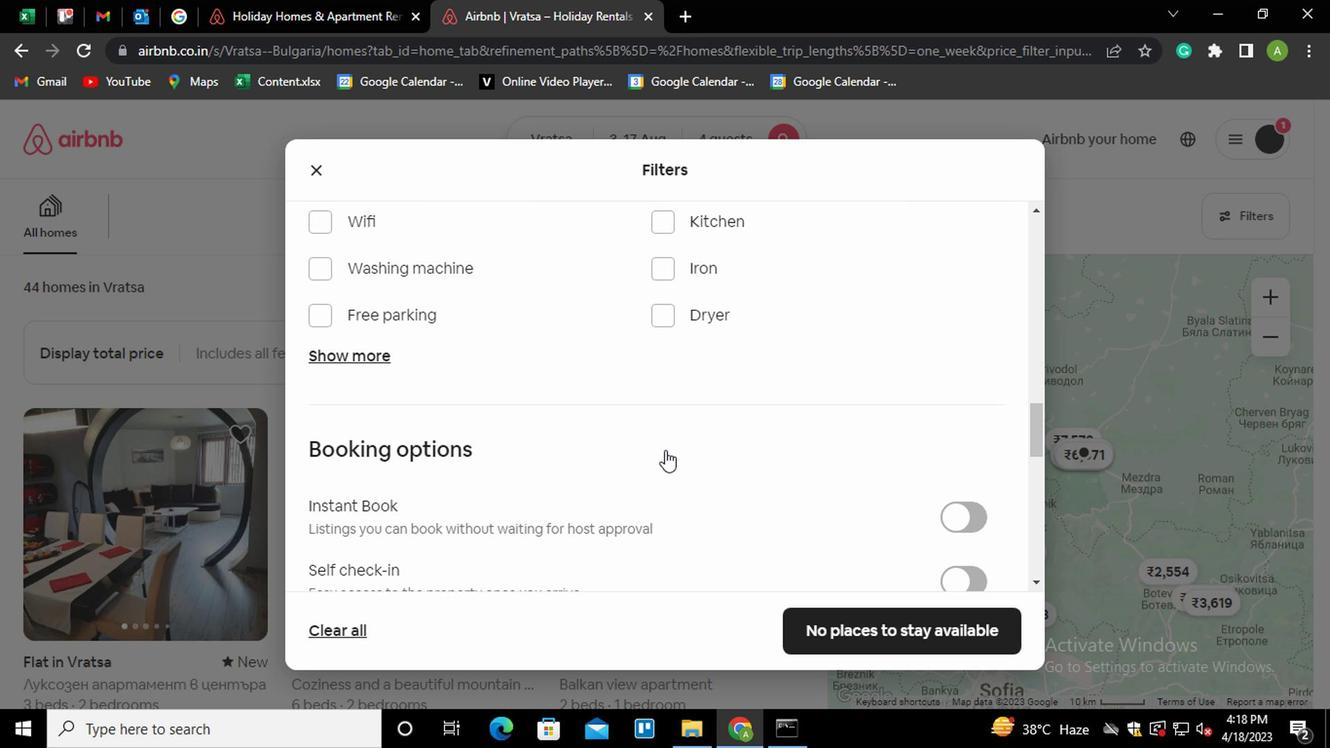 
Action: Mouse moved to (946, 214)
Screenshot: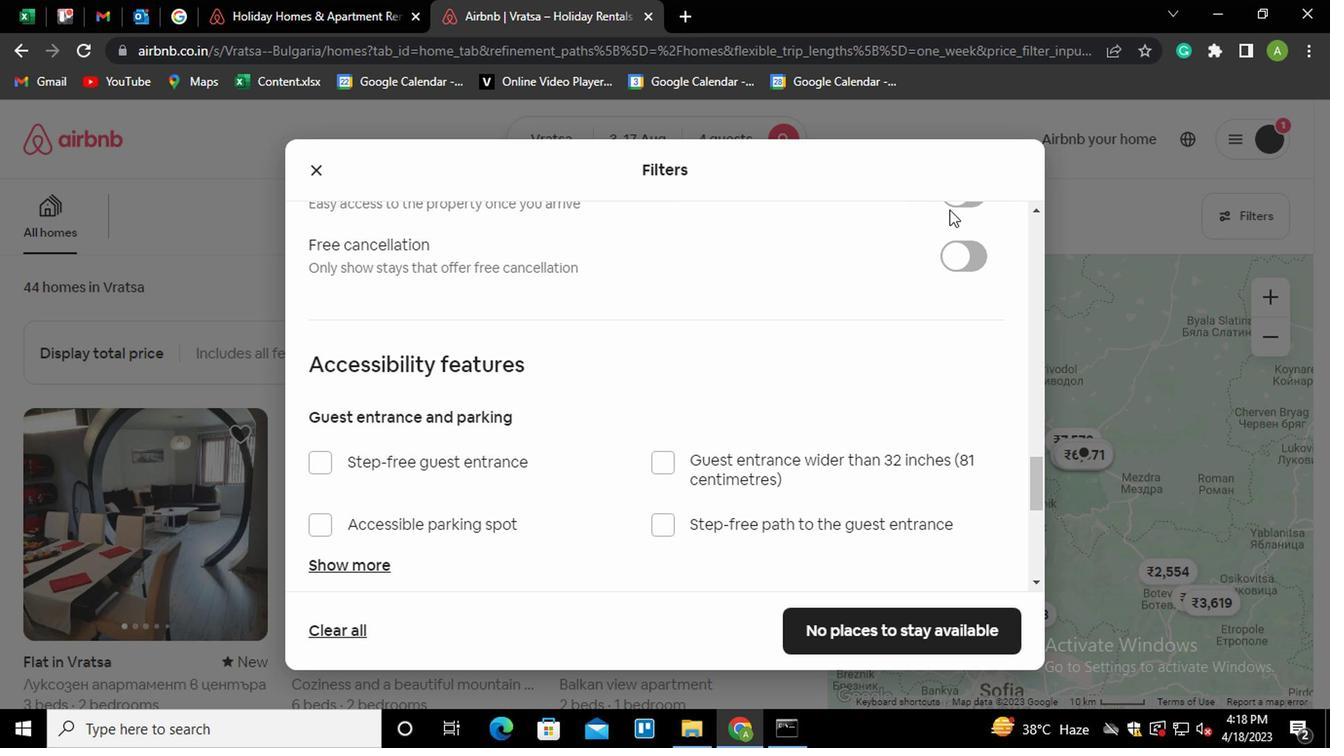 
Action: Mouse scrolled (946, 215) with delta (0, 0)
Screenshot: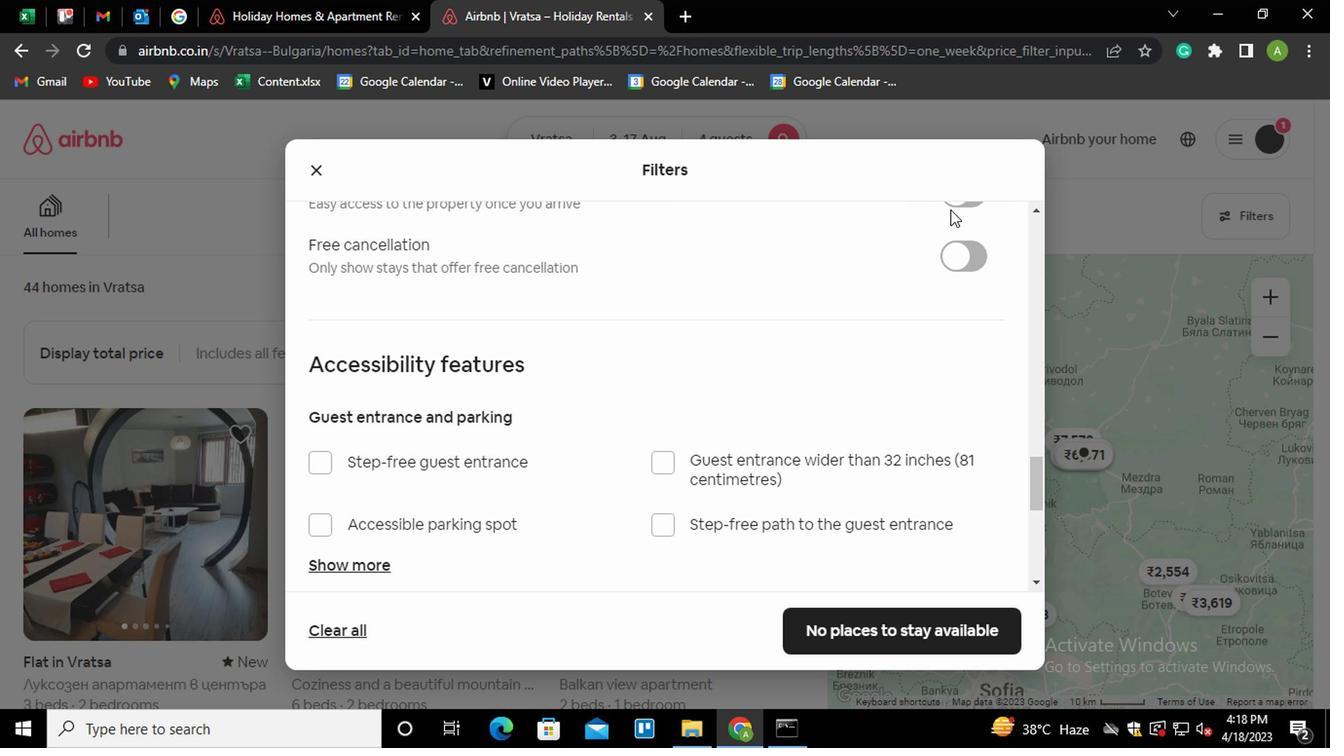 
Action: Mouse moved to (946, 220)
Screenshot: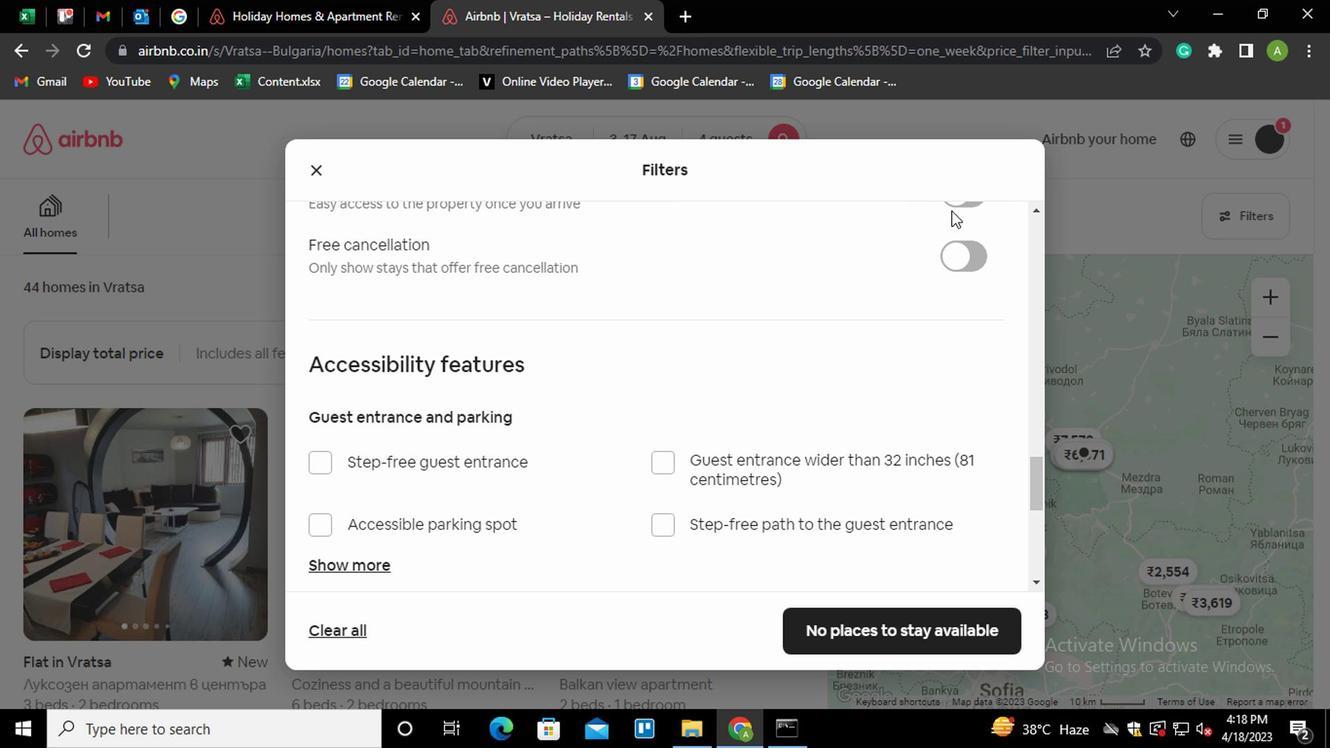 
Action: Mouse scrolled (946, 221) with delta (0, 0)
Screenshot: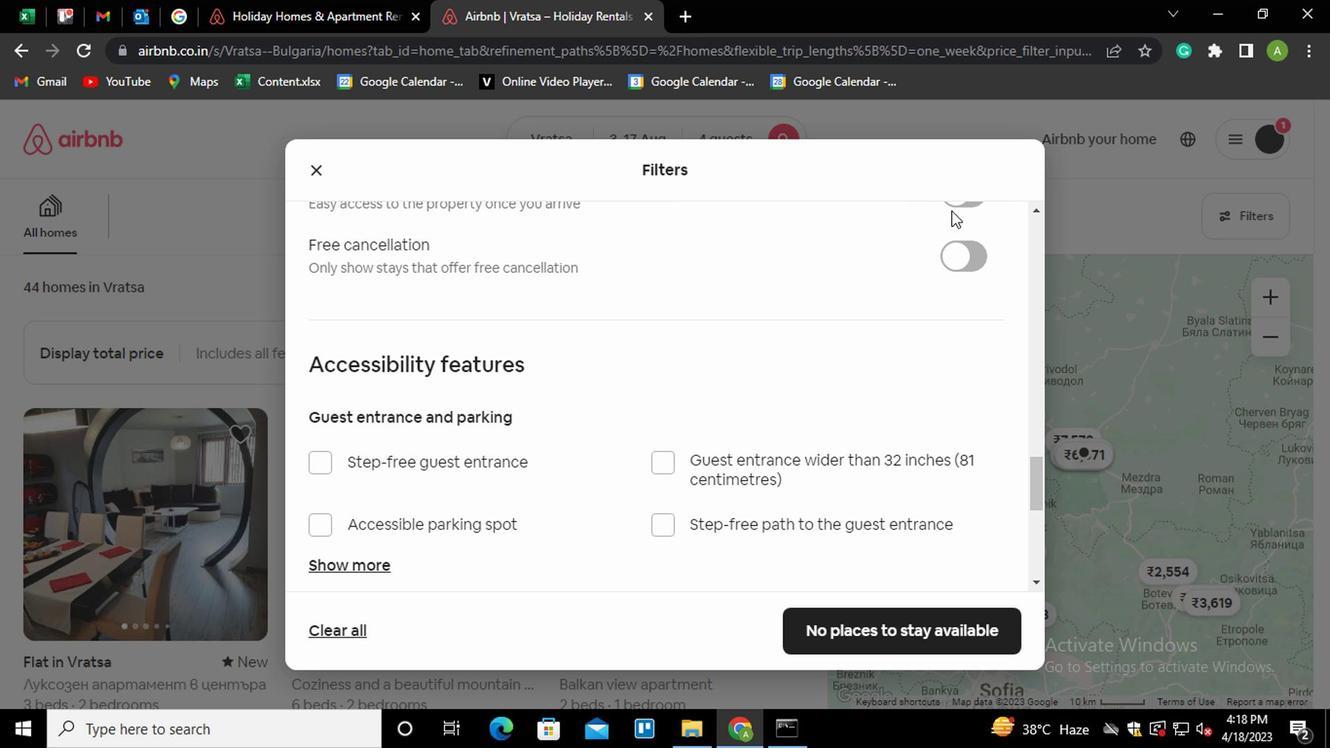 
Action: Mouse moved to (962, 399)
Screenshot: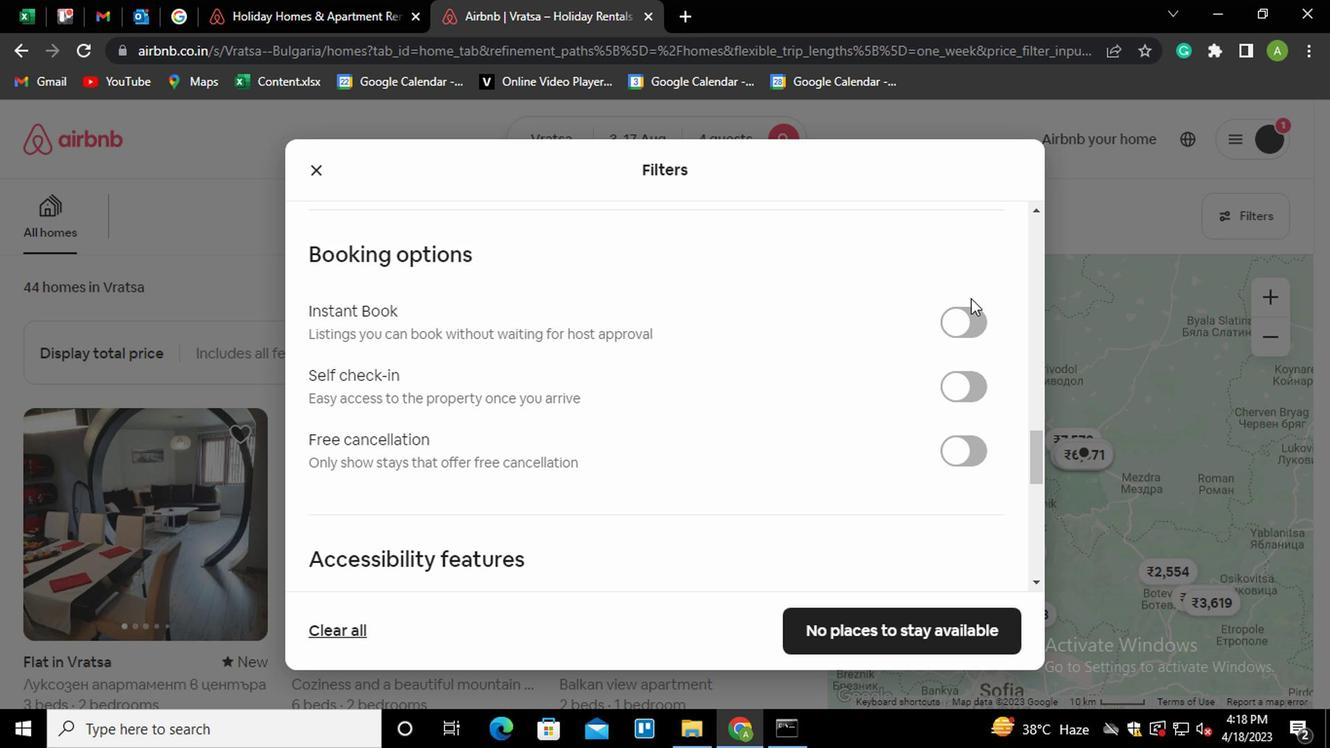 
Action: Mouse pressed left at (962, 399)
Screenshot: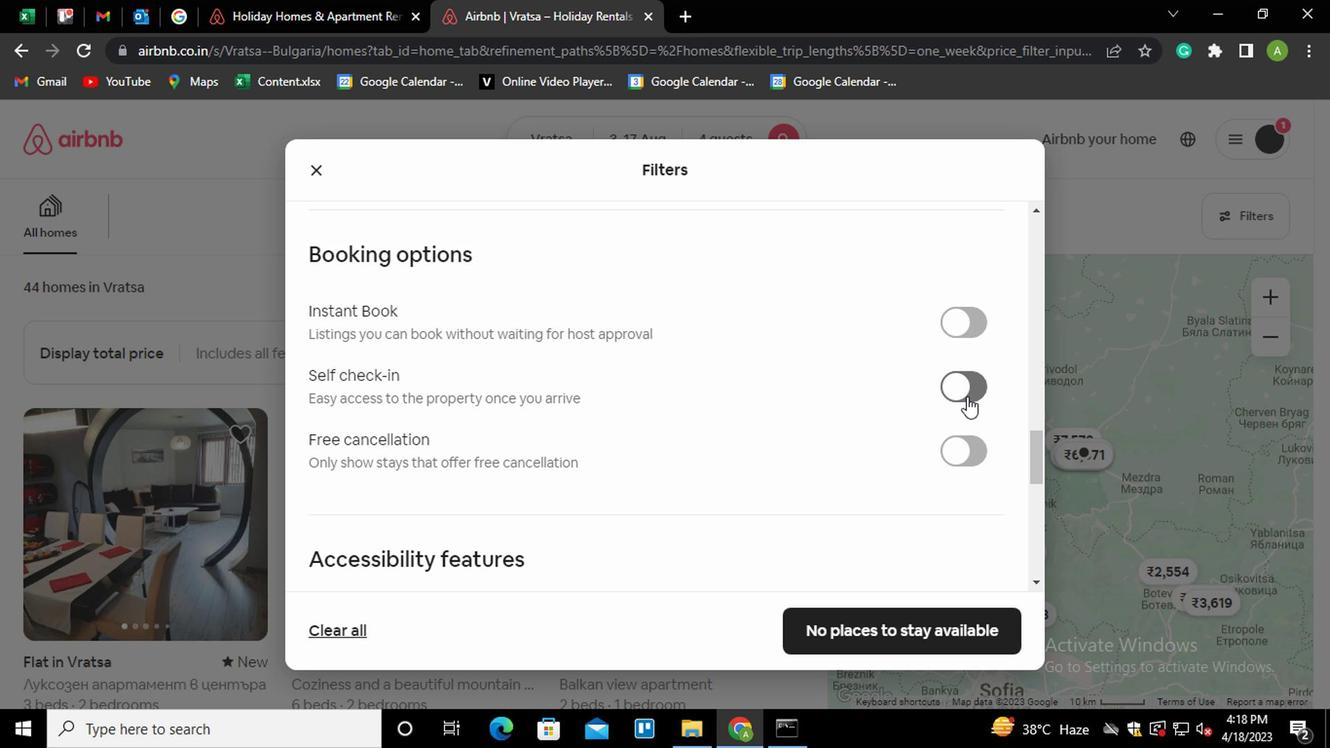 
Action: Mouse moved to (833, 433)
Screenshot: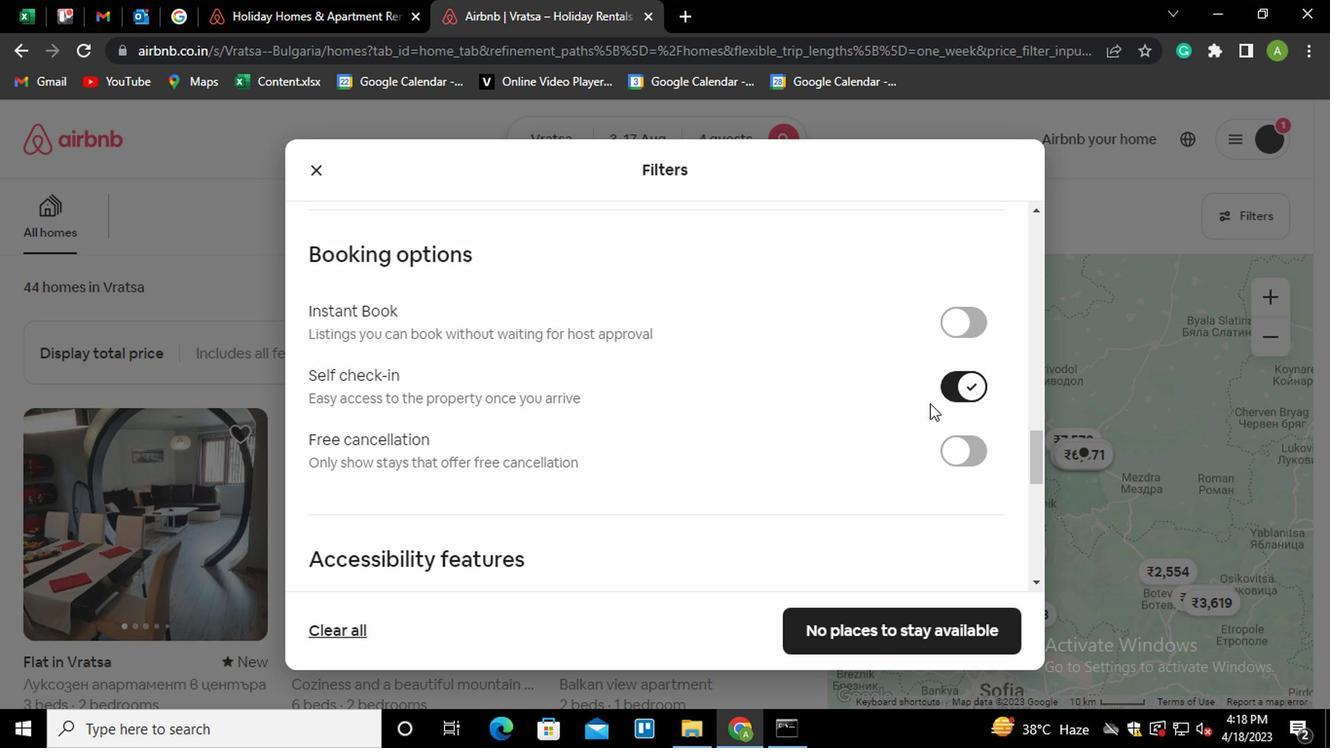 
Action: Mouse scrolled (833, 432) with delta (0, -1)
Screenshot: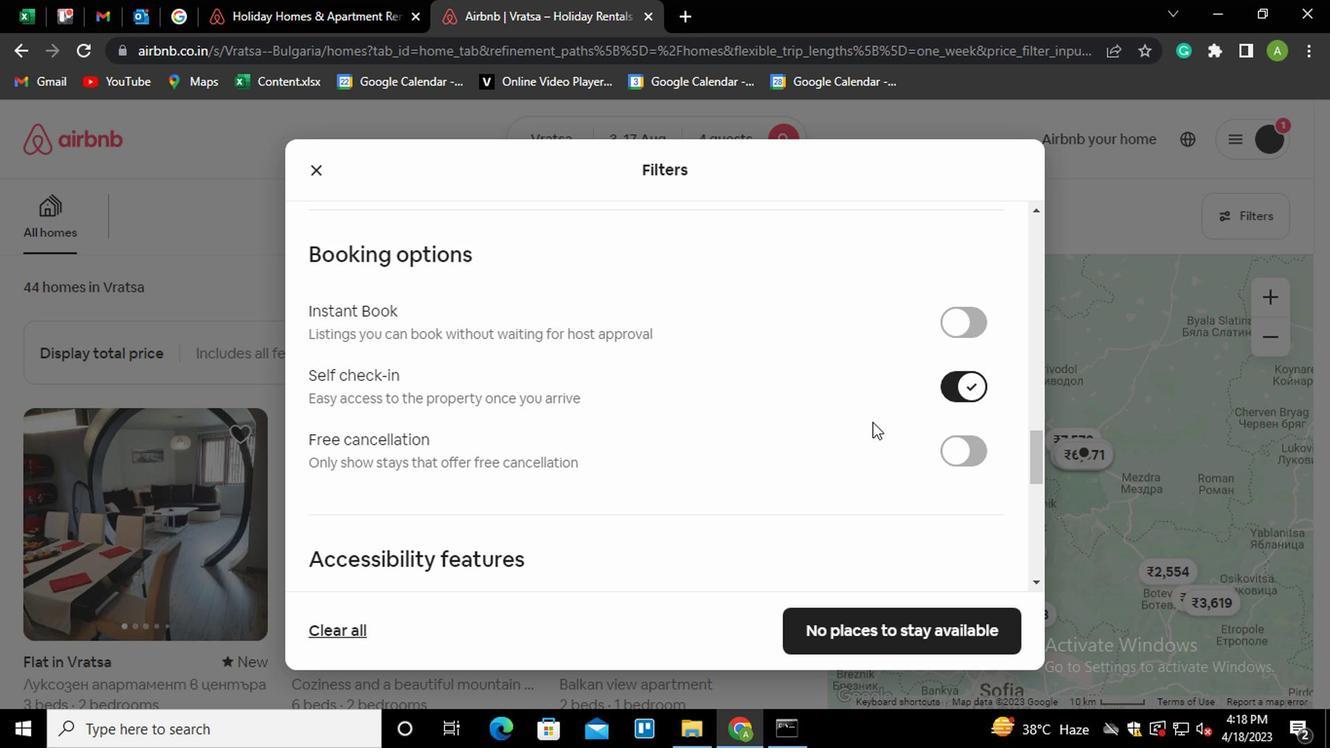 
Action: Mouse scrolled (833, 432) with delta (0, -1)
Screenshot: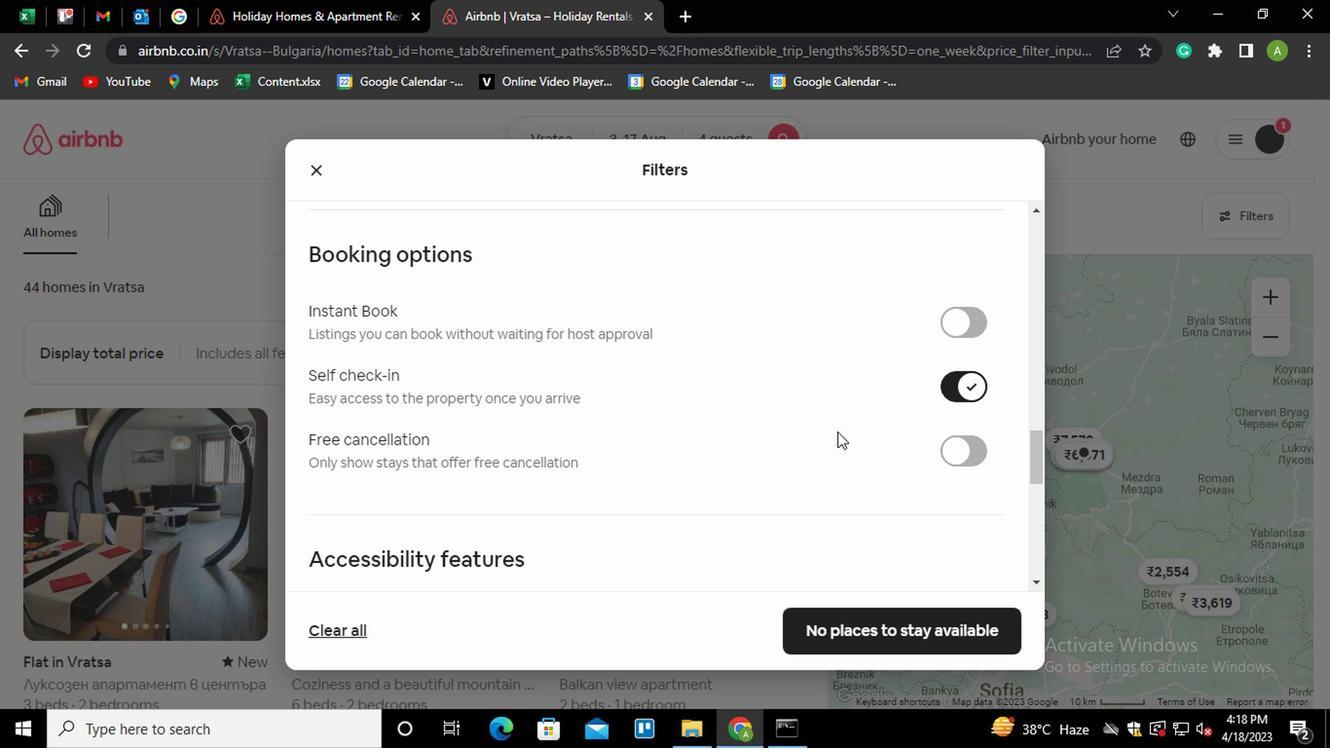 
Action: Mouse scrolled (833, 432) with delta (0, -1)
Screenshot: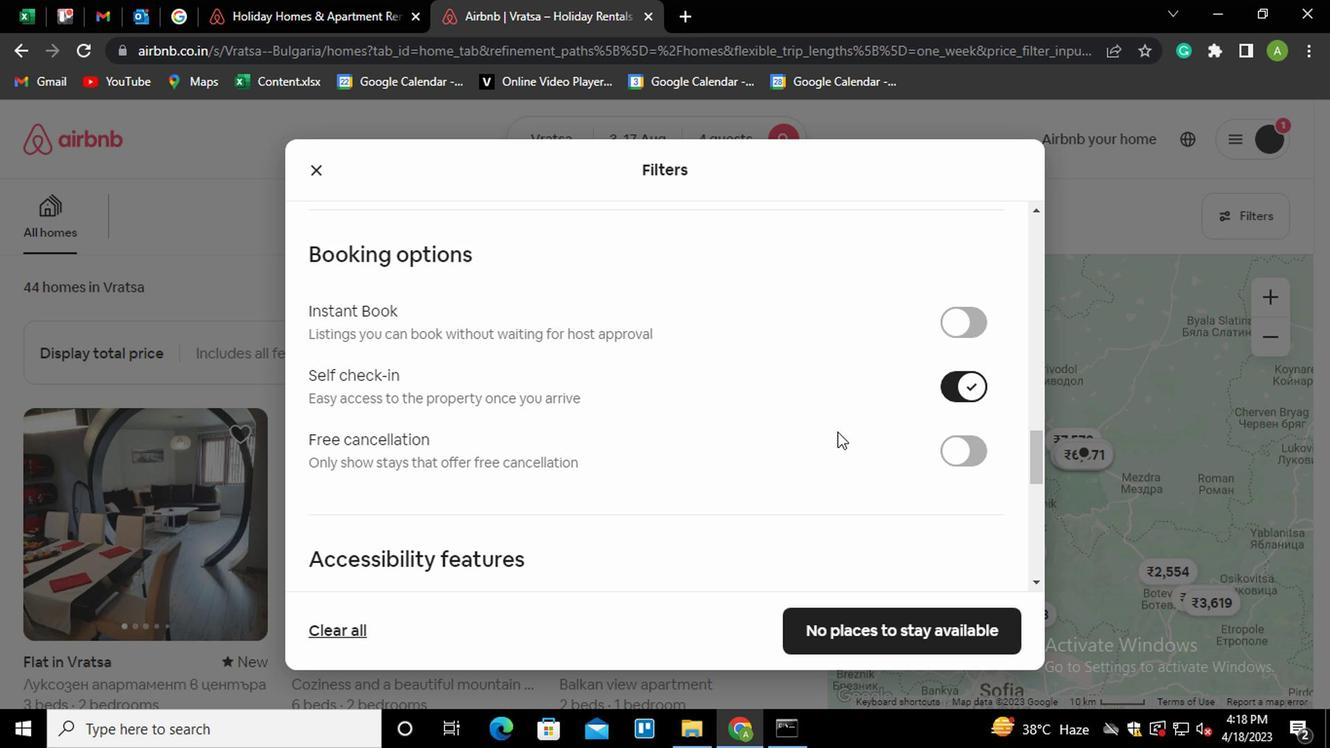 
Action: Mouse scrolled (833, 432) with delta (0, -1)
Screenshot: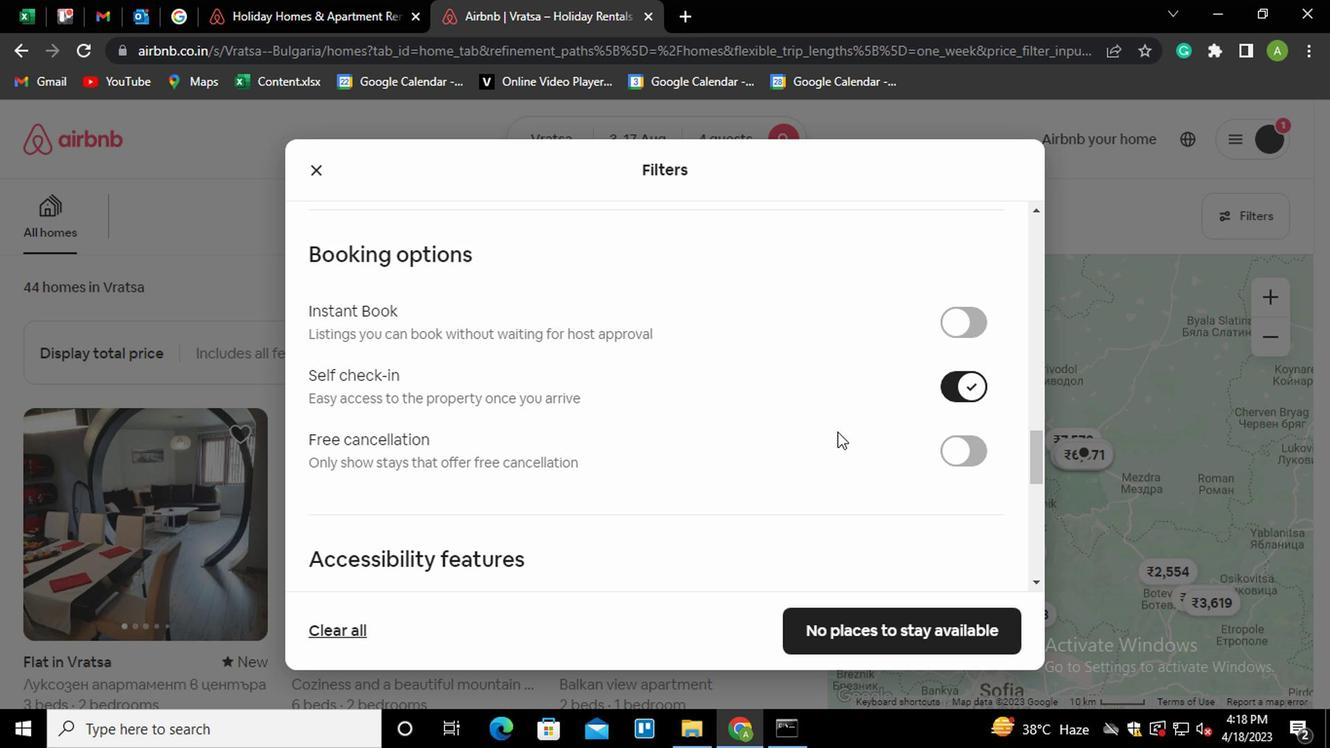 
Action: Mouse scrolled (833, 432) with delta (0, -1)
Screenshot: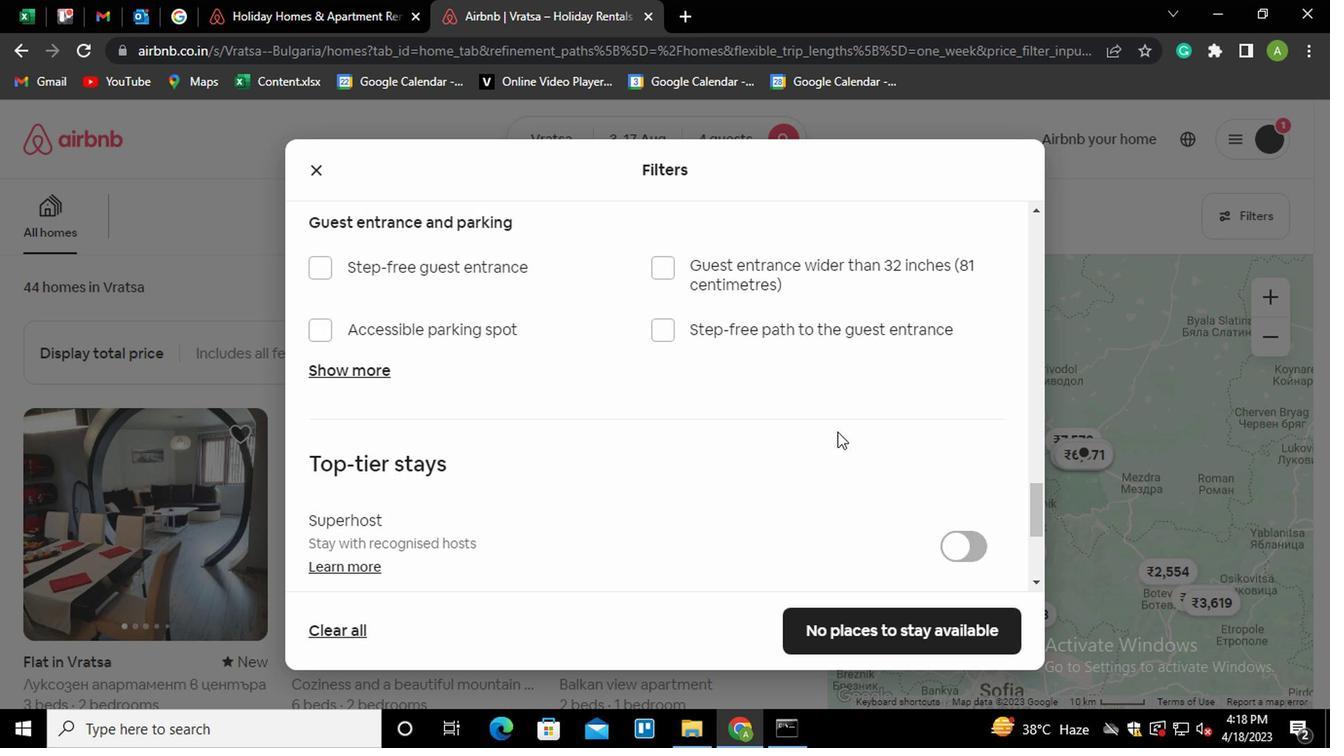 
Action: Mouse scrolled (833, 432) with delta (0, -1)
Screenshot: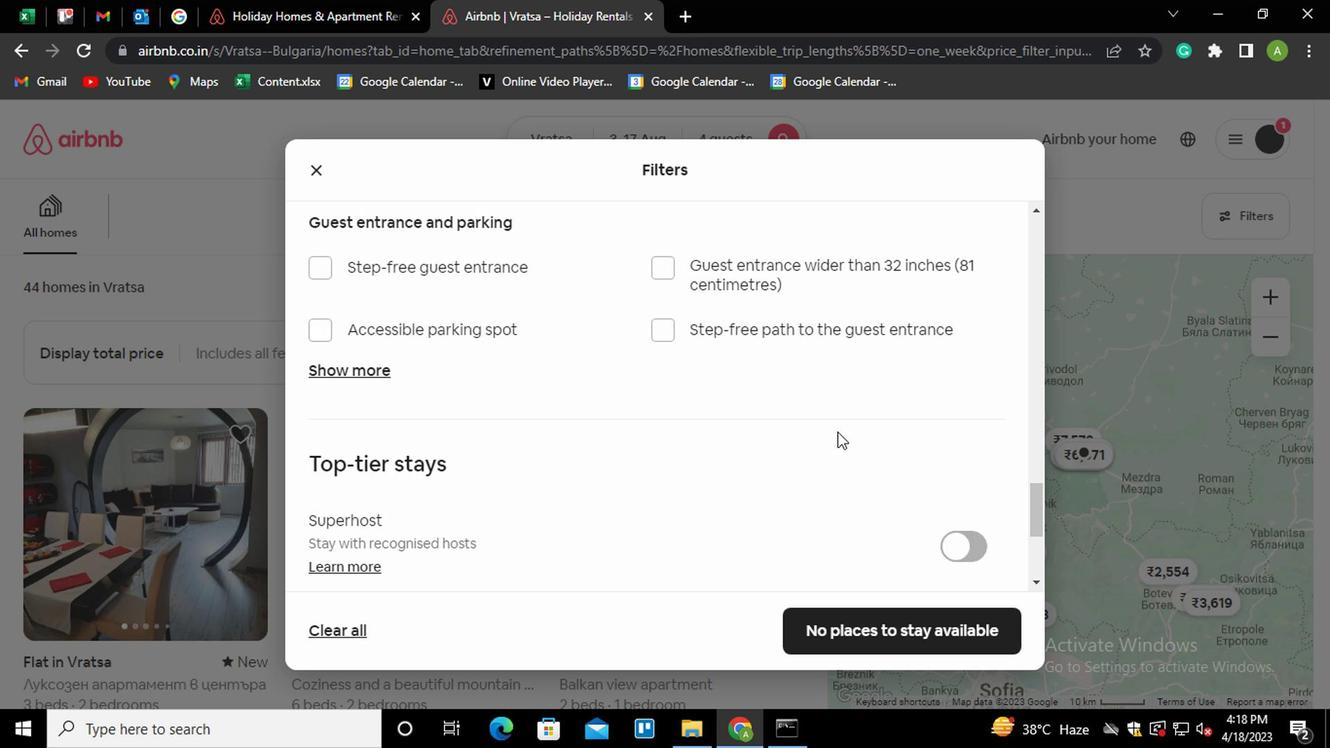 
Action: Mouse scrolled (833, 432) with delta (0, -1)
Screenshot: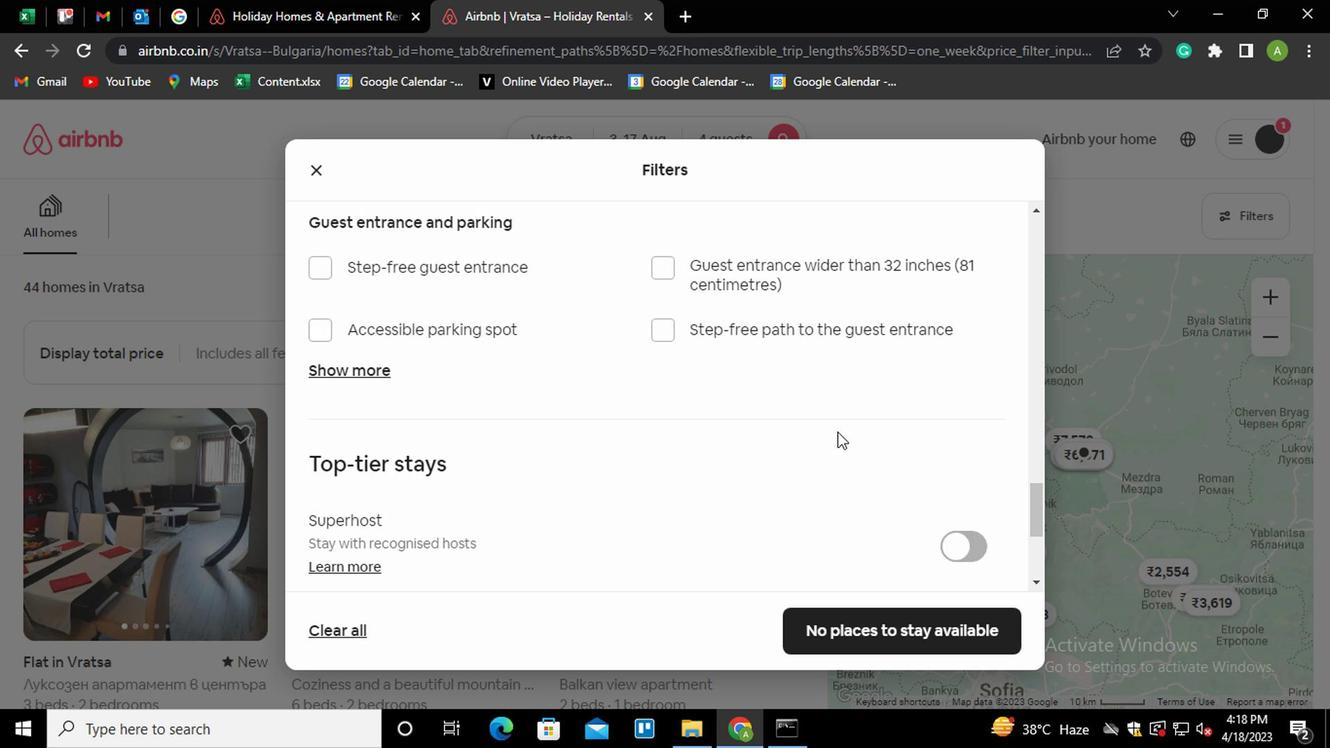 
Action: Mouse scrolled (833, 432) with delta (0, -1)
Screenshot: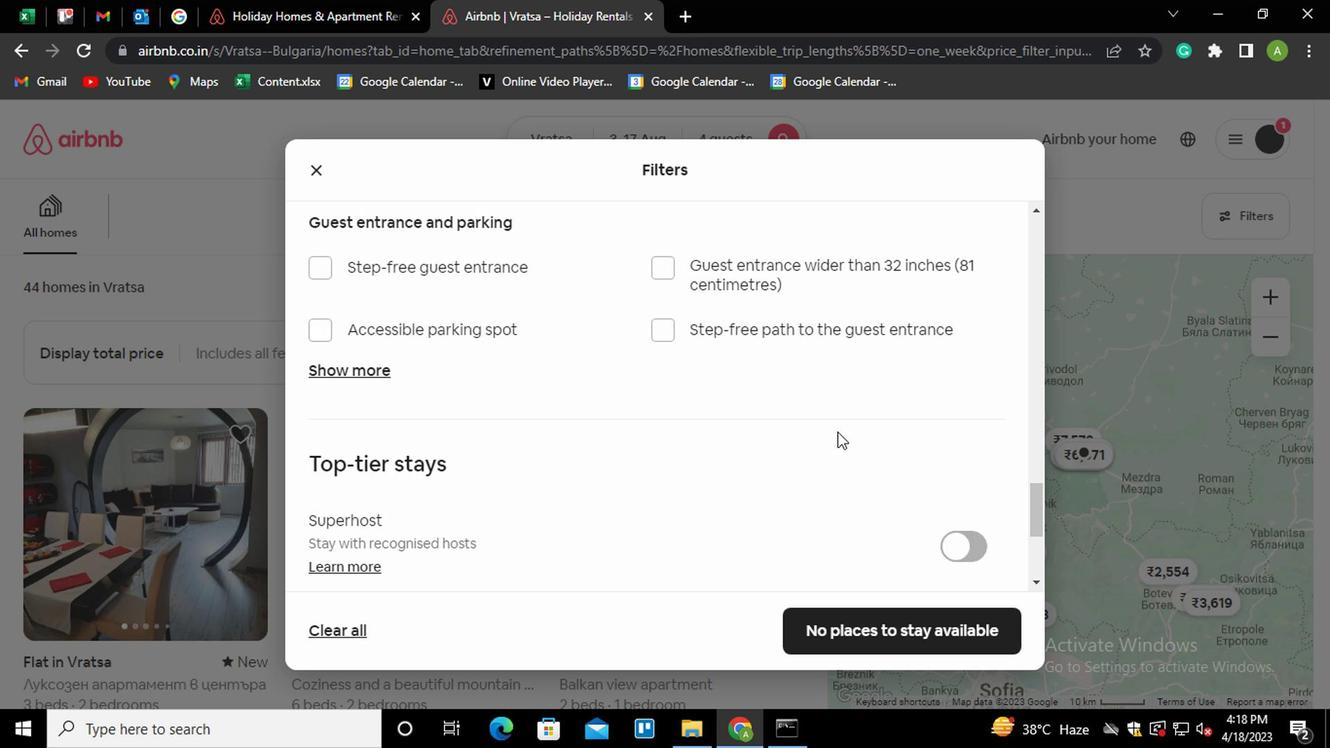 
Action: Mouse scrolled (833, 432) with delta (0, -1)
Screenshot: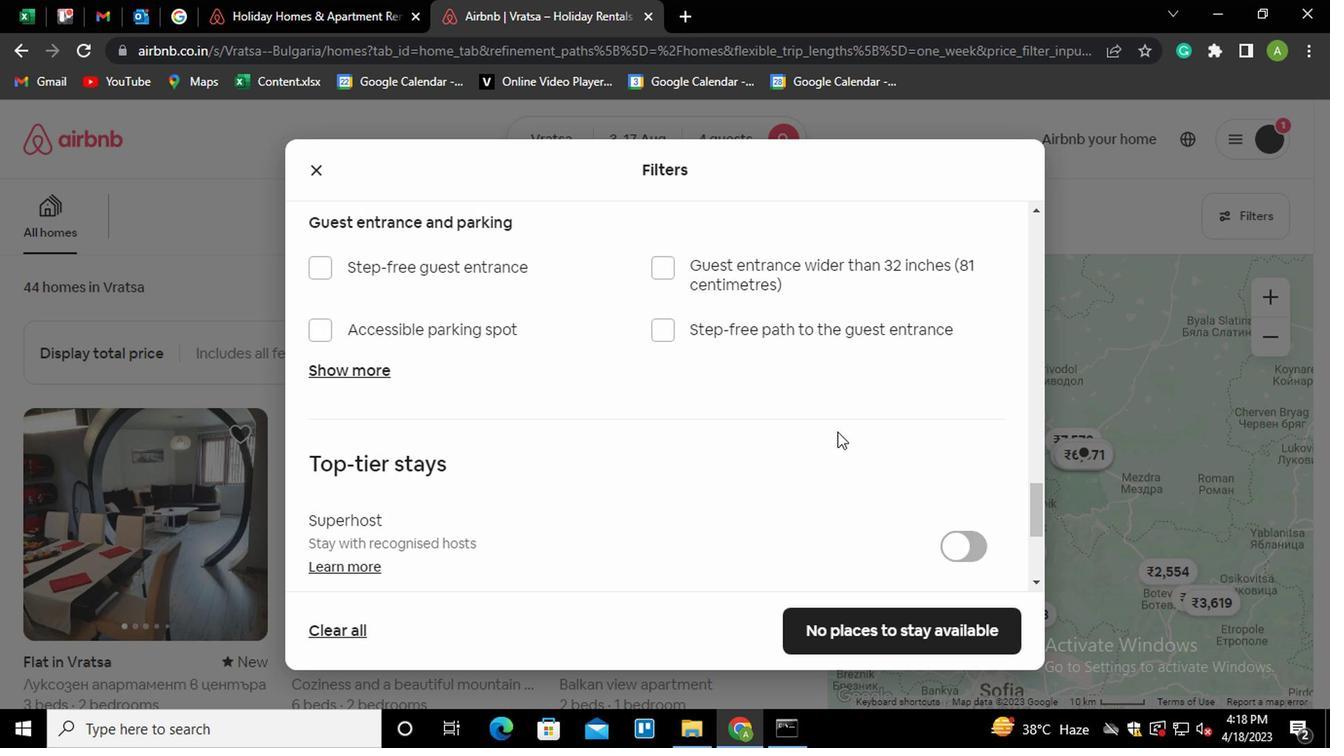 
Action: Mouse moved to (356, 458)
Screenshot: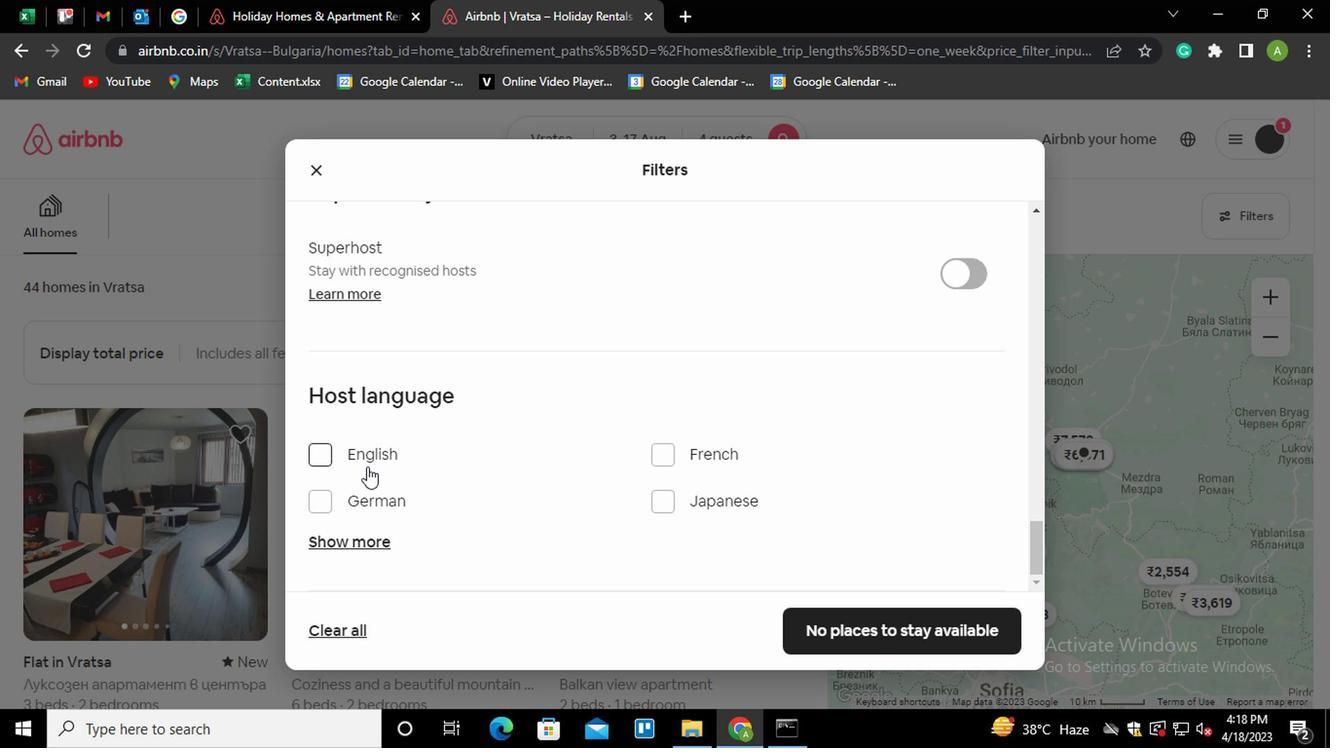
Action: Mouse pressed left at (356, 458)
Screenshot: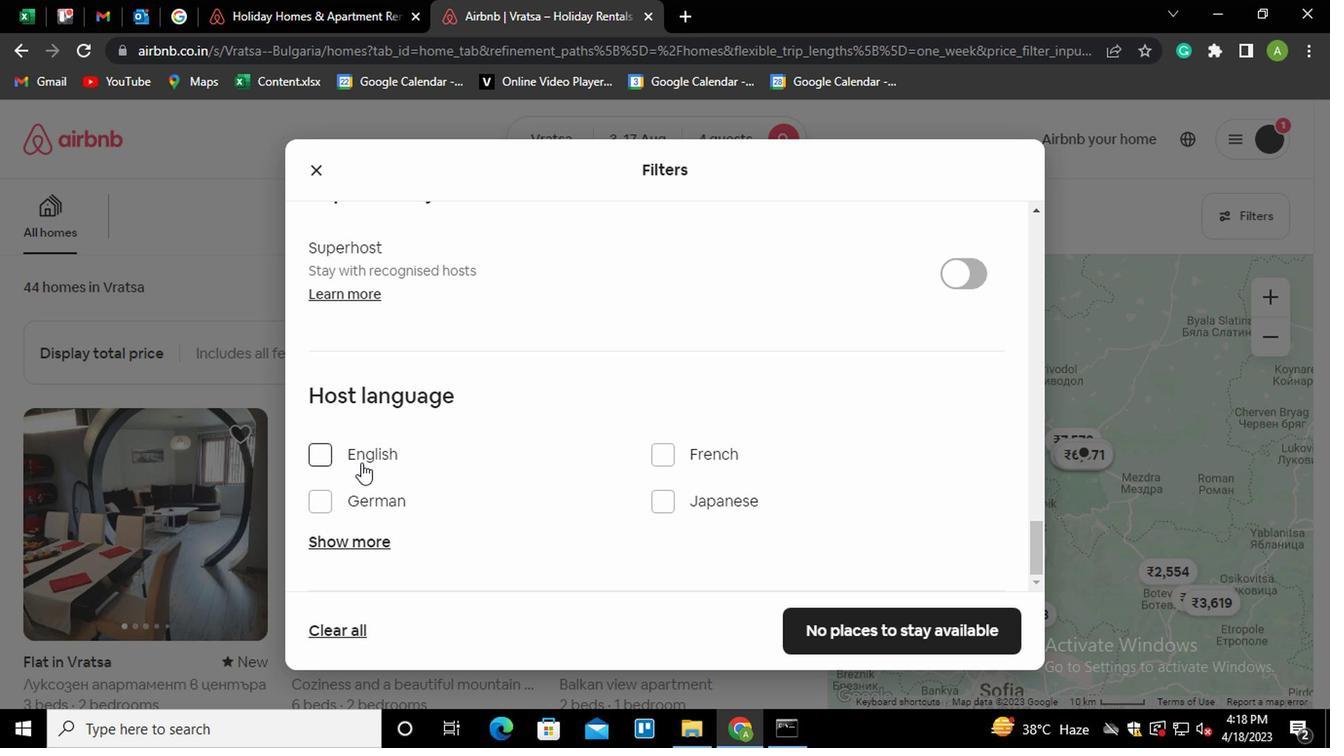 
Action: Mouse moved to (903, 616)
Screenshot: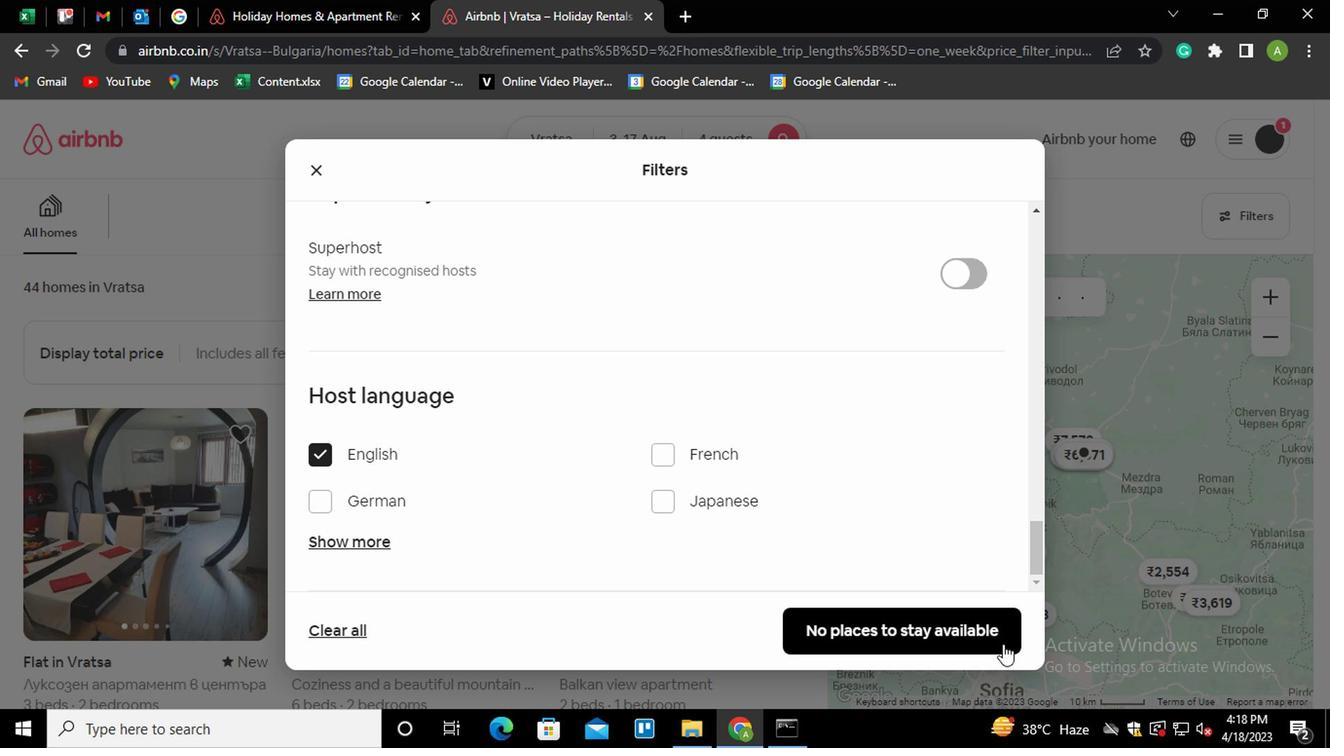 
Action: Mouse pressed left at (903, 616)
Screenshot: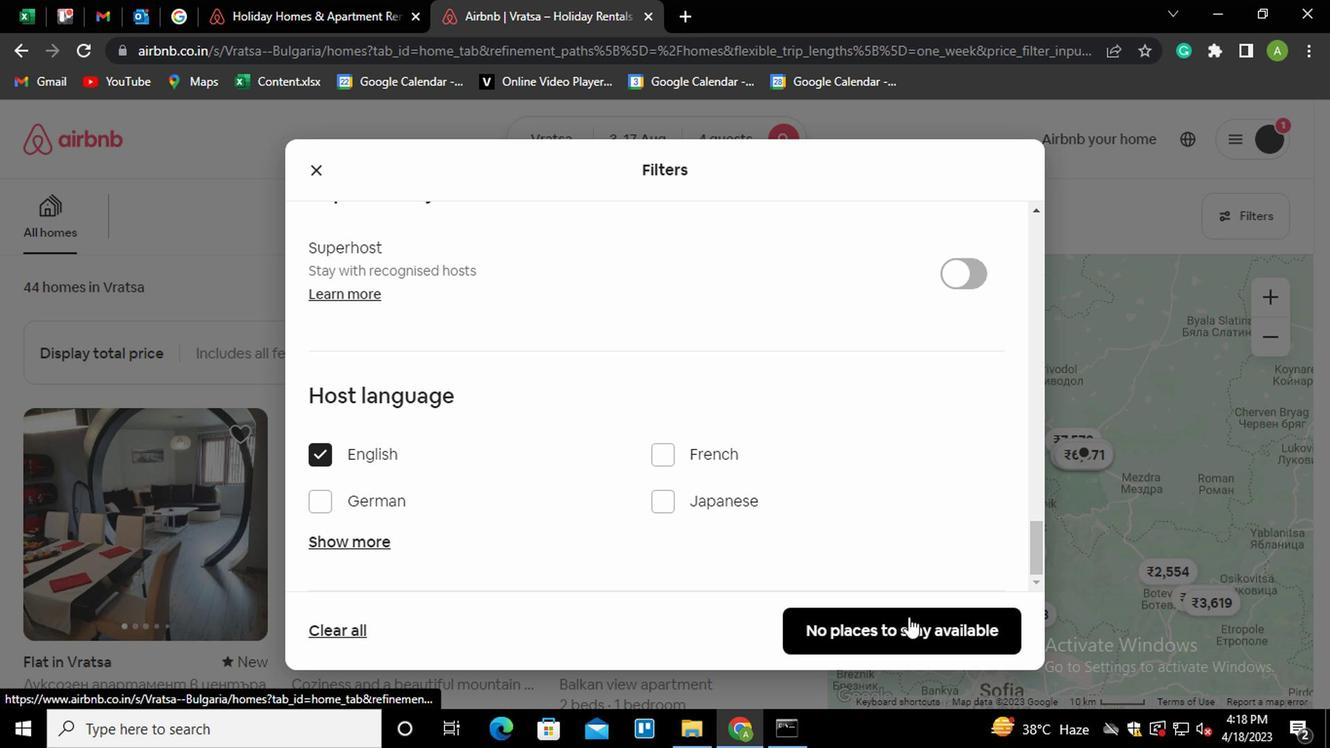 
